 Task: Look for space in Vratsa, Bulgaria from 3rd August, 2023 to 17th August, 2023 for 3 adults, 1 child in price range Rs.3000 to Rs.15000. Place can be entire place with 3 bedrooms having 4 beds and 2 bathrooms. Property type can be house, flat, guest house. Booking option can be shelf check-in. Required host language is English.
Action: Mouse moved to (473, 83)
Screenshot: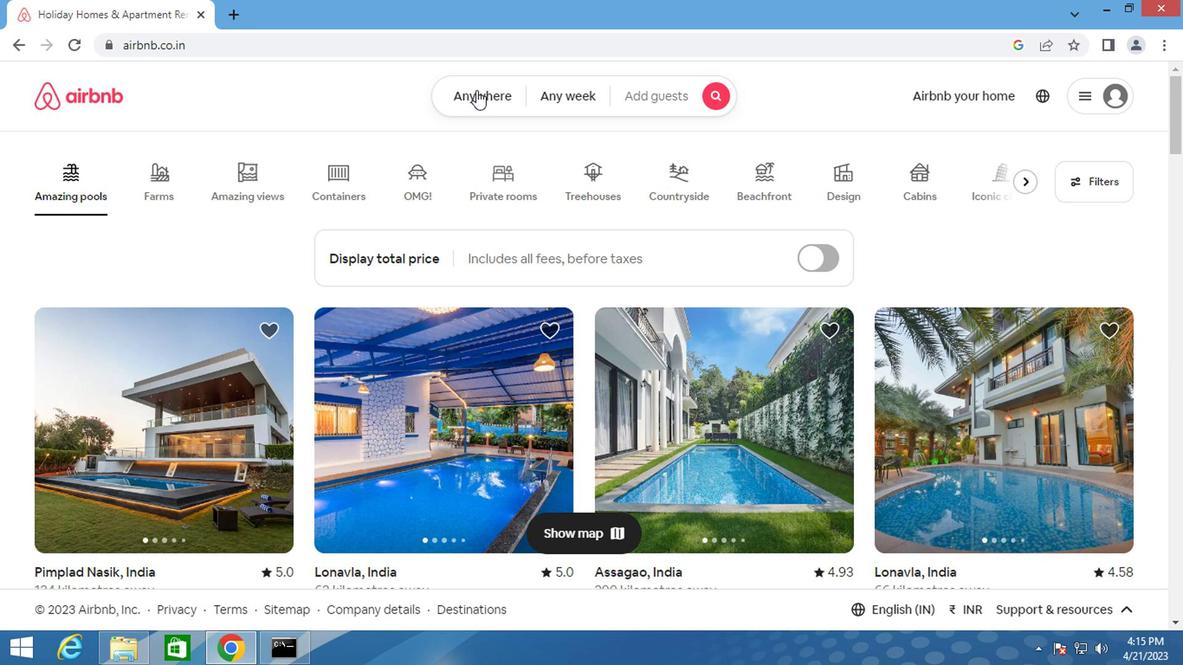 
Action: Mouse pressed left at (473, 83)
Screenshot: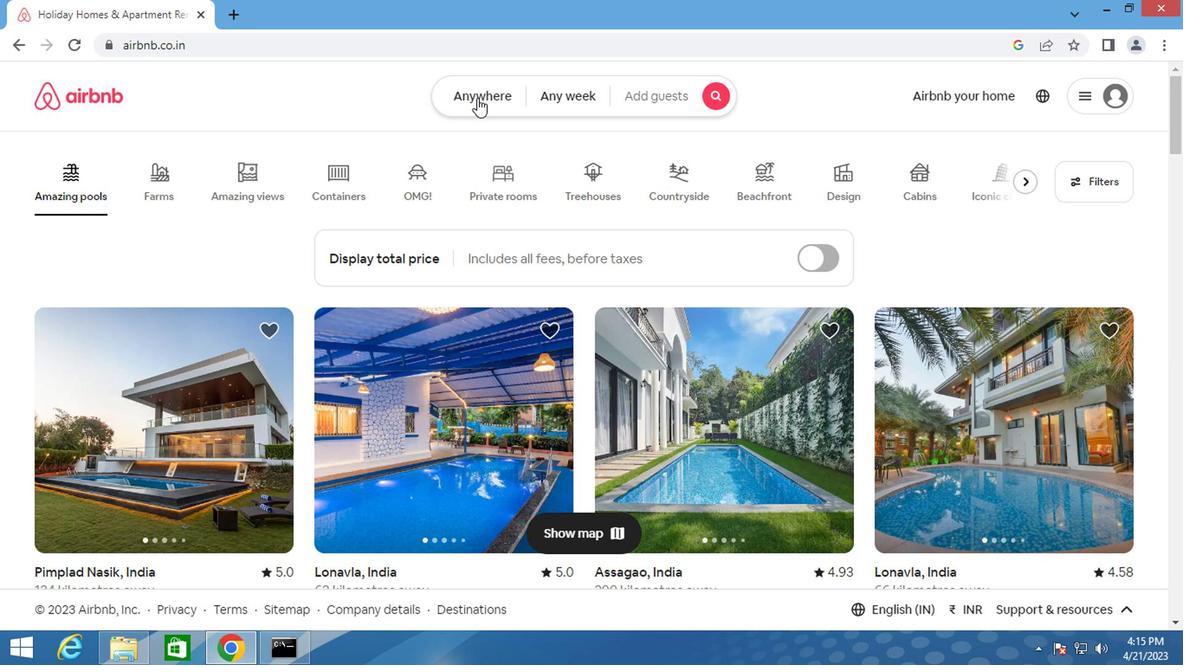 
Action: Key pressed <Key.shift>VRATSA
Screenshot: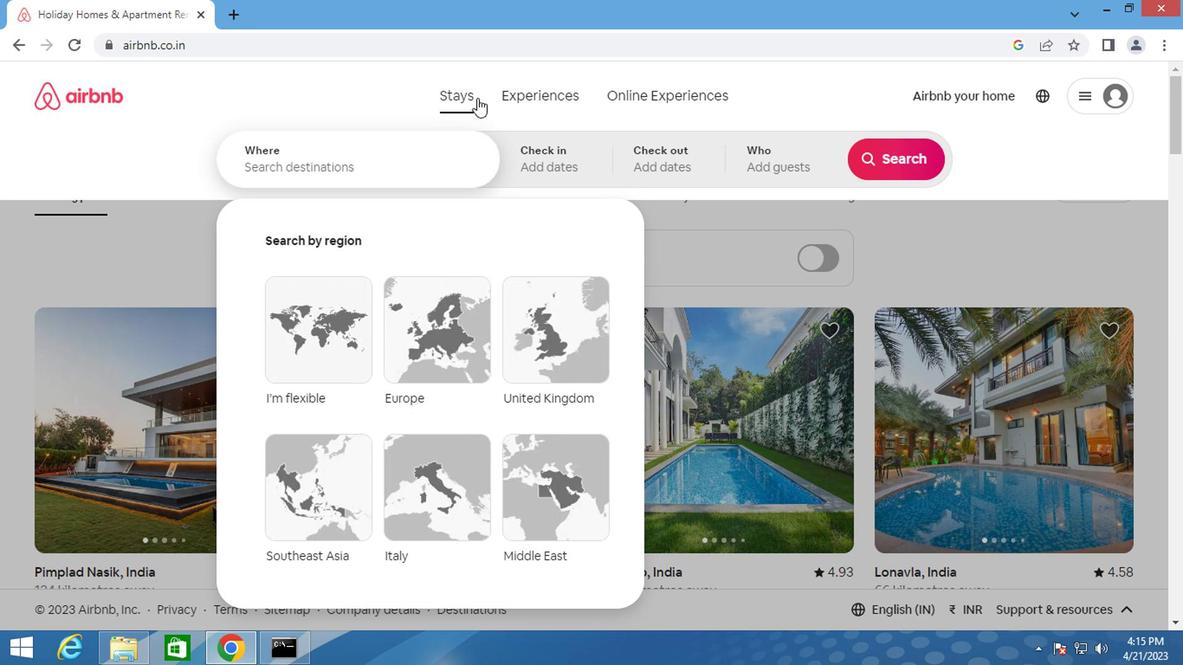 
Action: Mouse moved to (345, 160)
Screenshot: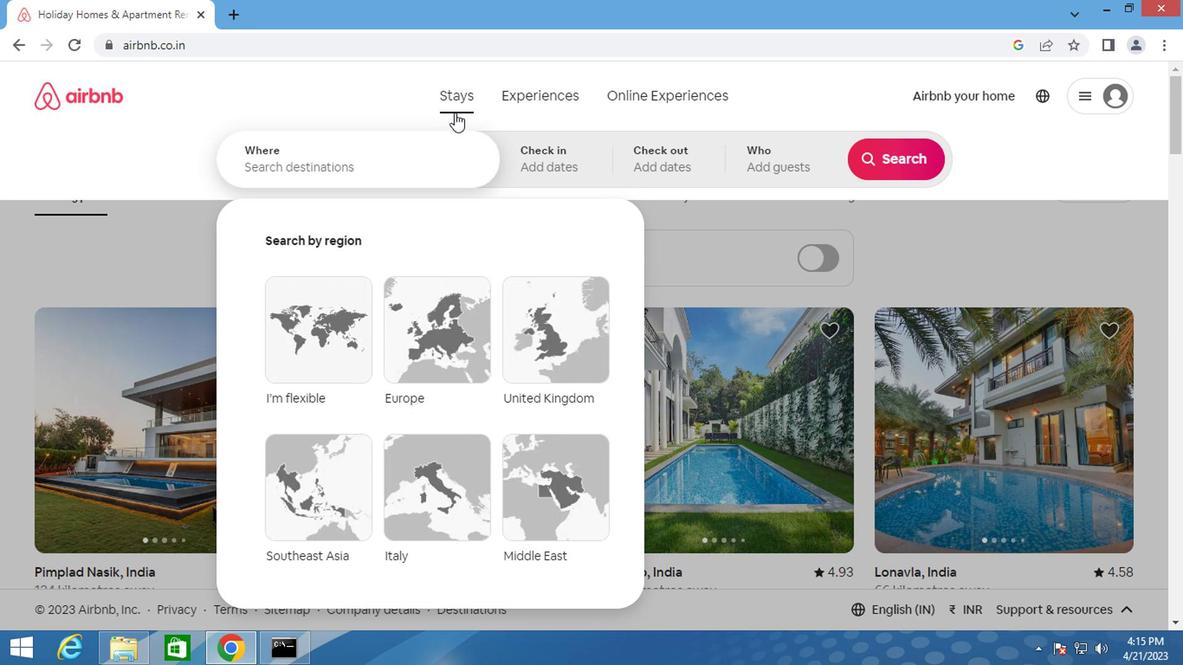 
Action: Mouse pressed left at (345, 160)
Screenshot: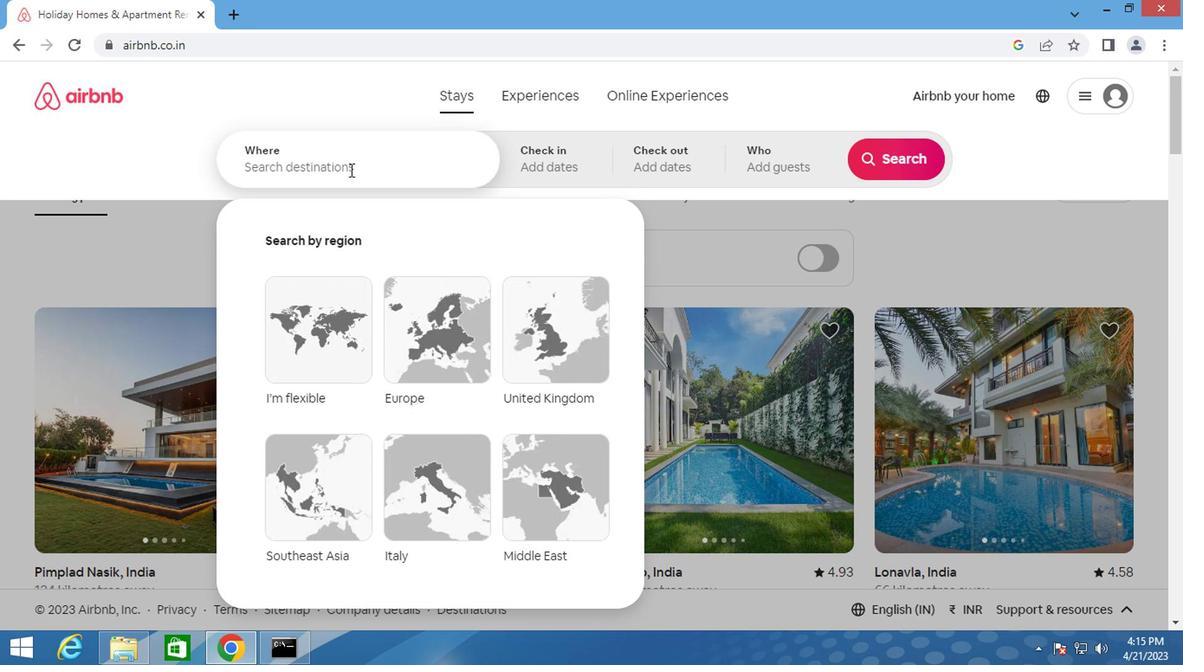 
Action: Key pressed <Key.shift>VRATSA
Screenshot: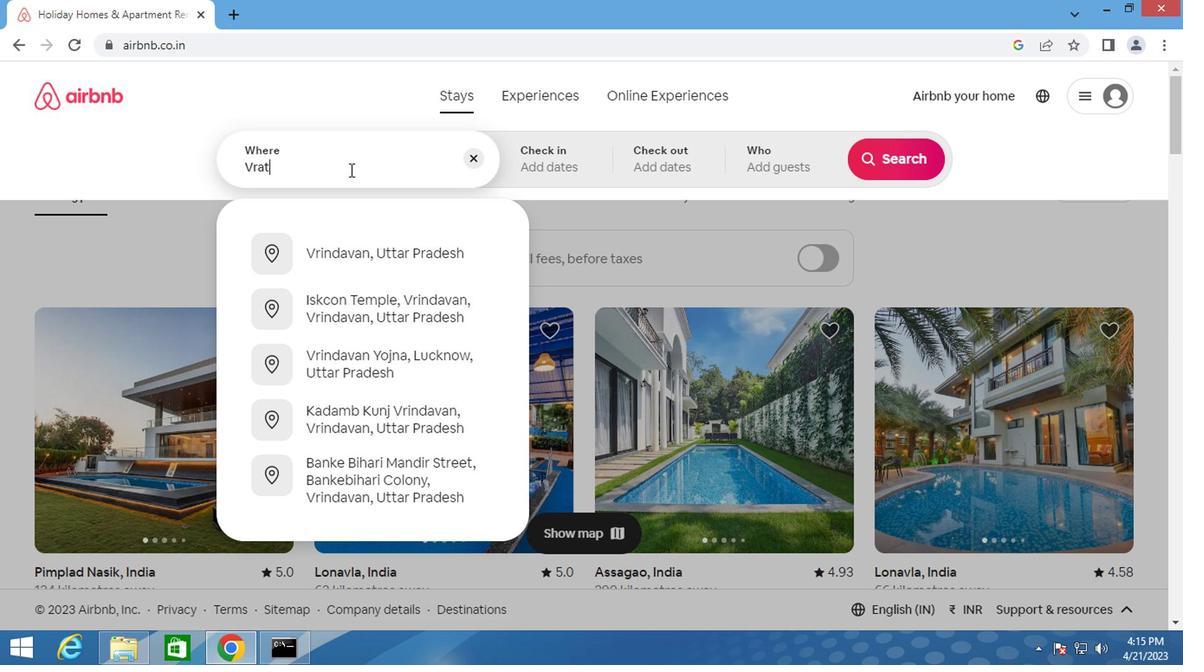 
Action: Mouse moved to (358, 246)
Screenshot: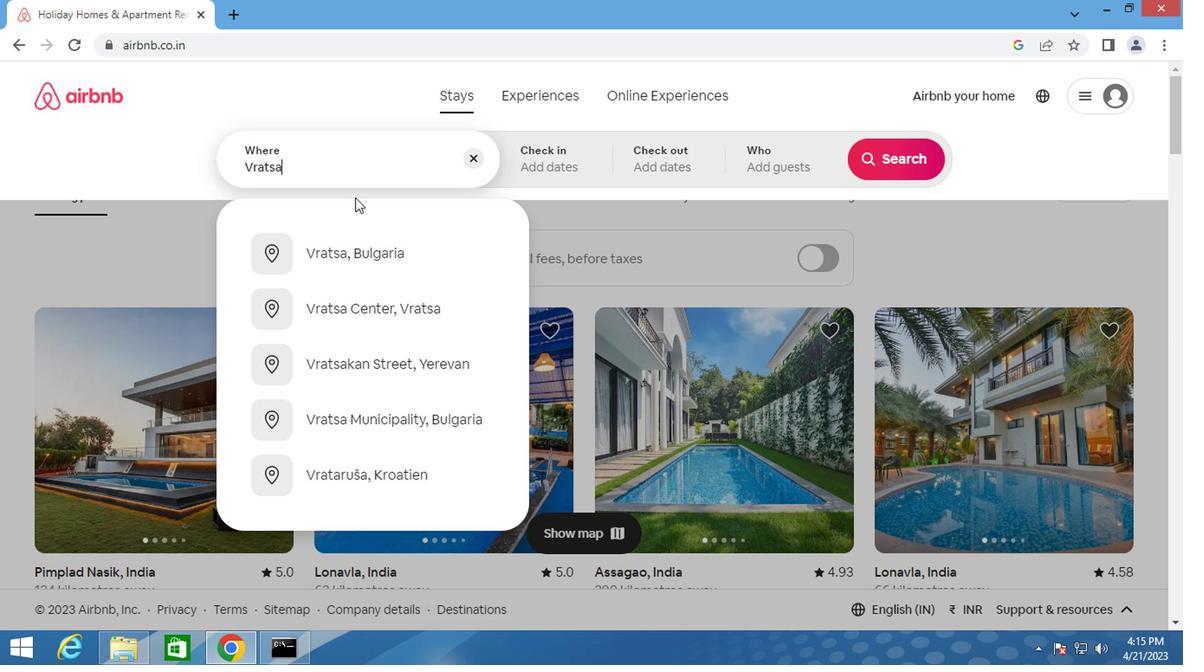 
Action: Mouse pressed left at (358, 246)
Screenshot: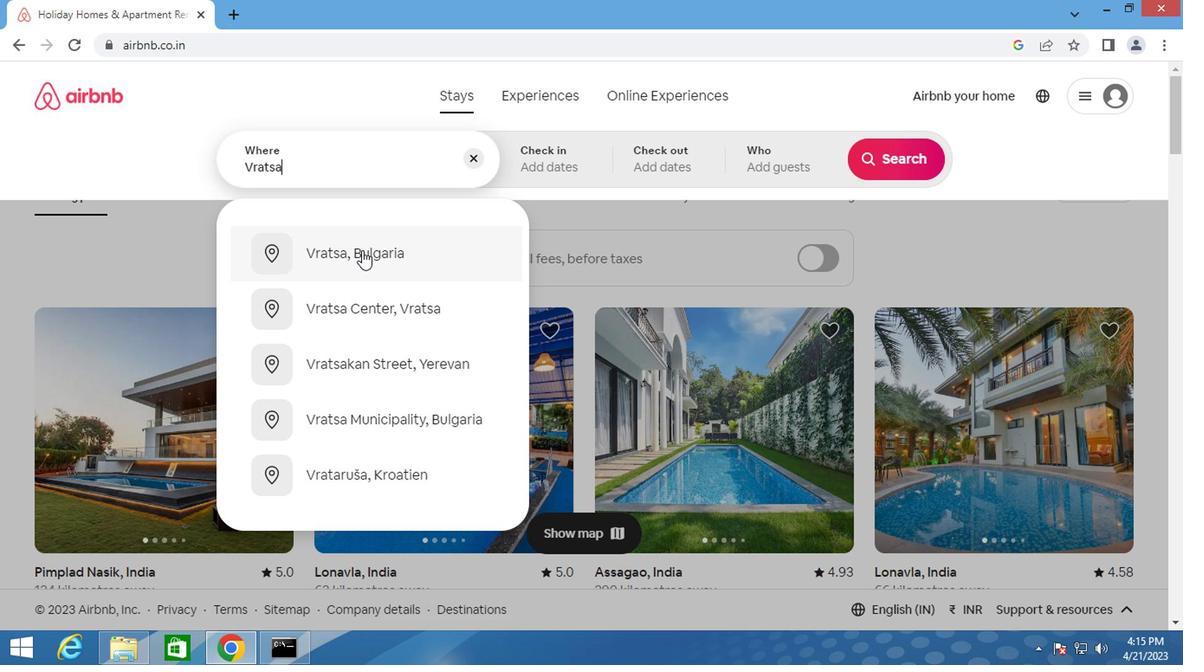 
Action: Mouse moved to (880, 300)
Screenshot: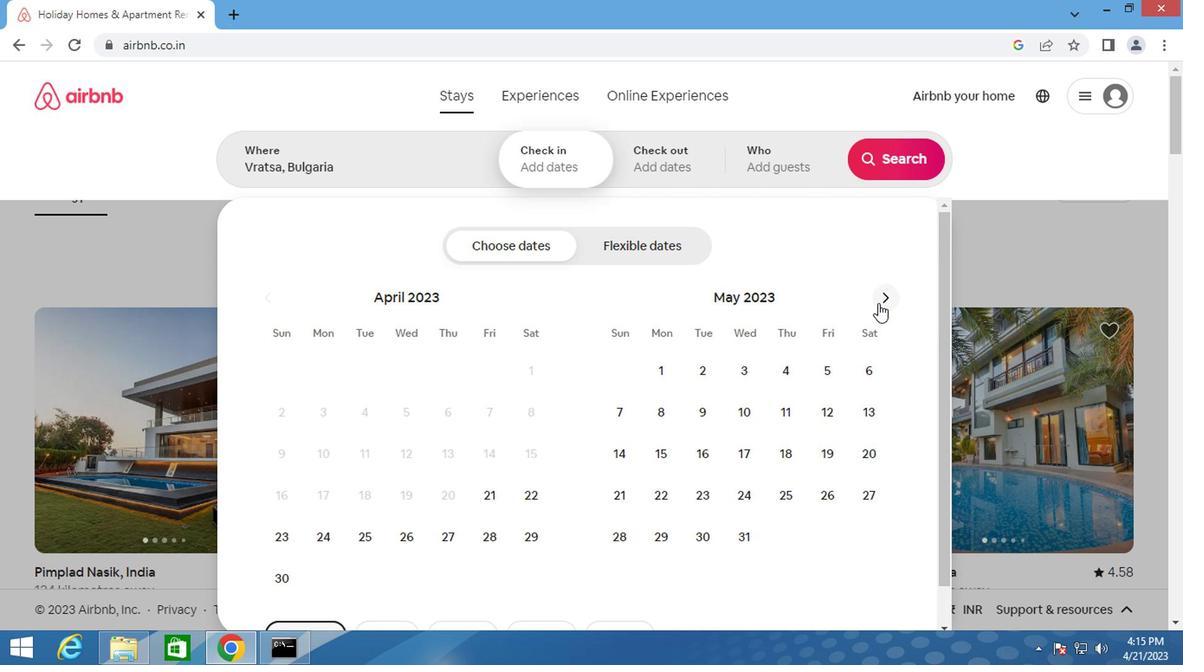 
Action: Mouse pressed left at (880, 300)
Screenshot: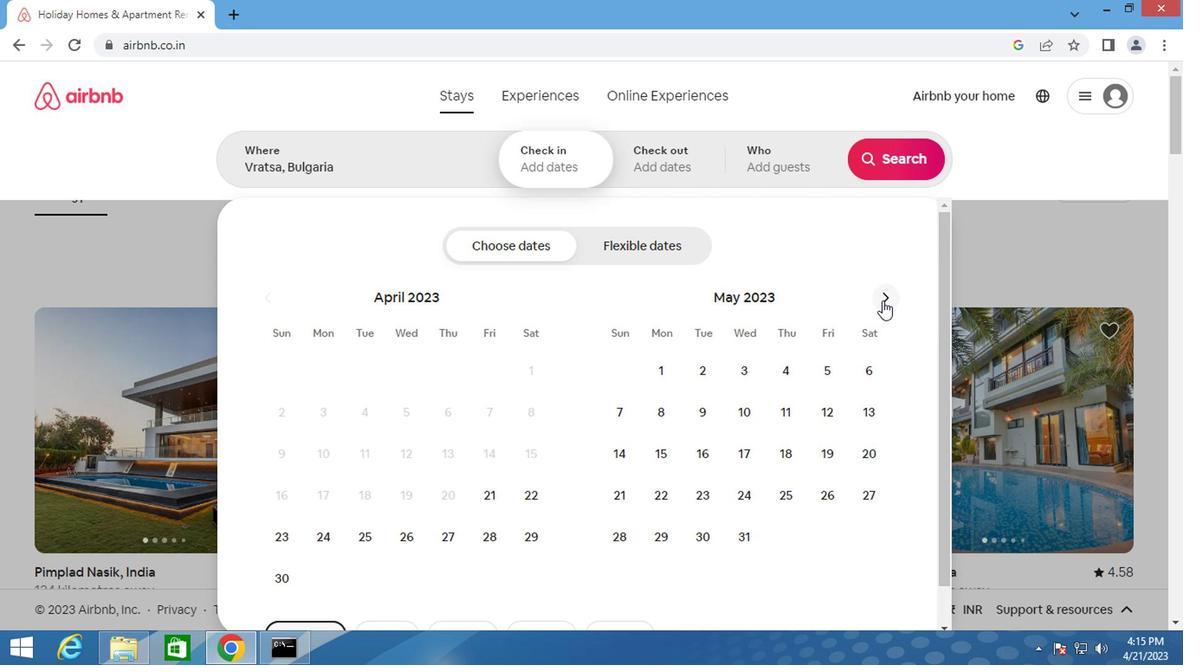 
Action: Mouse moved to (880, 298)
Screenshot: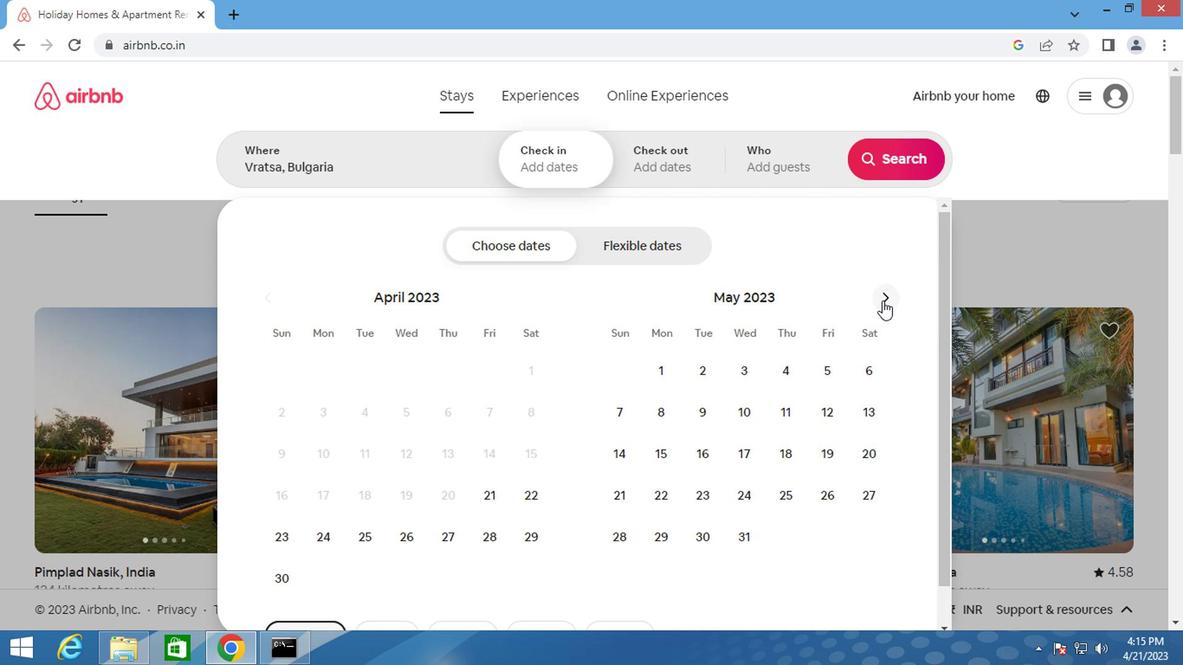 
Action: Mouse pressed left at (880, 298)
Screenshot: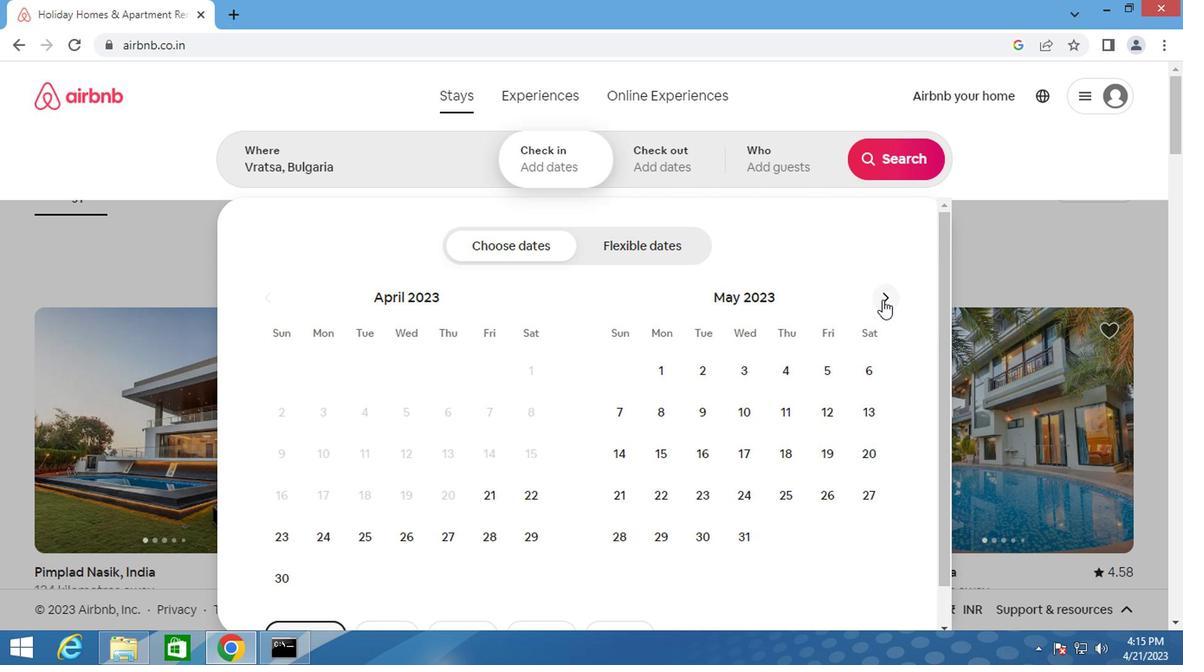 
Action: Mouse pressed left at (880, 298)
Screenshot: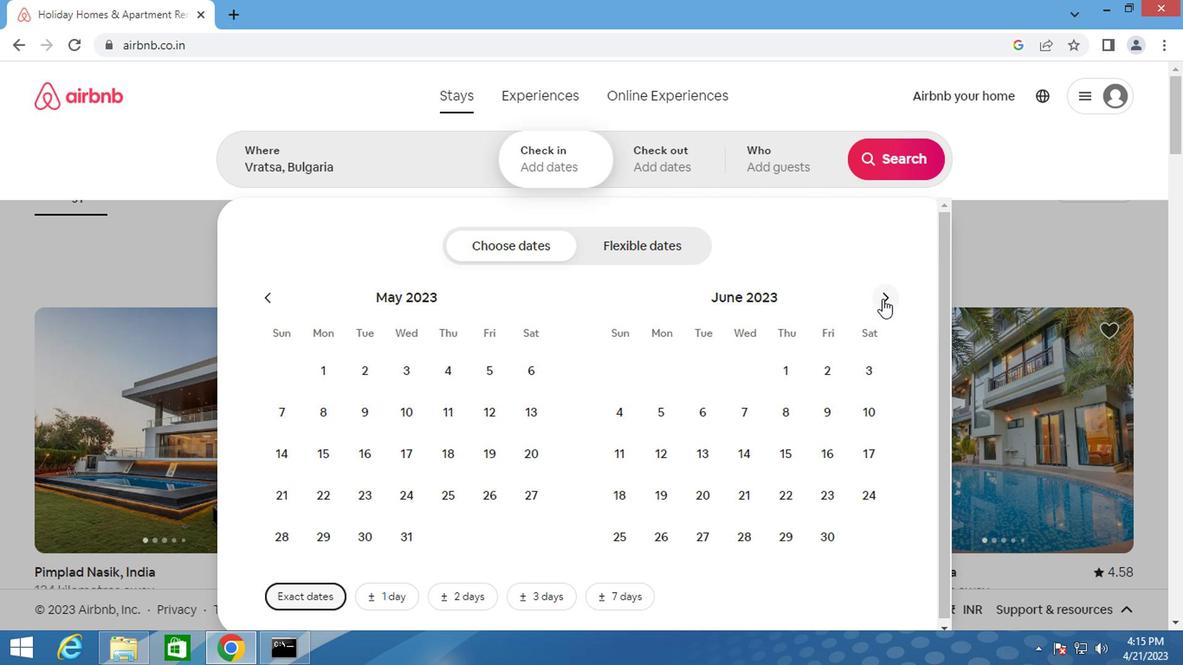 
Action: Mouse moved to (882, 298)
Screenshot: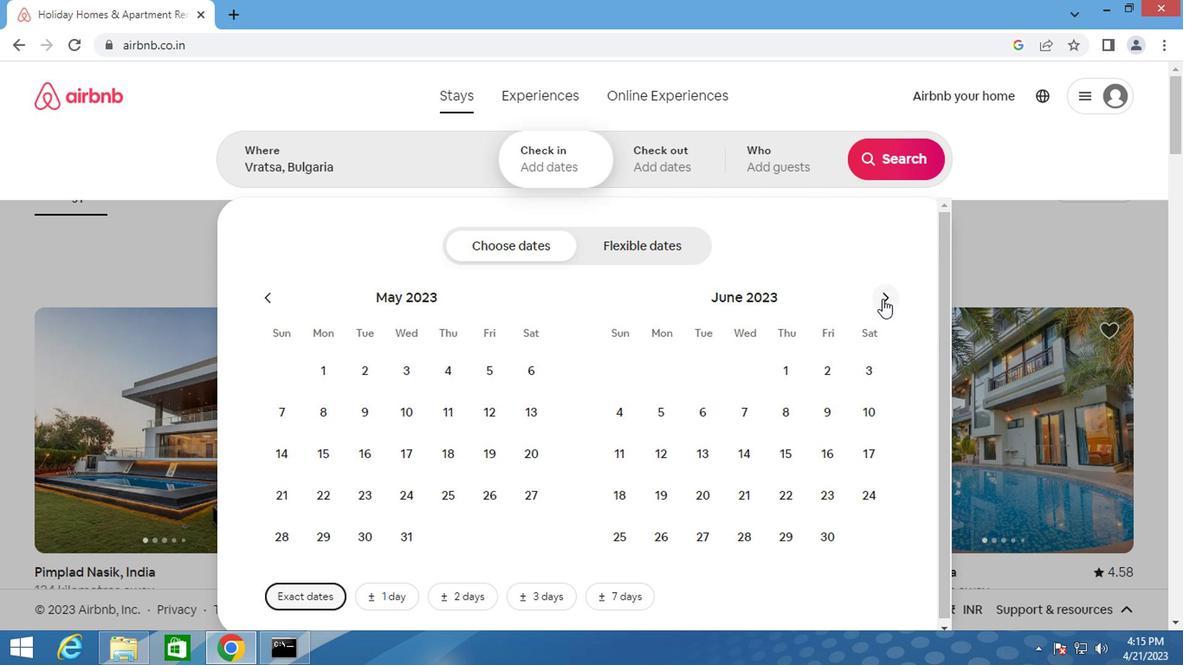 
Action: Mouse pressed left at (882, 298)
Screenshot: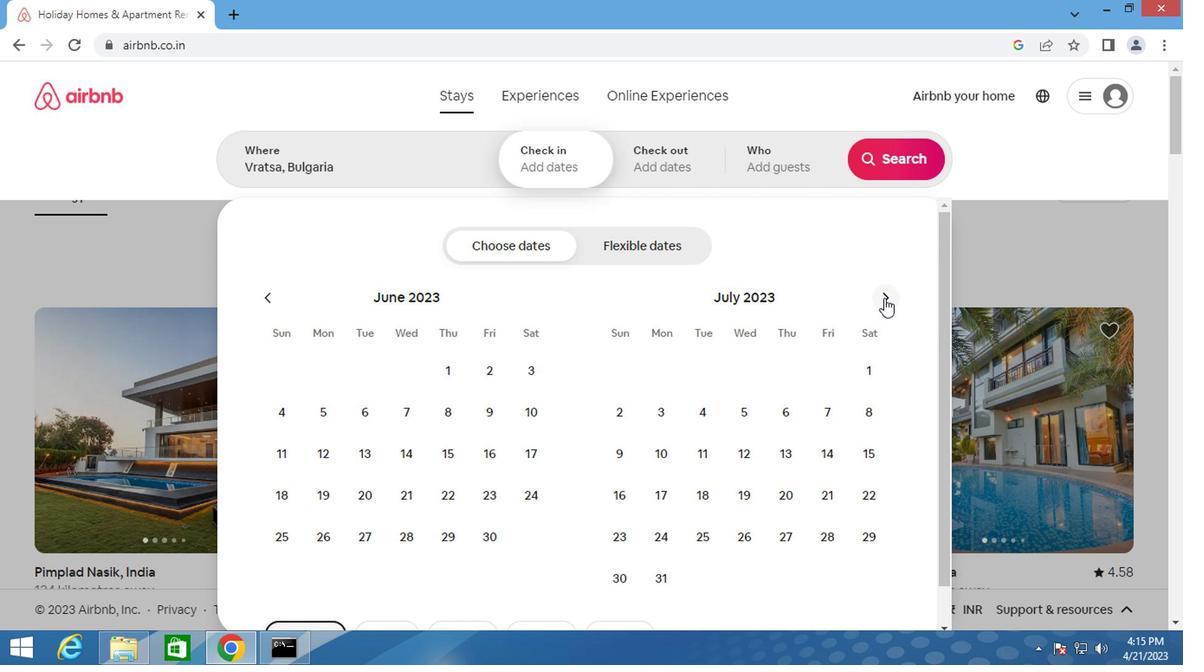 
Action: Mouse moved to (782, 375)
Screenshot: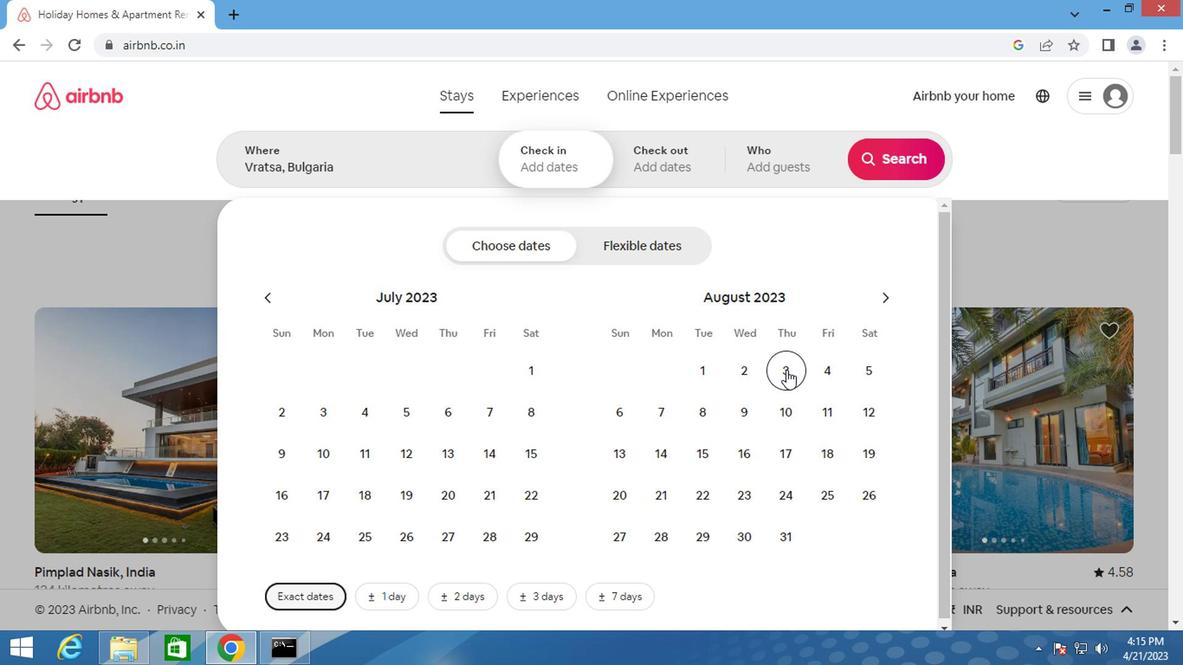 
Action: Mouse pressed left at (782, 375)
Screenshot: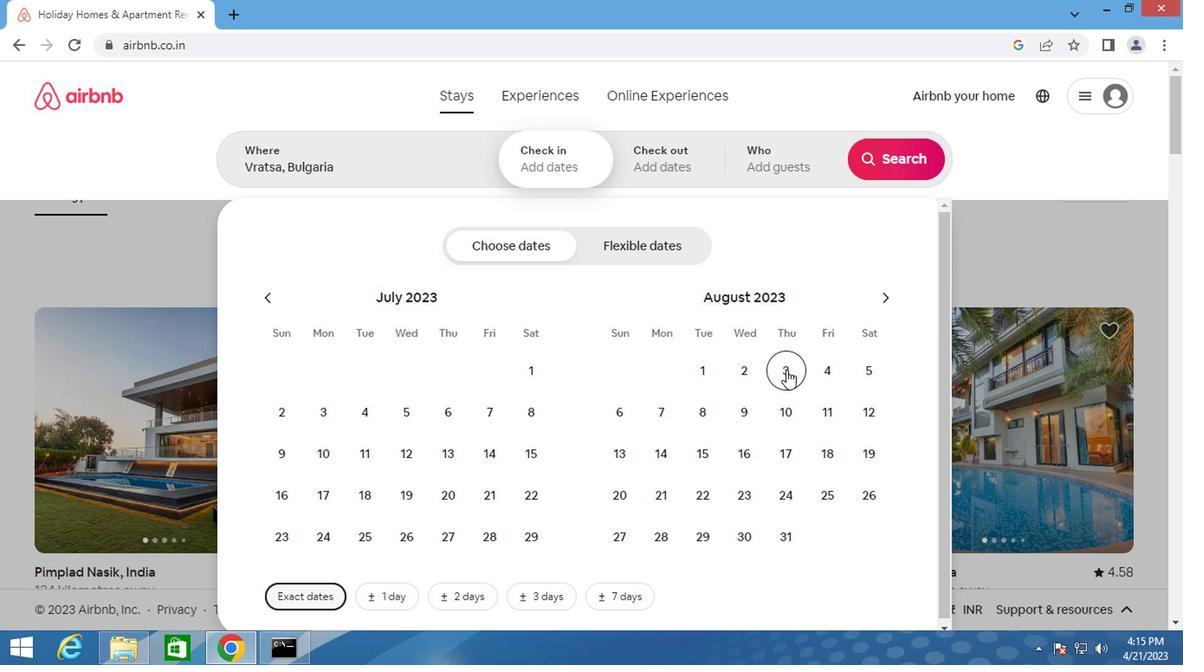 
Action: Mouse moved to (767, 465)
Screenshot: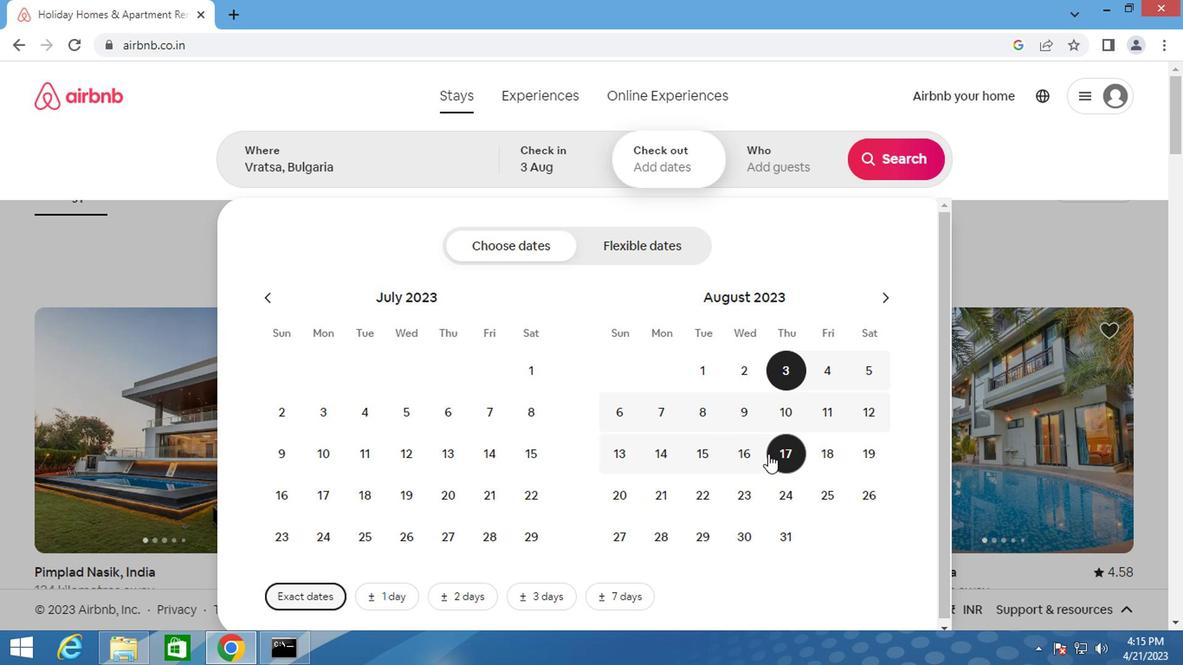 
Action: Mouse pressed left at (767, 465)
Screenshot: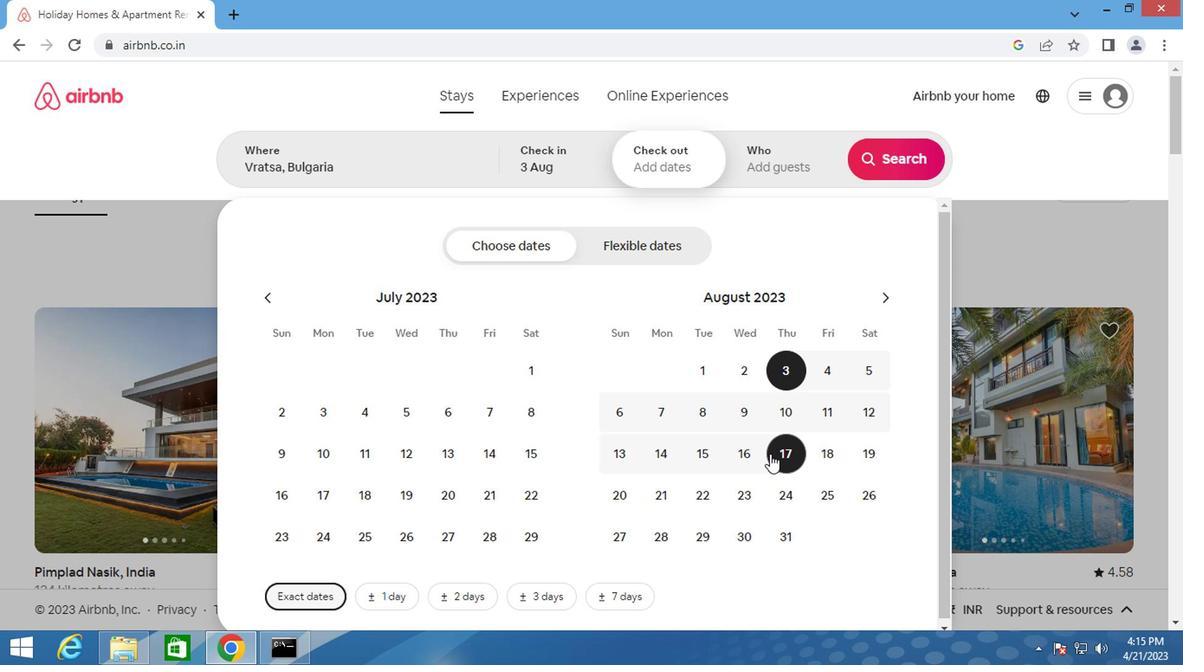 
Action: Mouse moved to (769, 151)
Screenshot: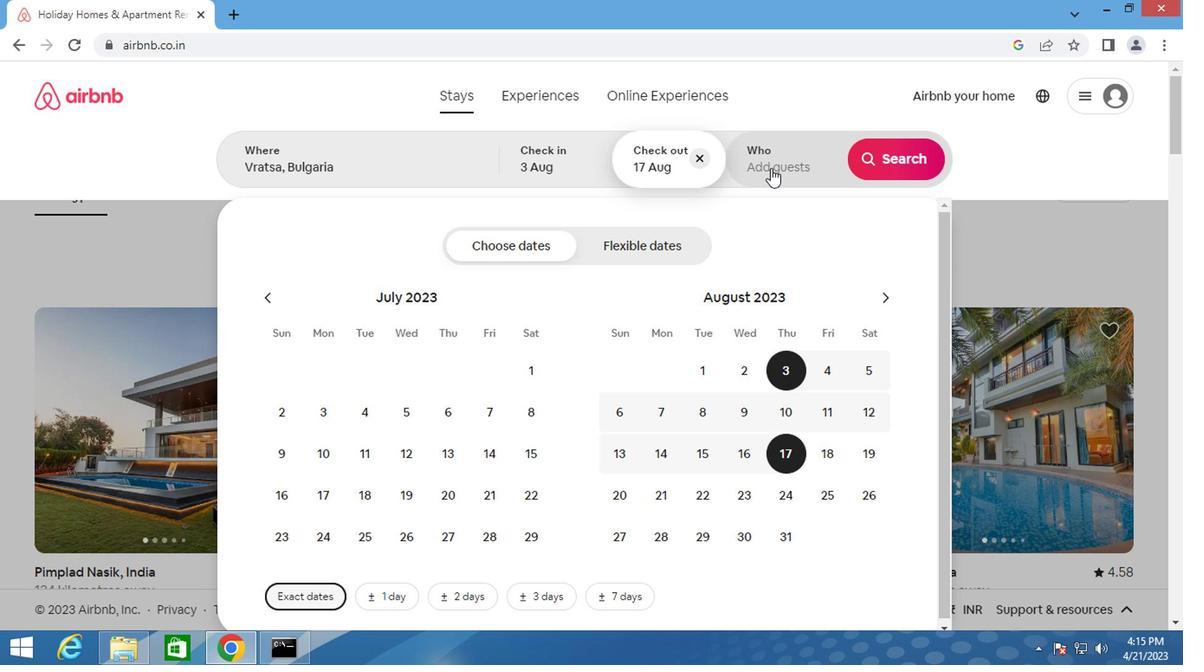 
Action: Mouse pressed left at (769, 151)
Screenshot: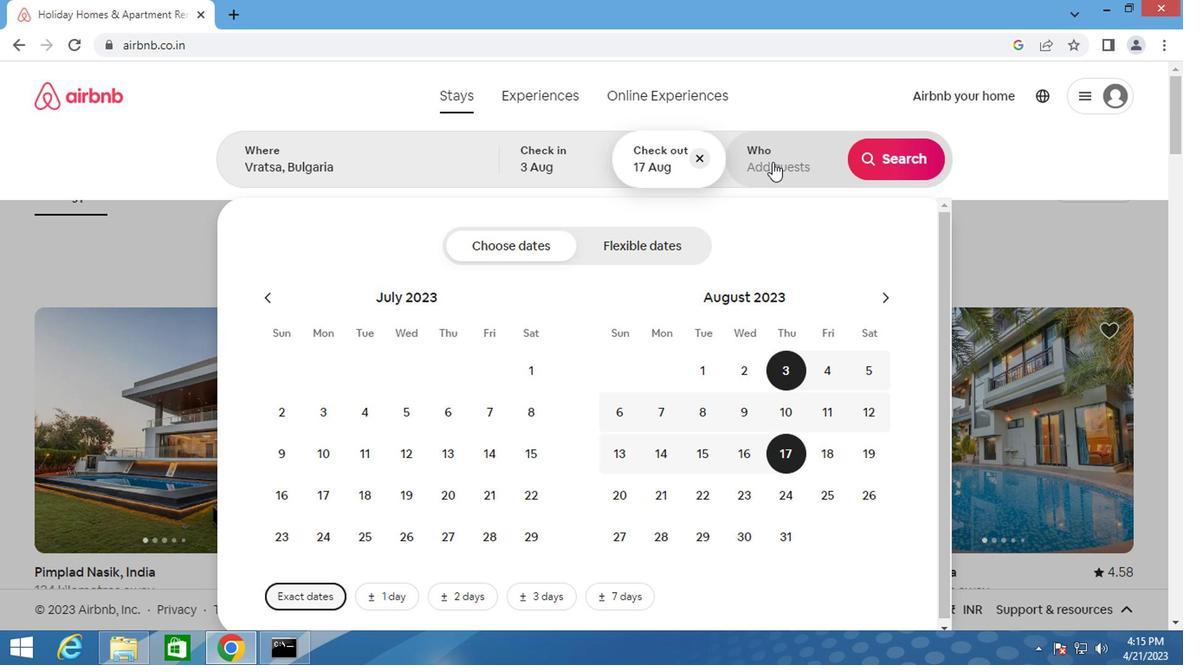 
Action: Mouse moved to (901, 240)
Screenshot: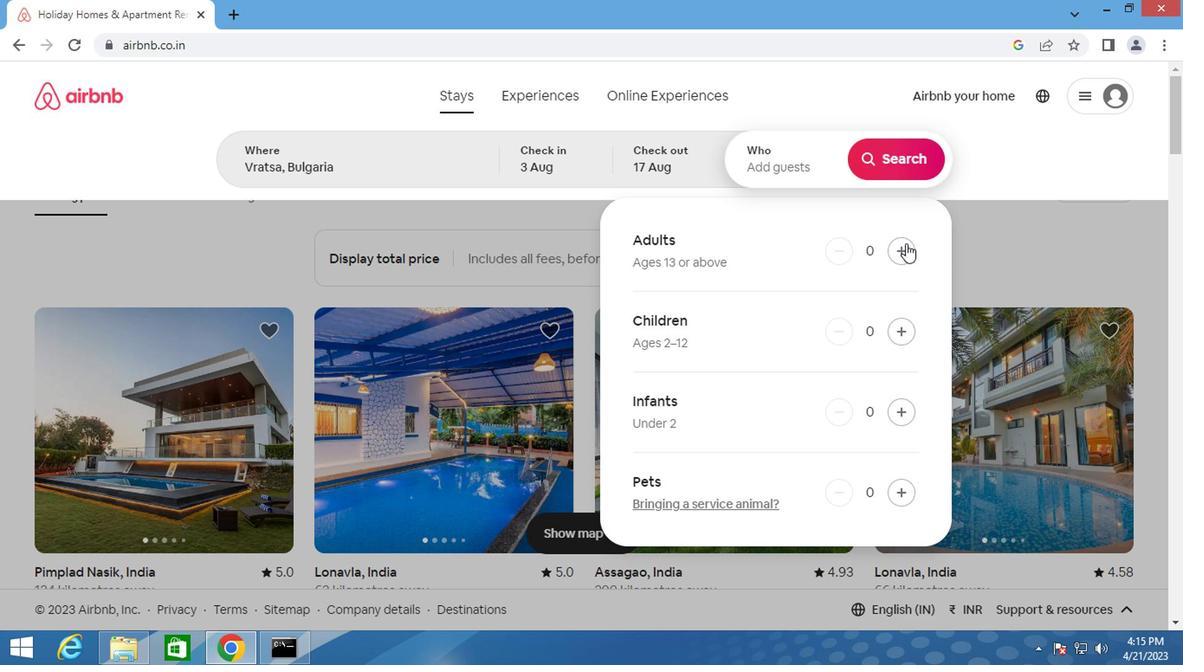 
Action: Mouse pressed left at (901, 240)
Screenshot: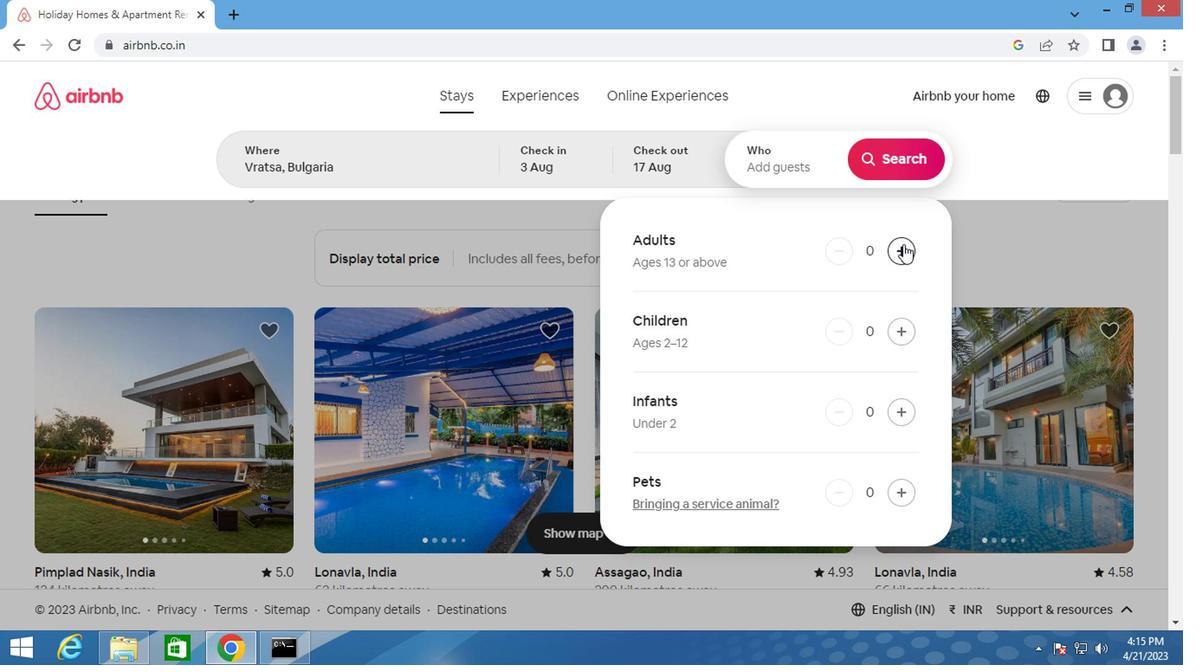 
Action: Mouse moved to (900, 241)
Screenshot: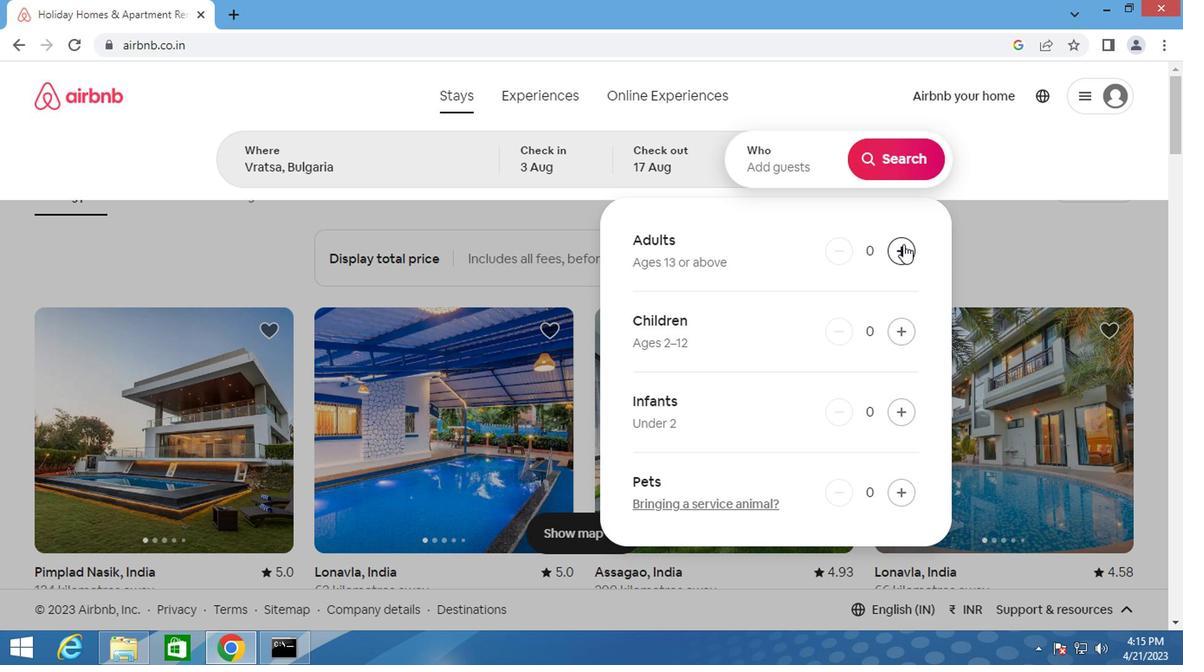 
Action: Mouse pressed left at (900, 241)
Screenshot: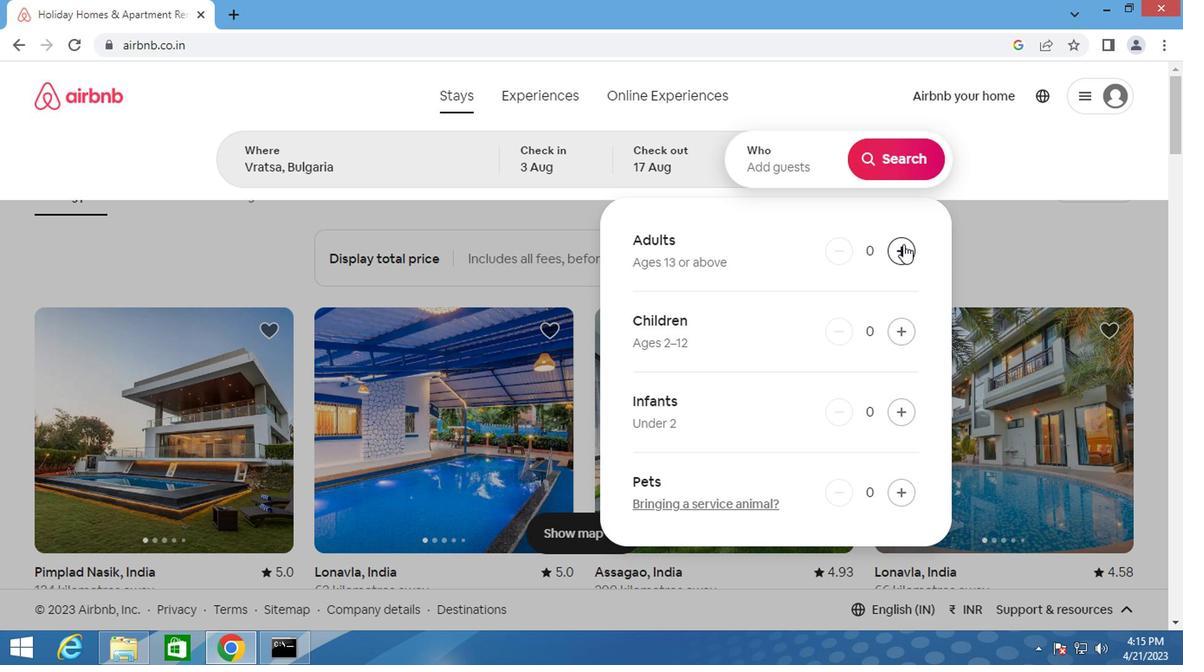 
Action: Mouse pressed left at (900, 241)
Screenshot: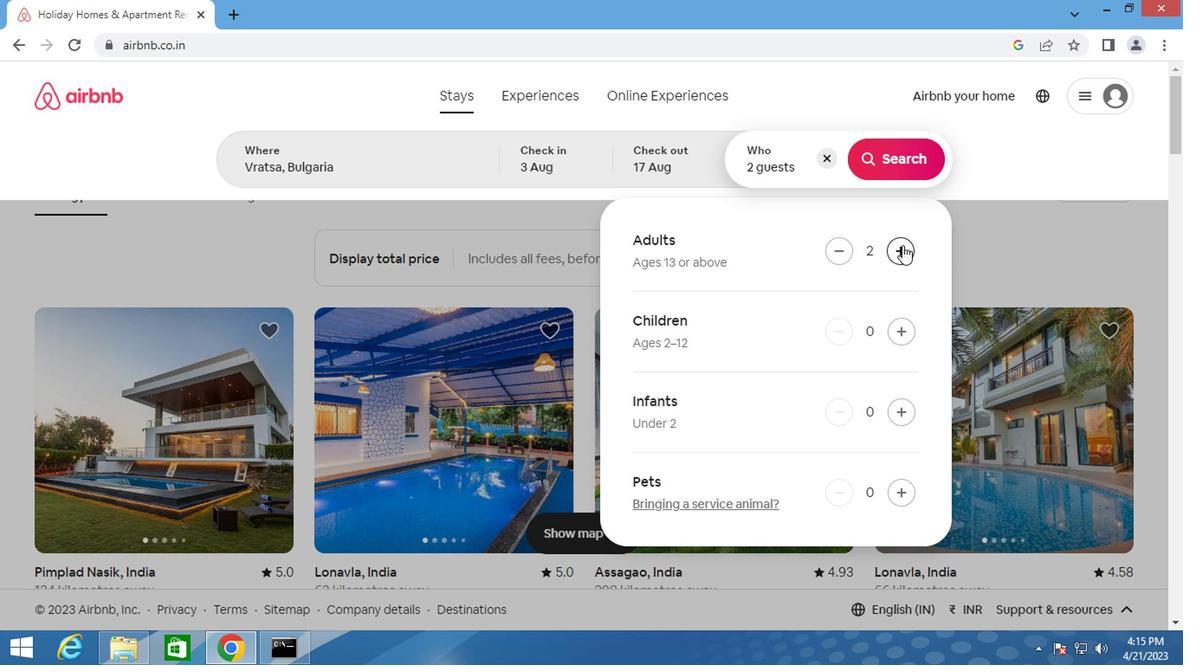 
Action: Mouse moved to (901, 326)
Screenshot: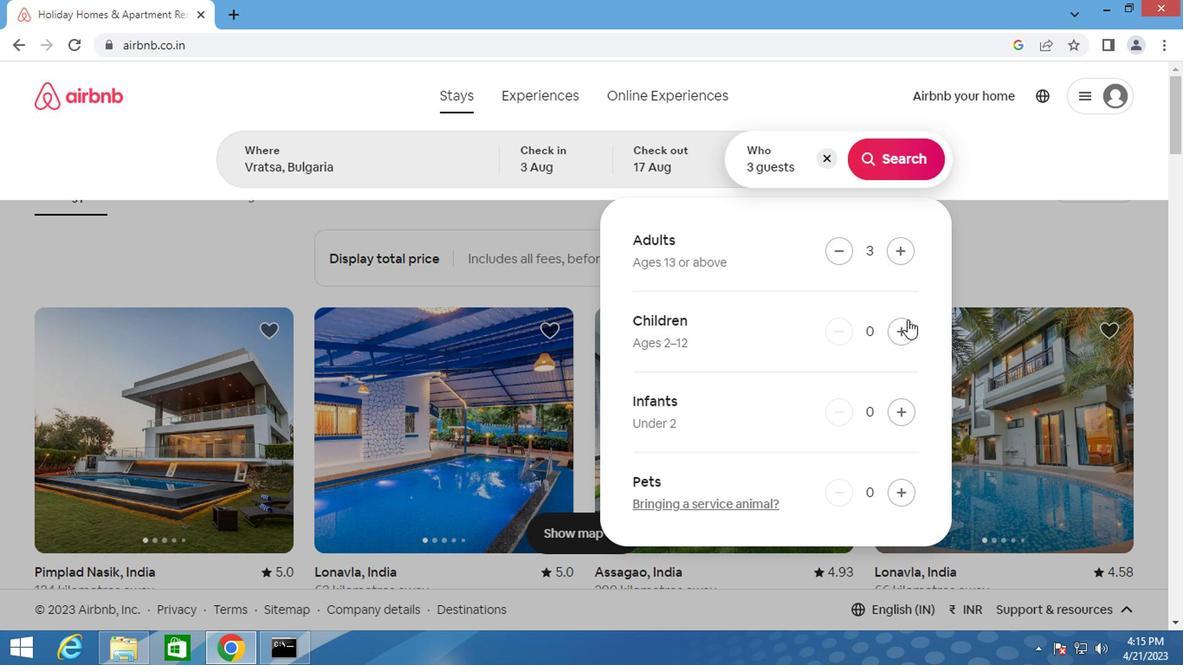 
Action: Mouse pressed left at (901, 326)
Screenshot: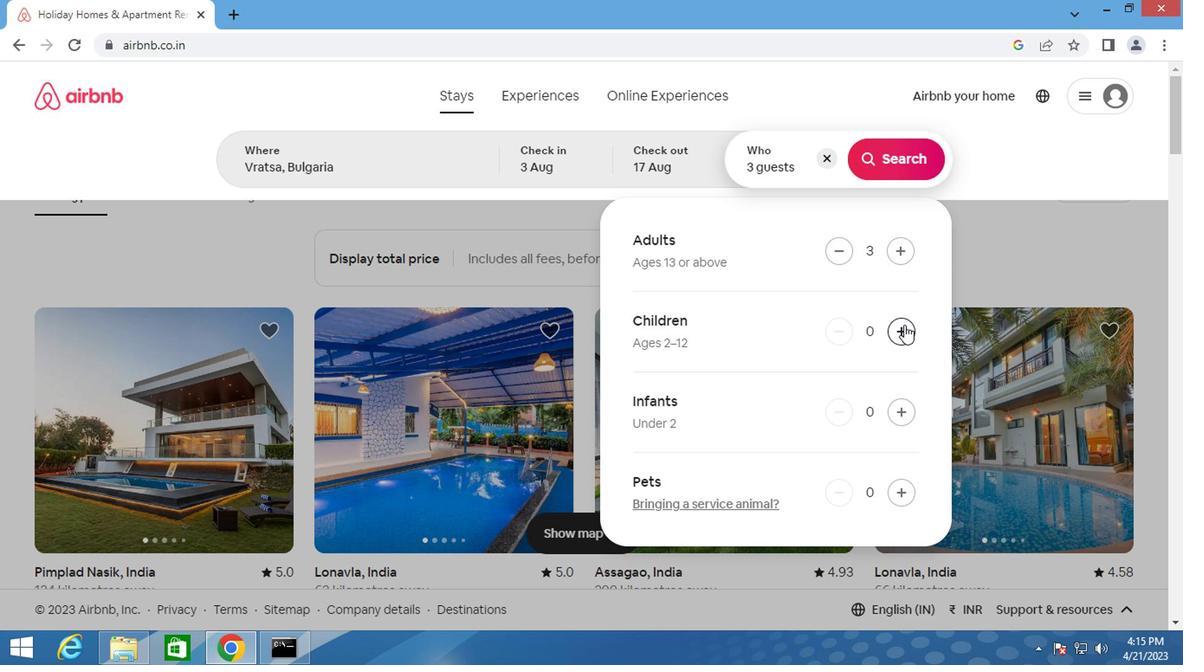 
Action: Mouse moved to (896, 144)
Screenshot: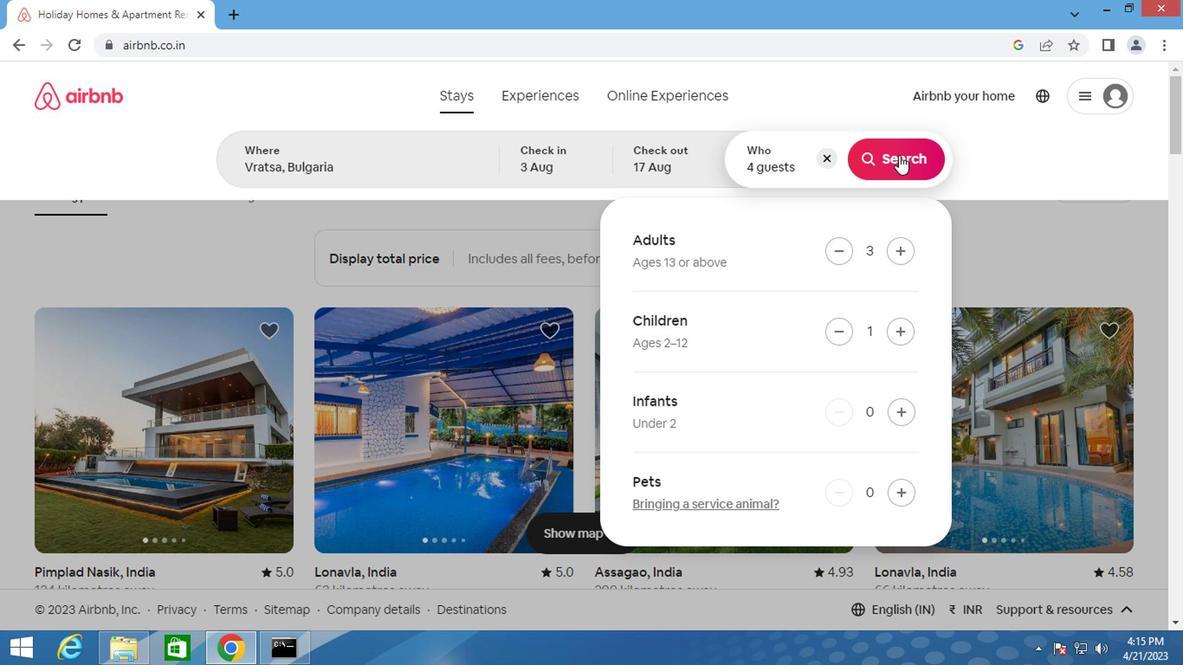 
Action: Mouse pressed left at (896, 144)
Screenshot: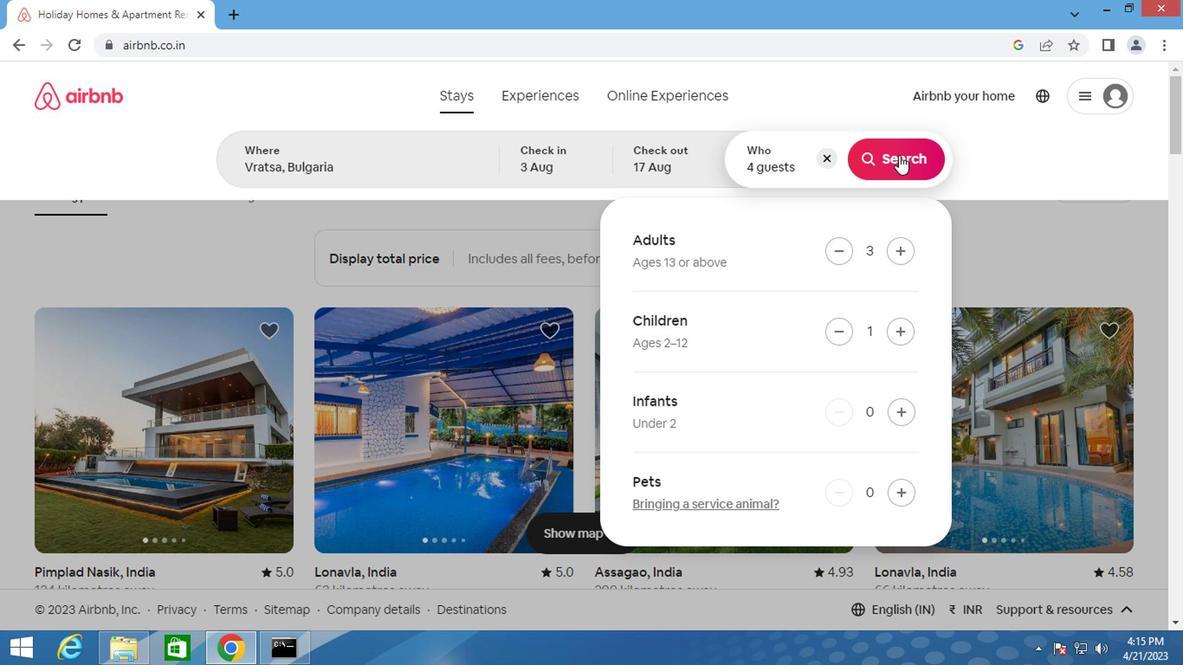 
Action: Mouse moved to (1091, 147)
Screenshot: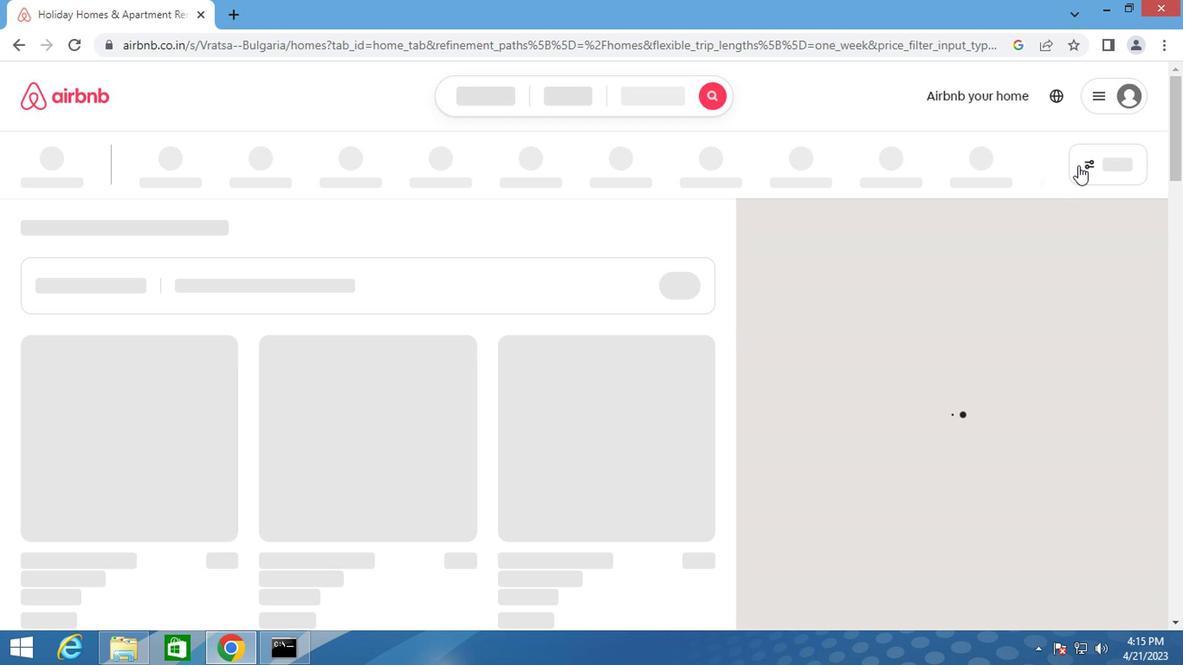 
Action: Mouse pressed left at (1091, 147)
Screenshot: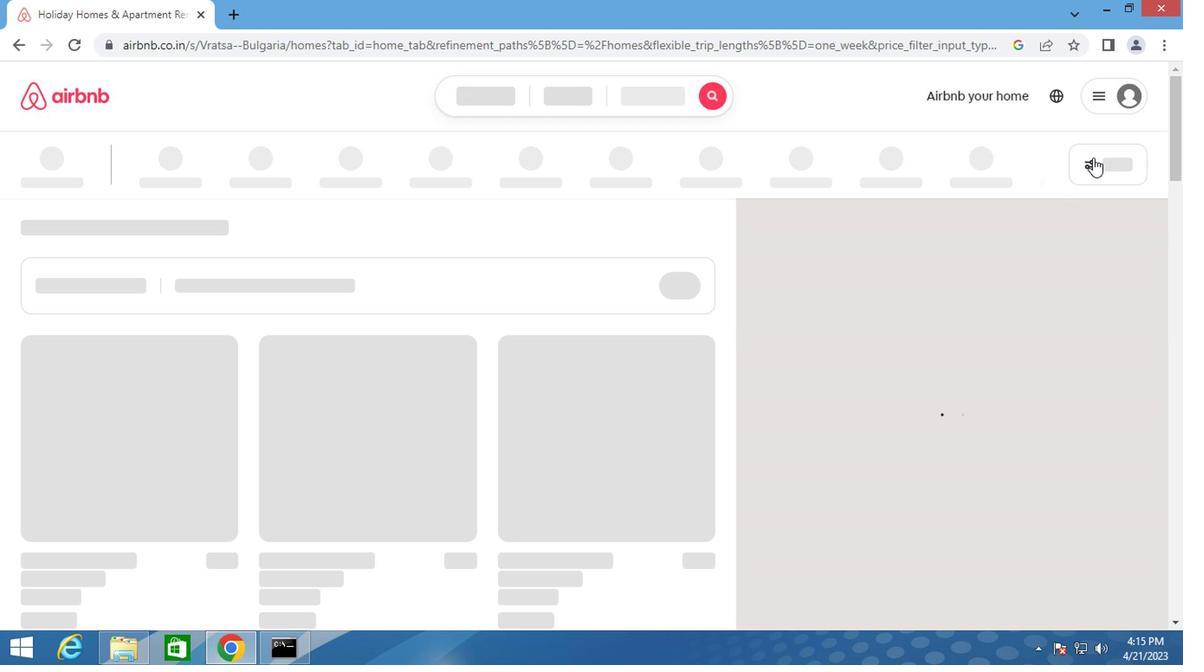 
Action: Mouse moved to (327, 387)
Screenshot: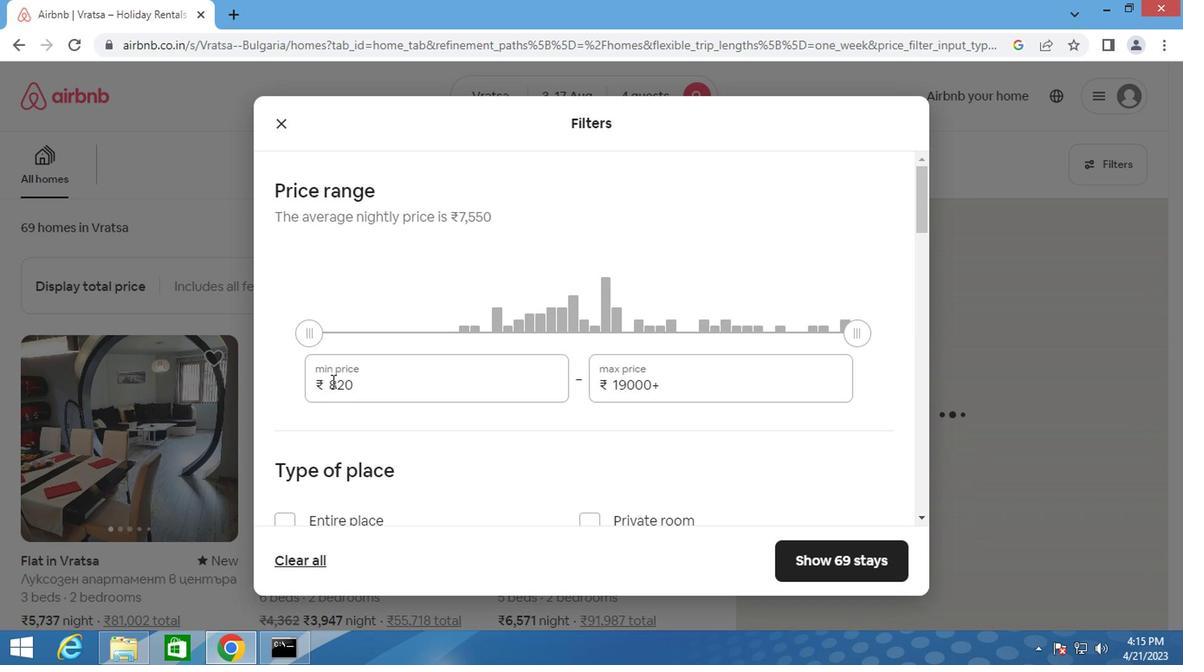 
Action: Mouse pressed left at (327, 387)
Screenshot: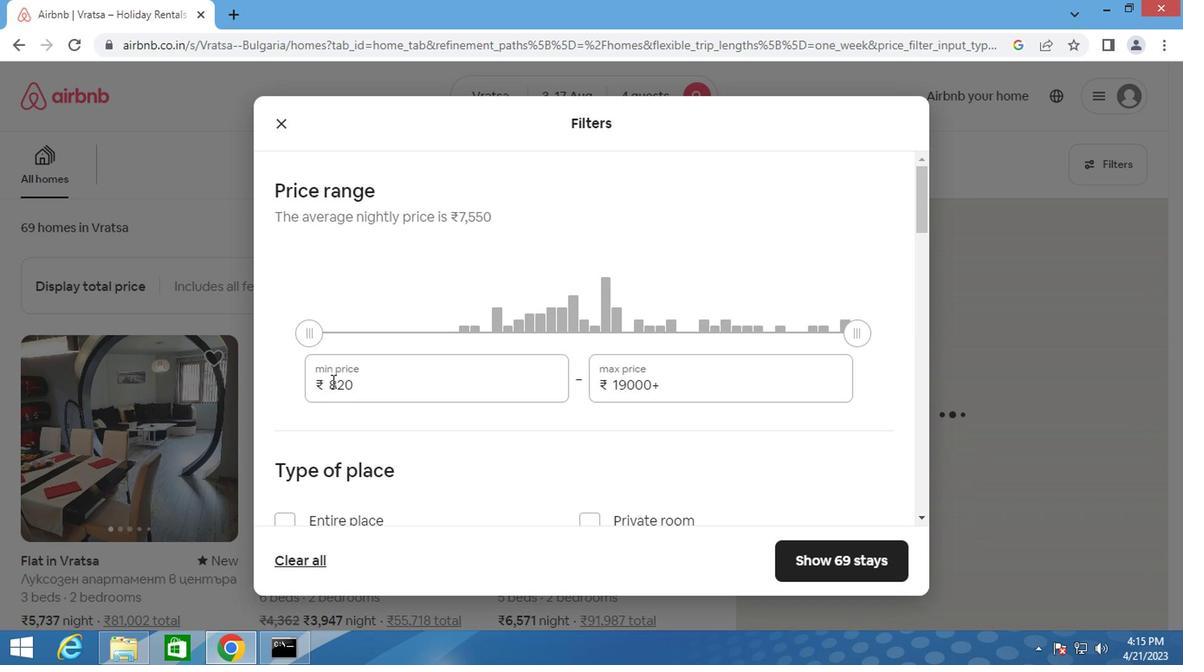 
Action: Mouse pressed left at (327, 387)
Screenshot: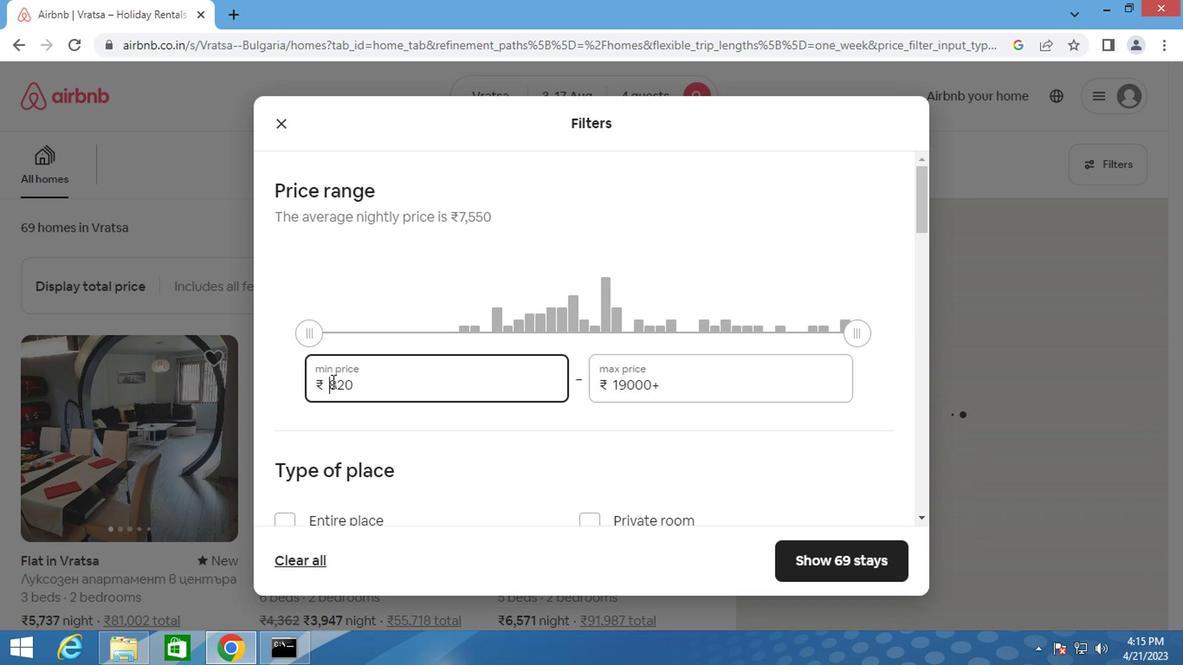 
Action: Mouse moved to (327, 385)
Screenshot: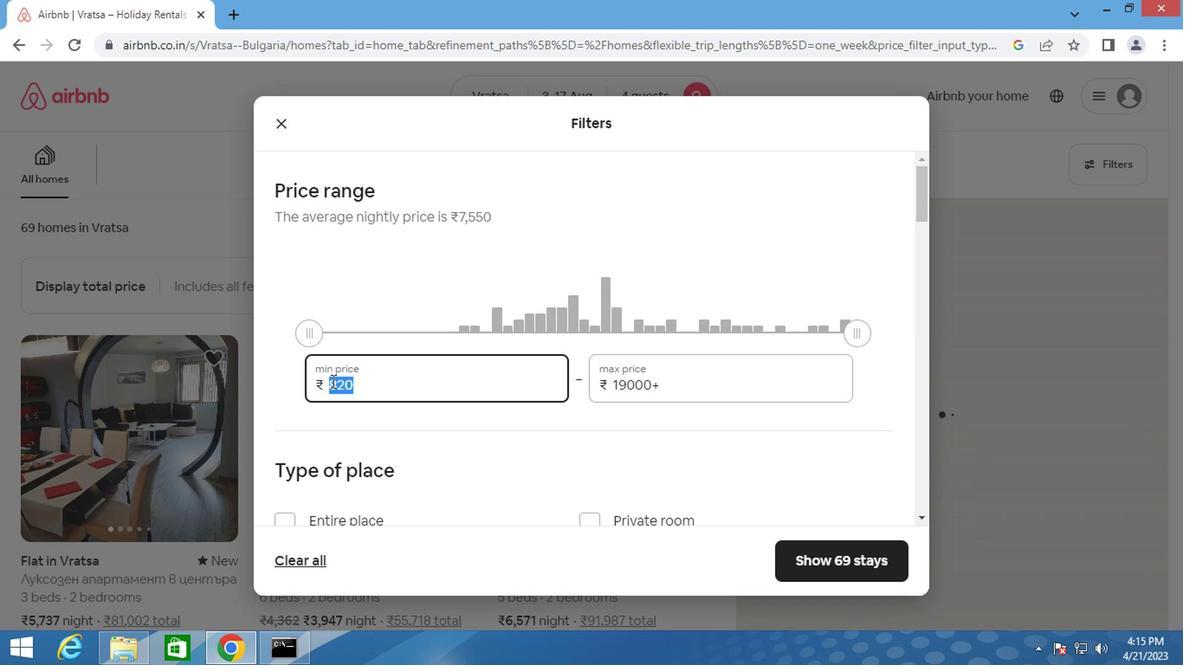 
Action: Key pressed <Key.backspace>3000
Screenshot: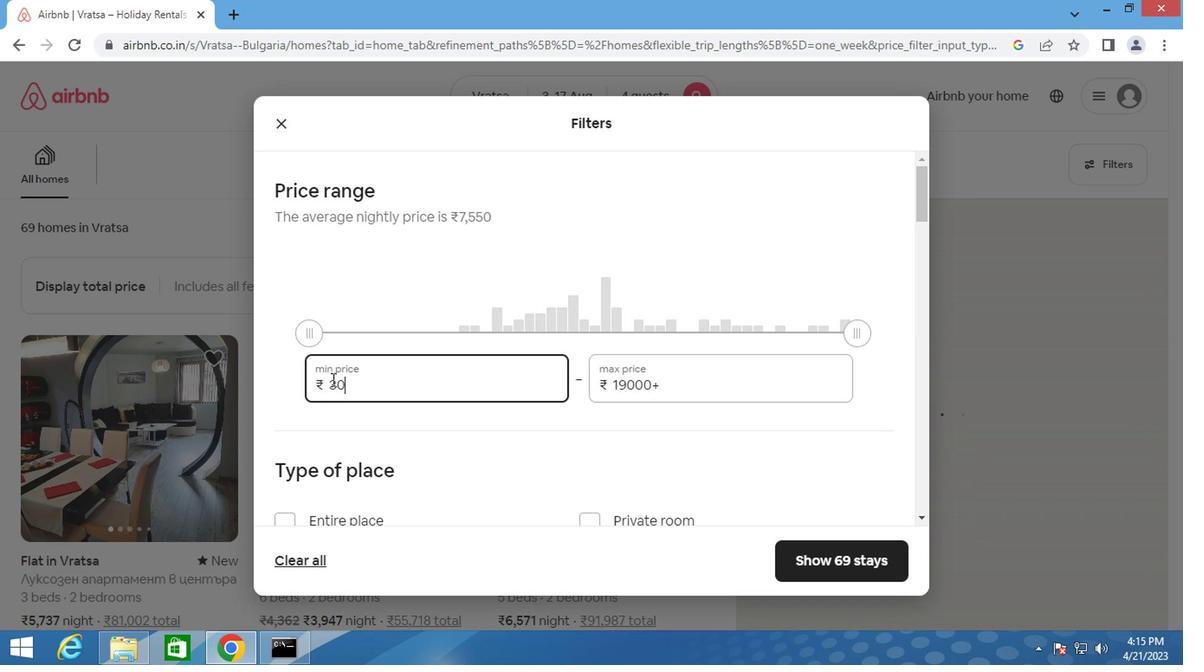 
Action: Mouse moved to (618, 385)
Screenshot: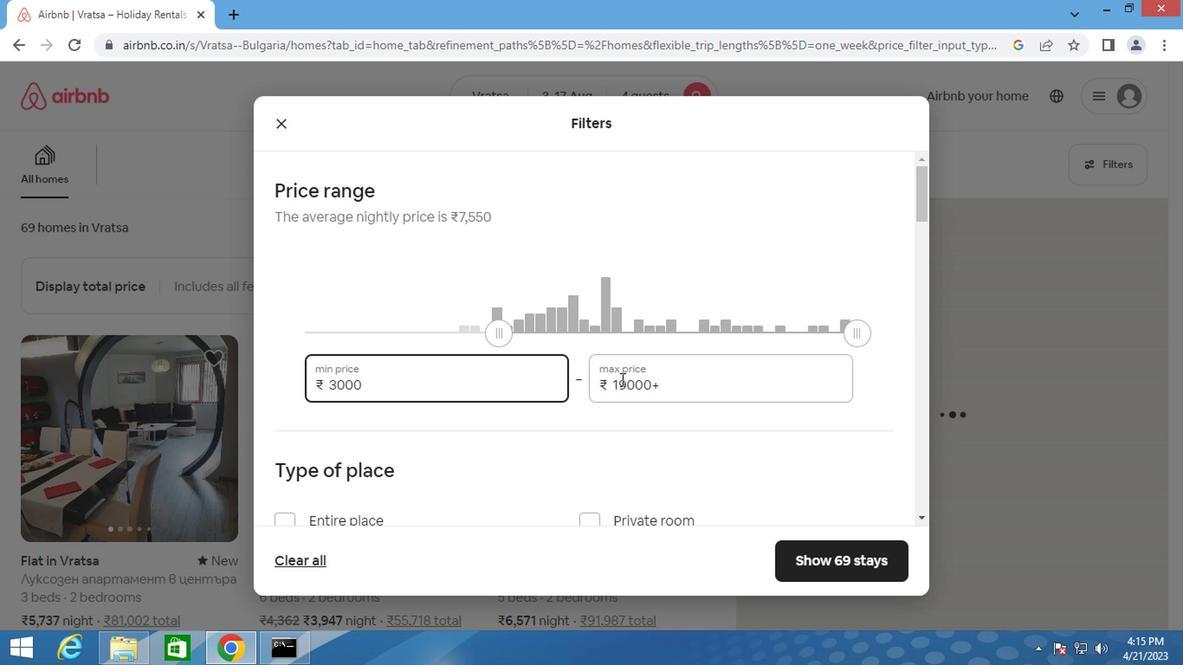 
Action: Mouse pressed left at (618, 385)
Screenshot: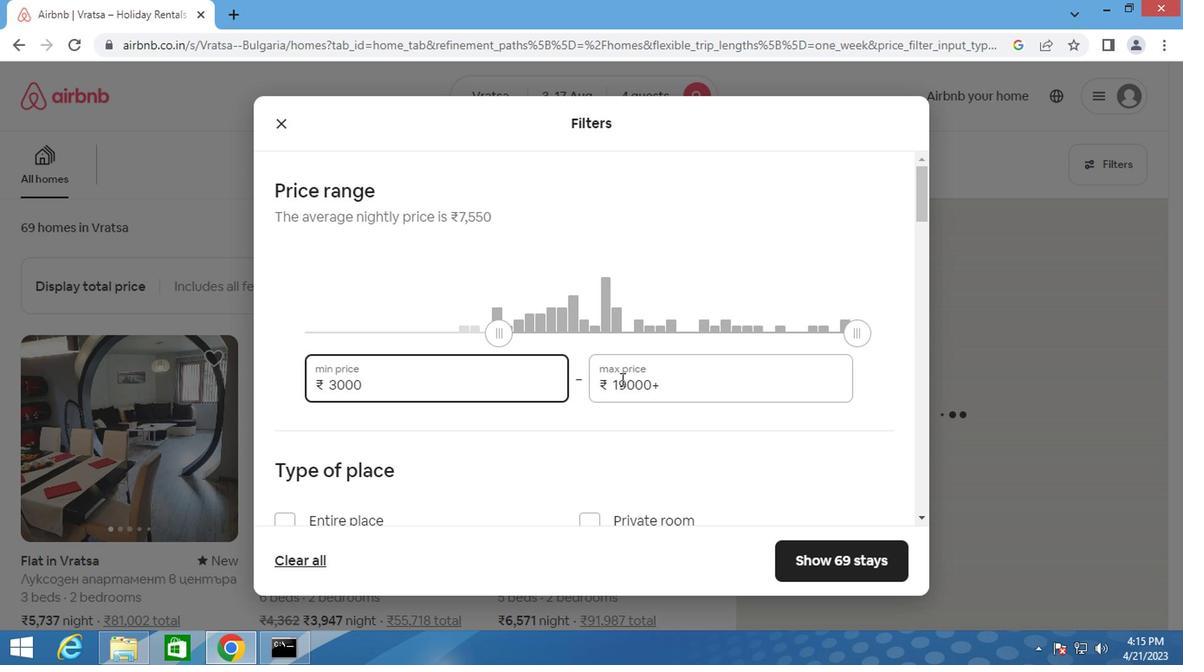 
Action: Mouse pressed left at (618, 385)
Screenshot: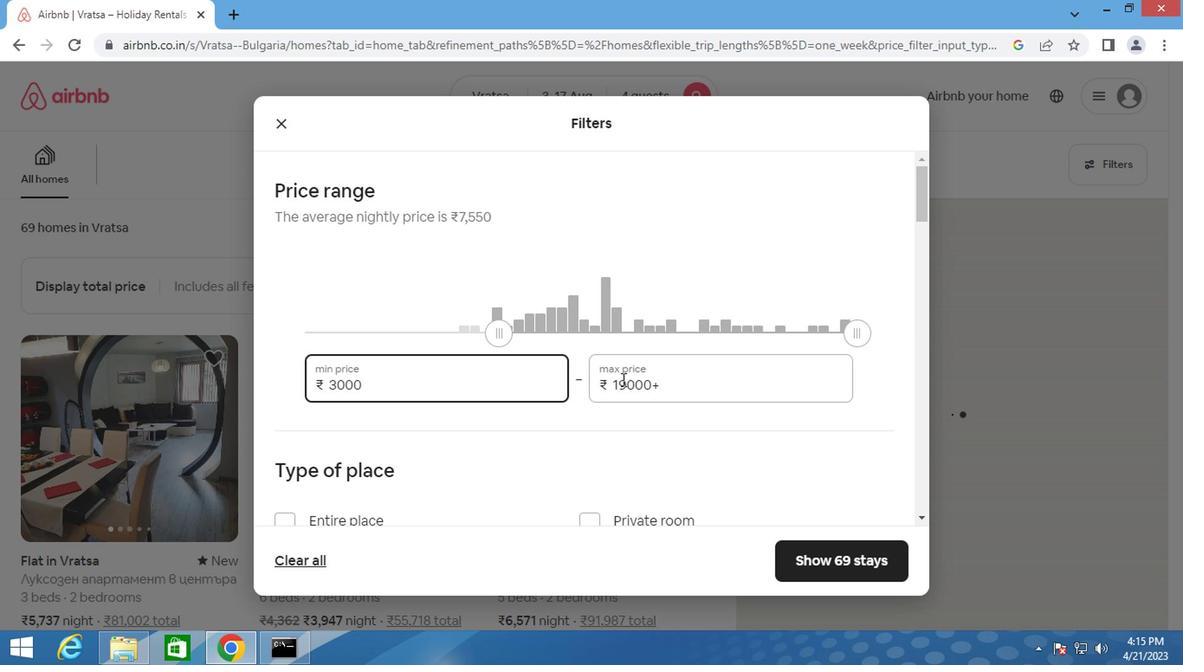 
Action: Mouse pressed left at (618, 385)
Screenshot: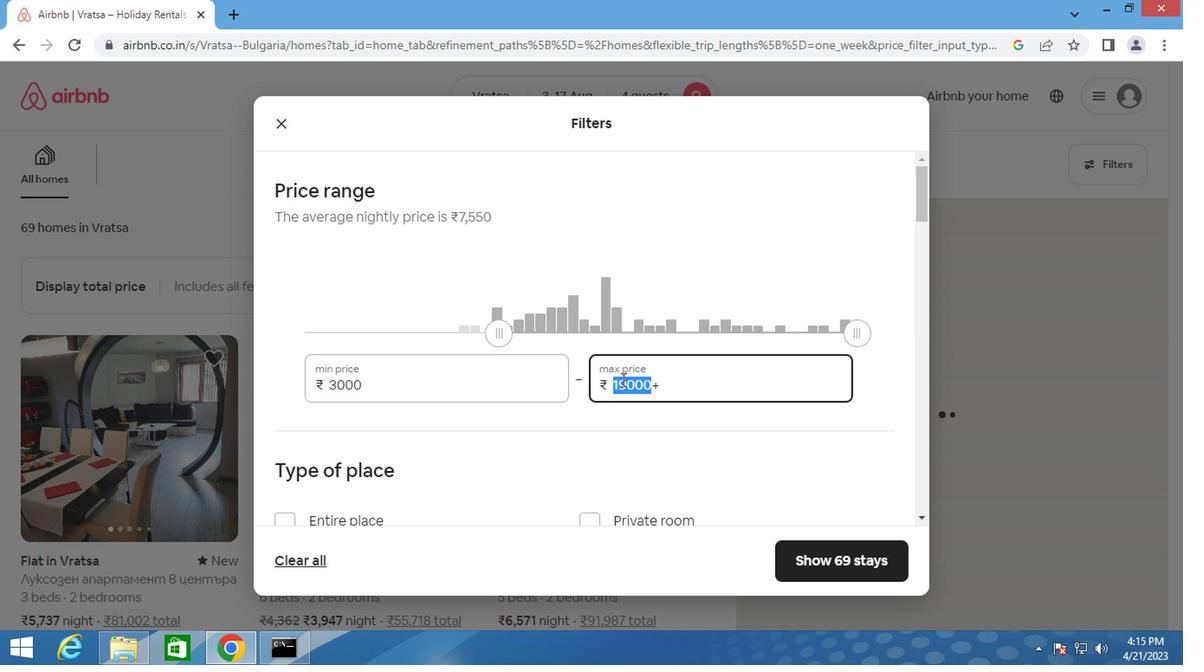 
Action: Key pressed <Key.backspace>15000
Screenshot: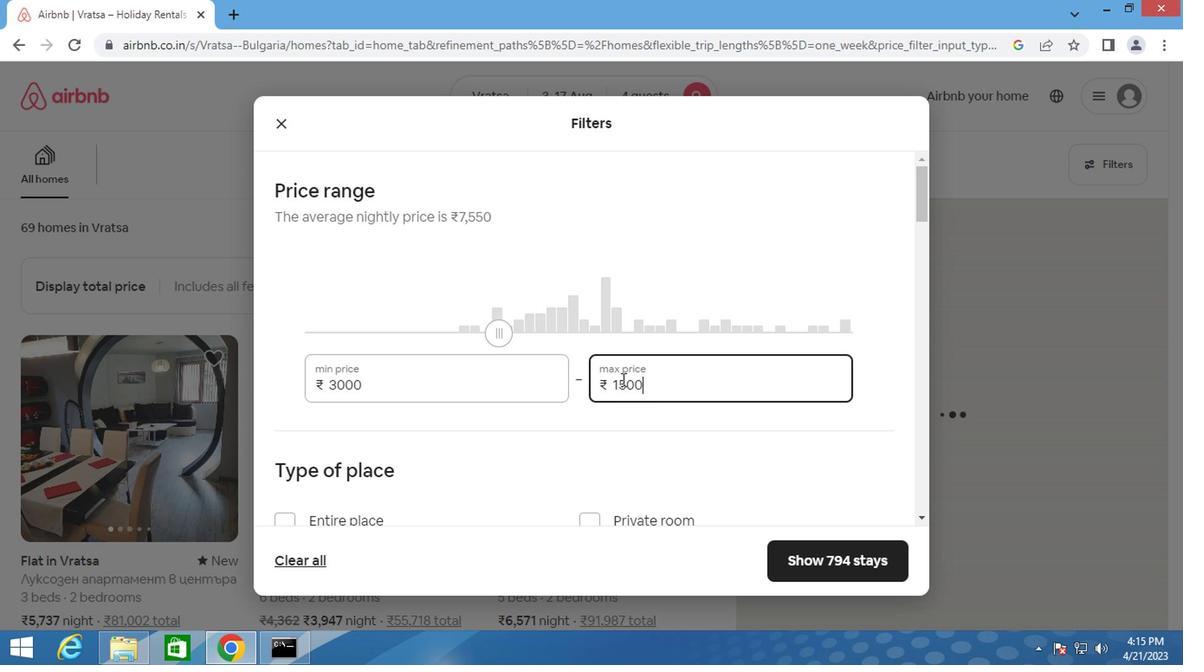 
Action: Mouse moved to (649, 385)
Screenshot: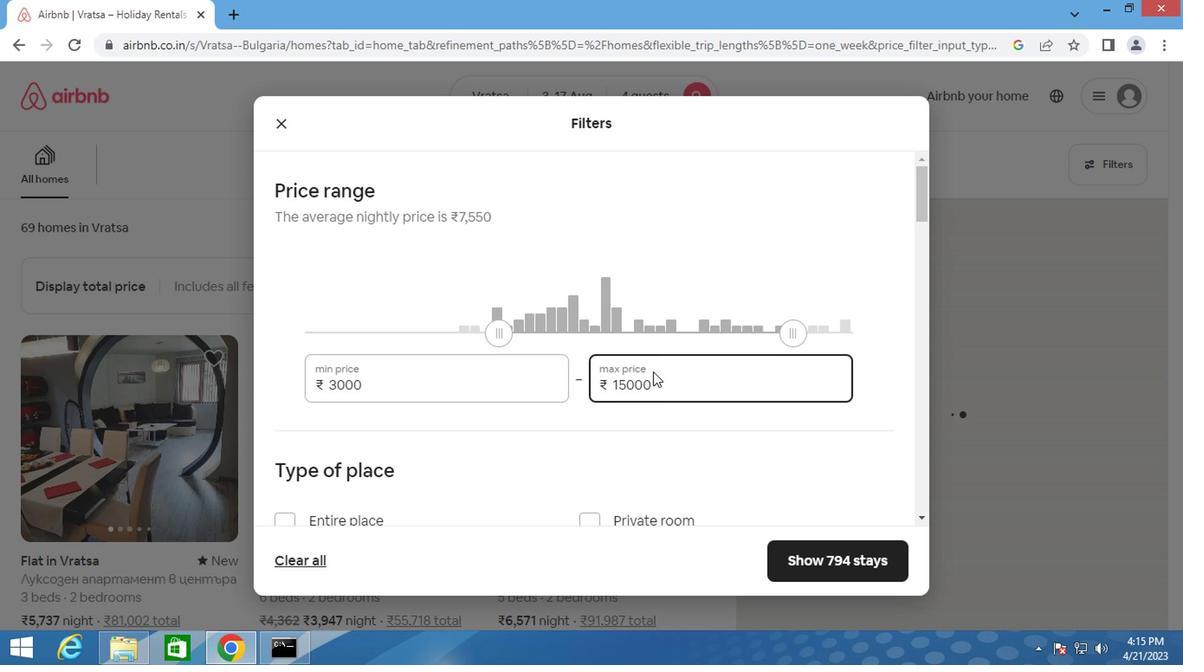 
Action: Mouse scrolled (649, 384) with delta (0, -1)
Screenshot: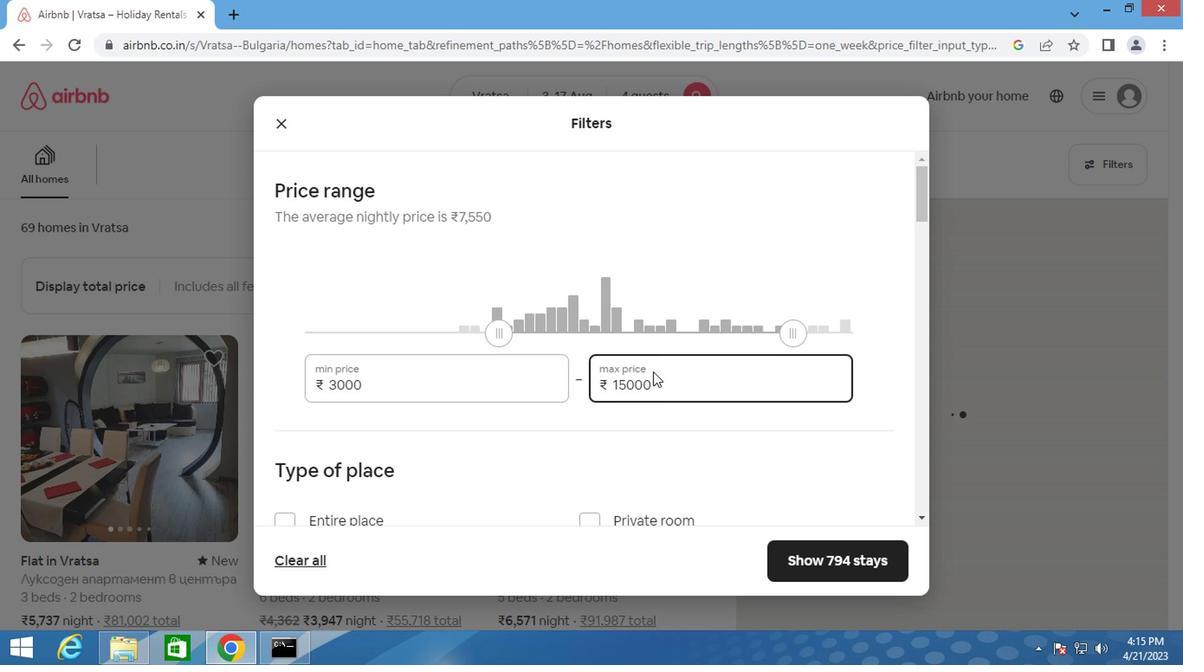 
Action: Mouse moved to (647, 387)
Screenshot: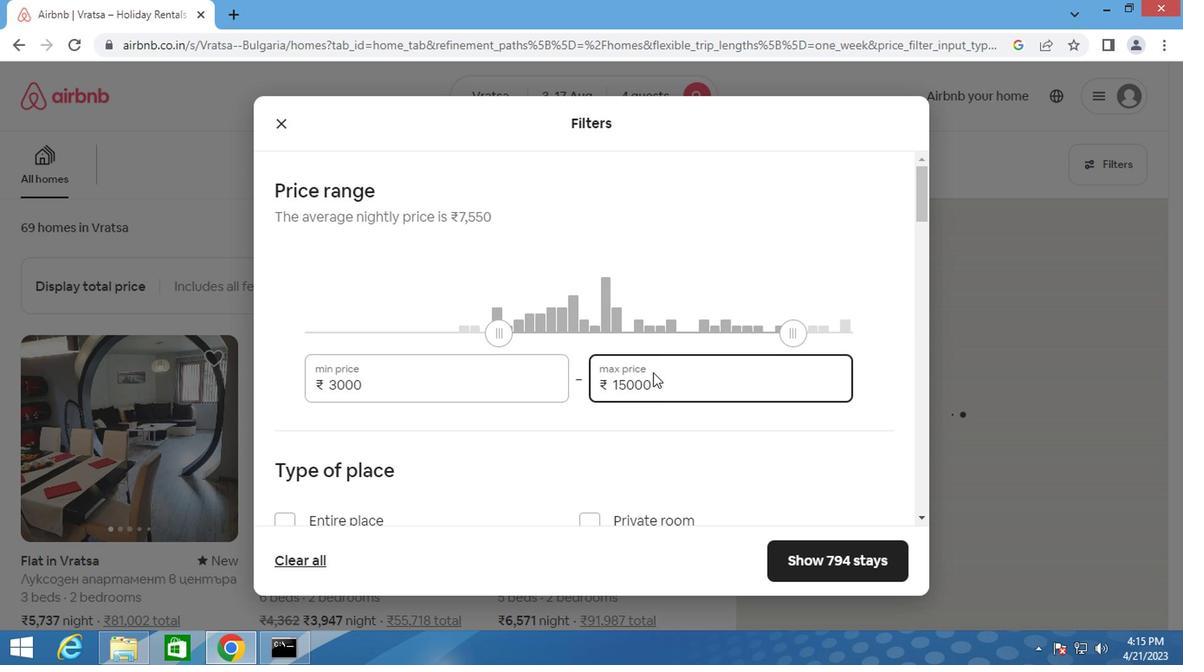 
Action: Mouse scrolled (647, 386) with delta (0, -1)
Screenshot: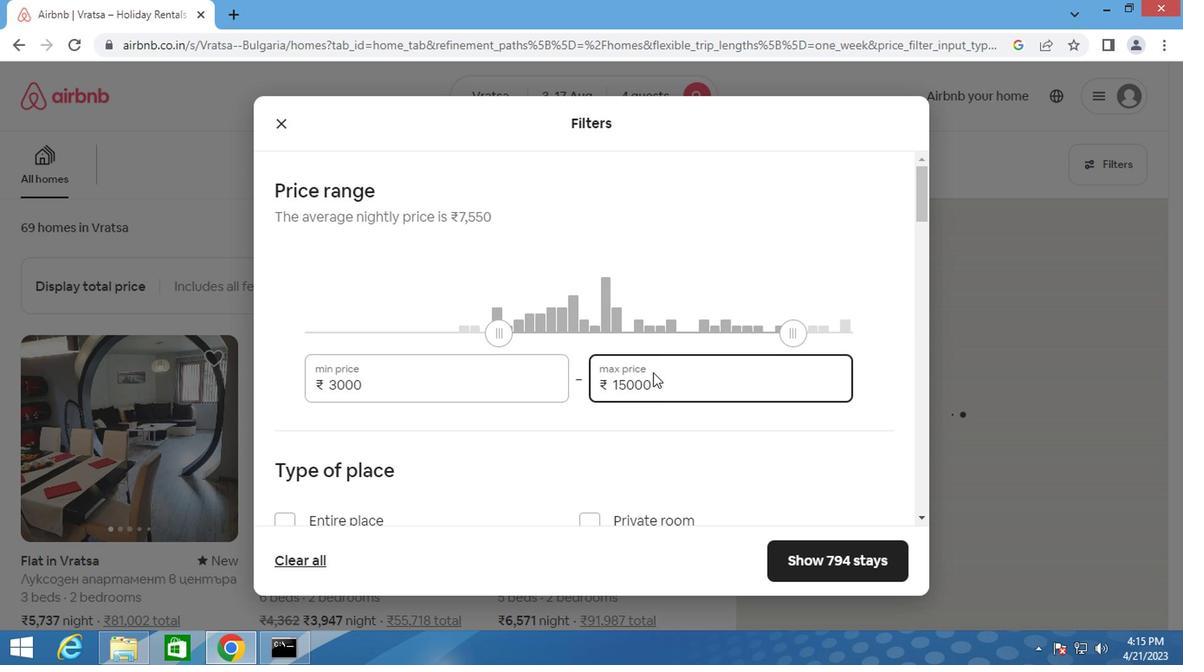 
Action: Mouse moved to (279, 355)
Screenshot: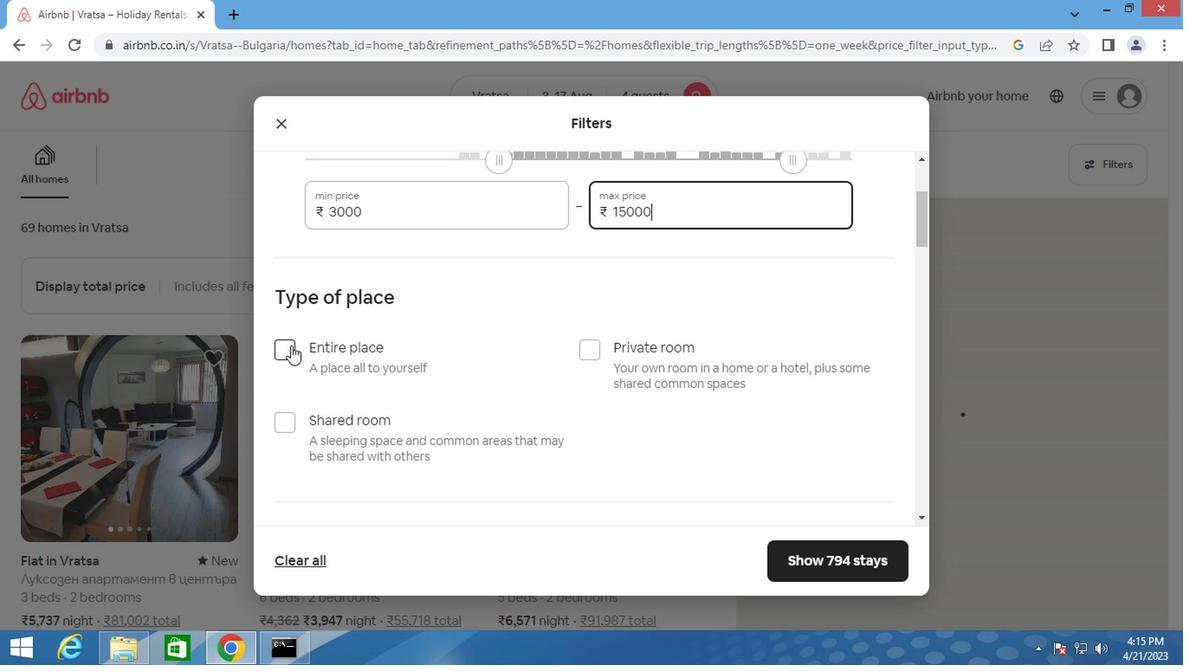 
Action: Mouse pressed left at (279, 355)
Screenshot: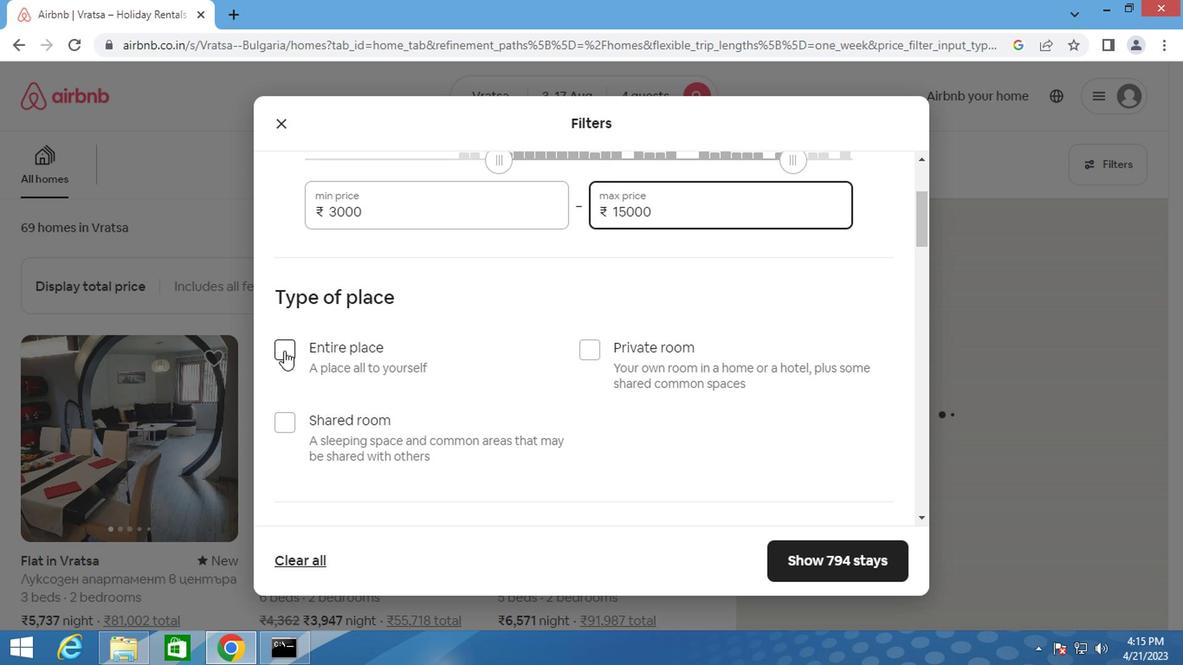
Action: Mouse moved to (377, 351)
Screenshot: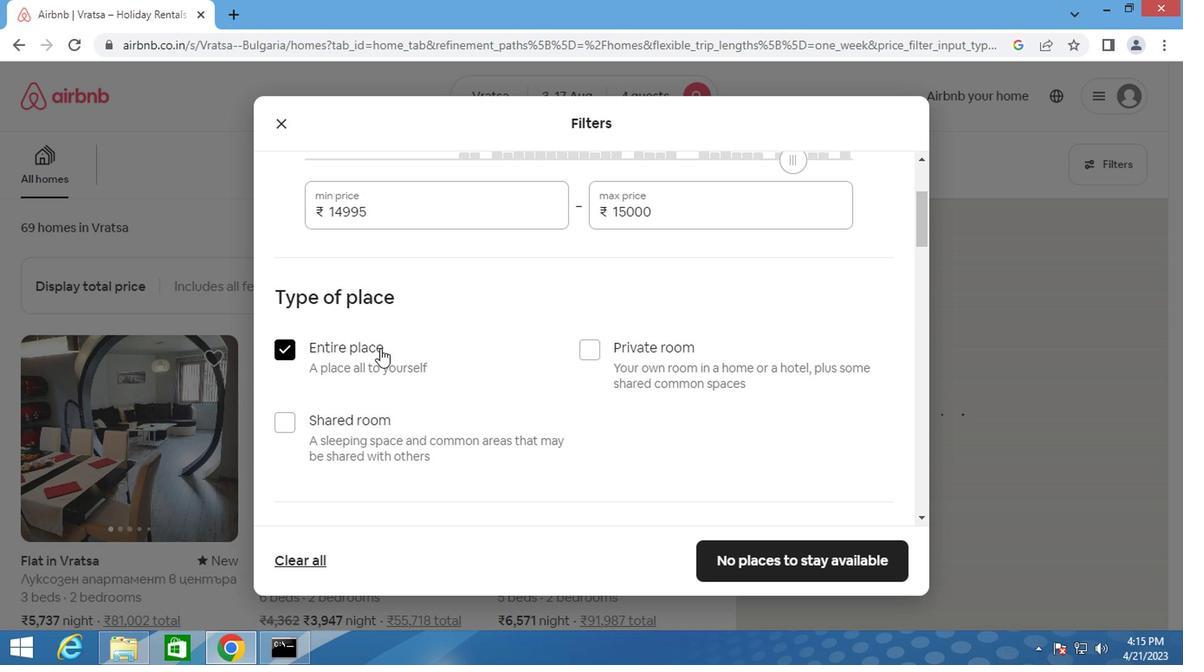 
Action: Mouse scrolled (377, 350) with delta (0, -1)
Screenshot: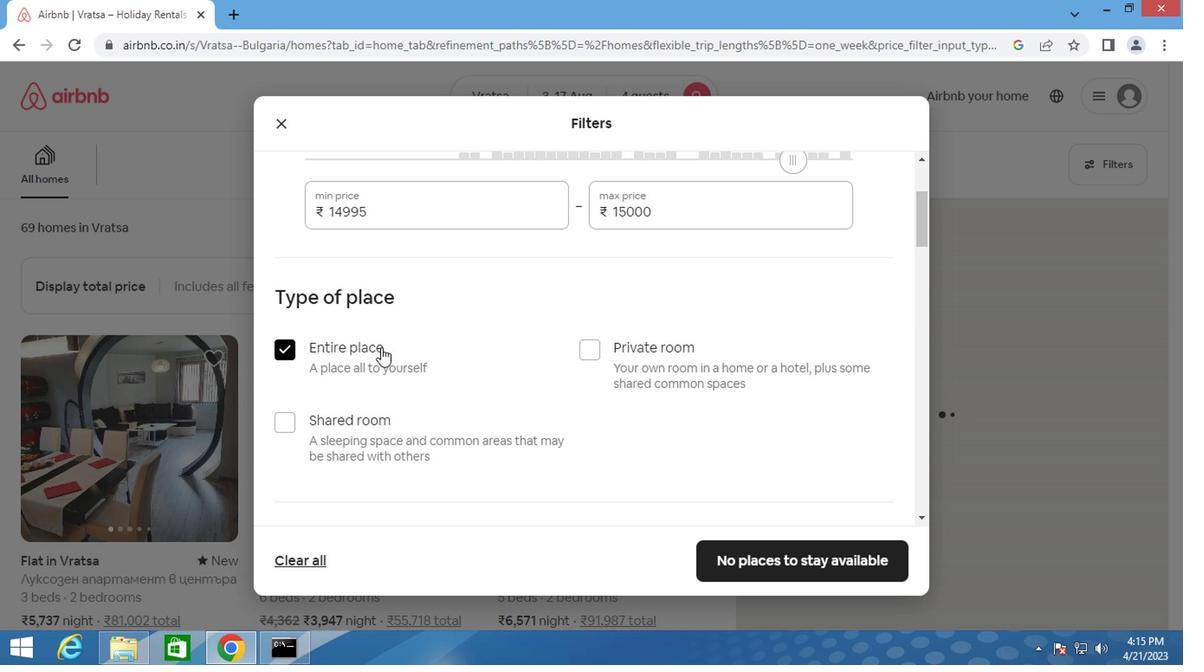 
Action: Mouse scrolled (377, 350) with delta (0, -1)
Screenshot: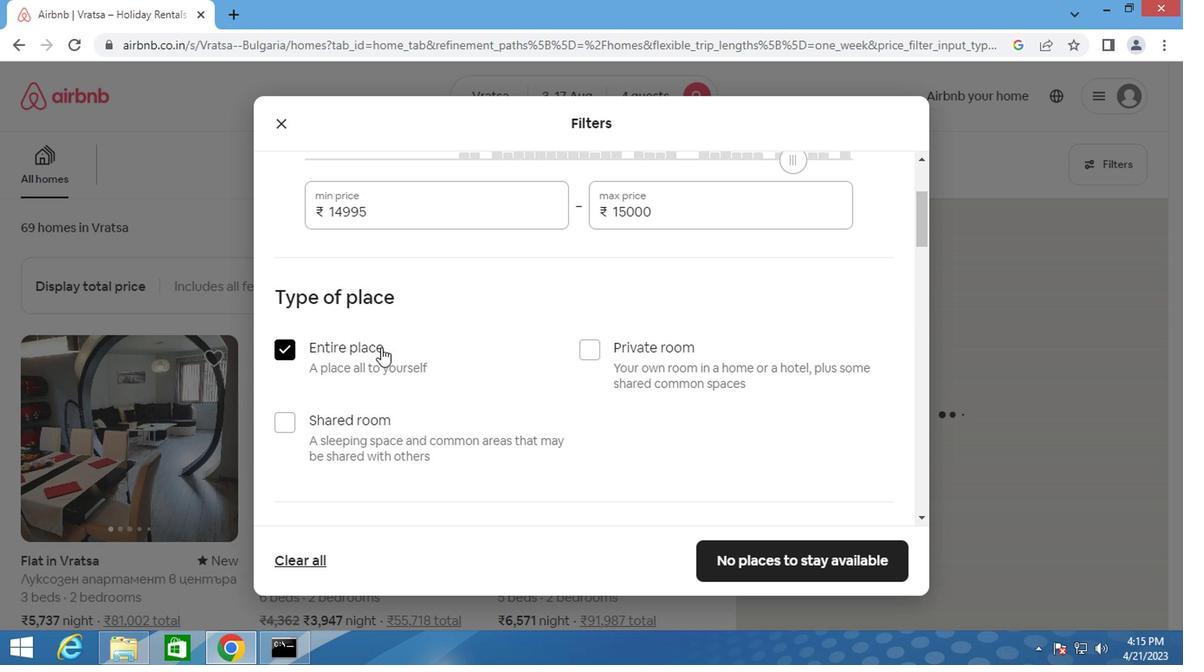 
Action: Mouse scrolled (377, 350) with delta (0, -1)
Screenshot: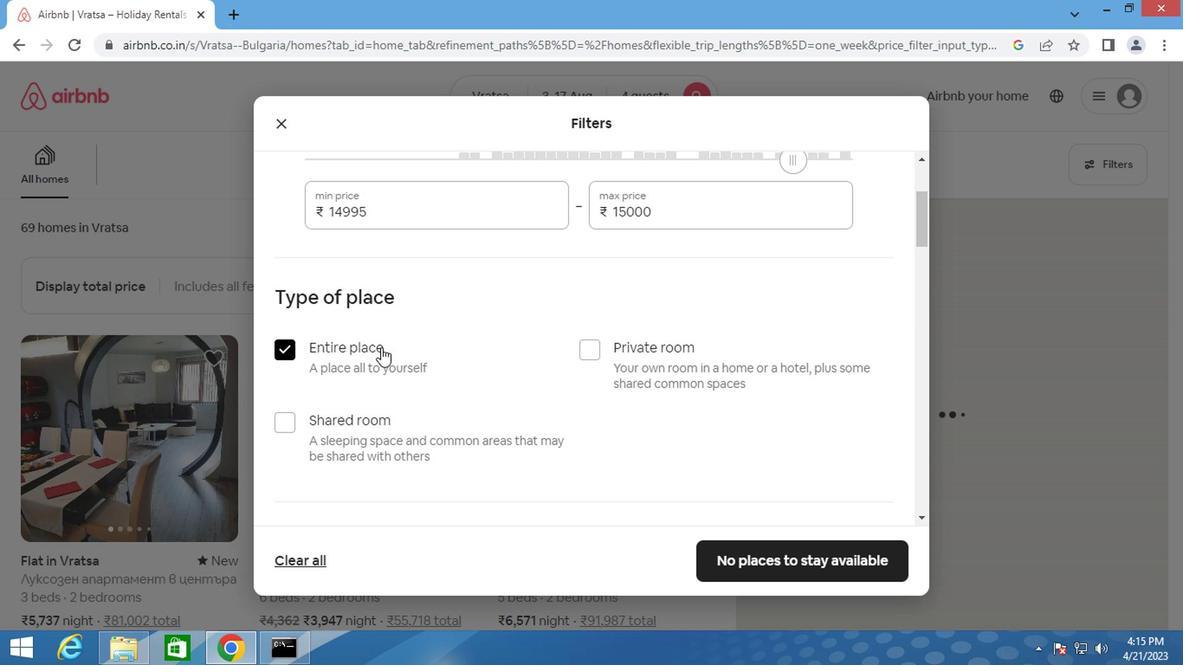 
Action: Mouse moved to (377, 351)
Screenshot: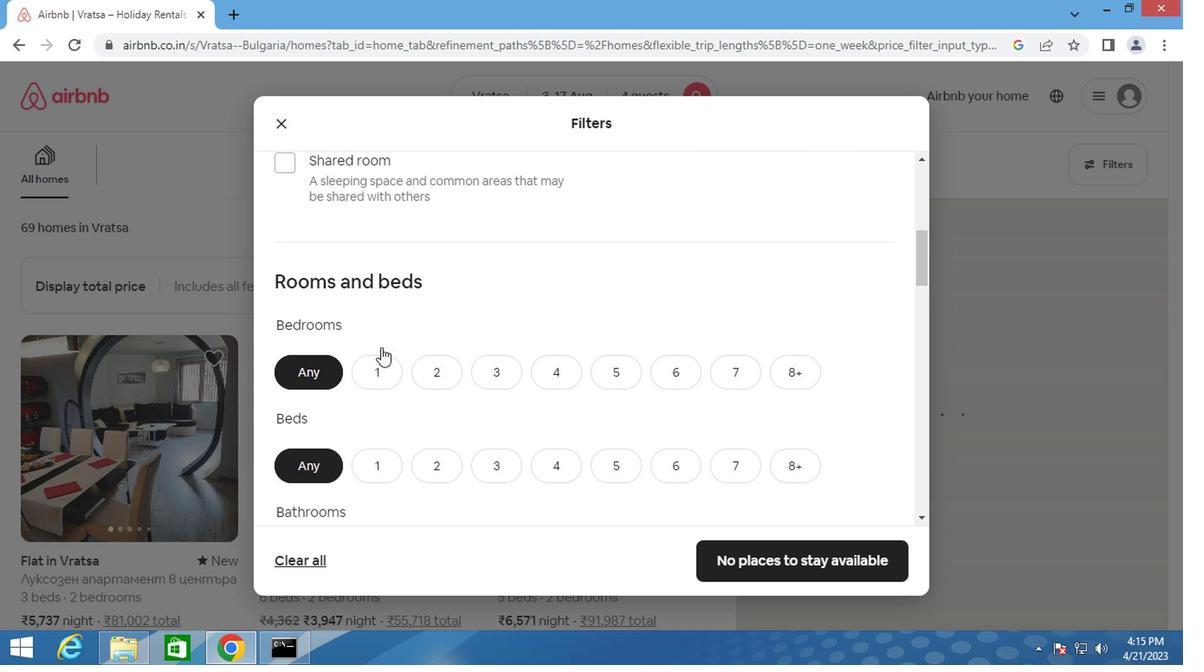 
Action: Mouse scrolled (377, 350) with delta (0, -1)
Screenshot: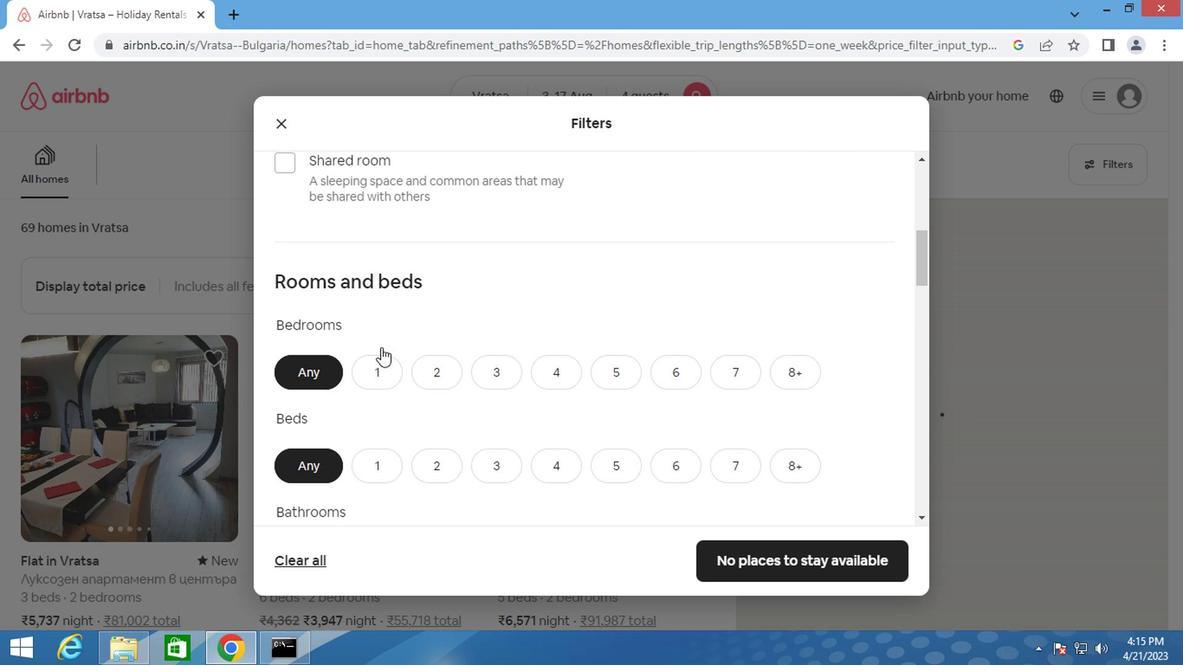 
Action: Mouse scrolled (377, 350) with delta (0, -1)
Screenshot: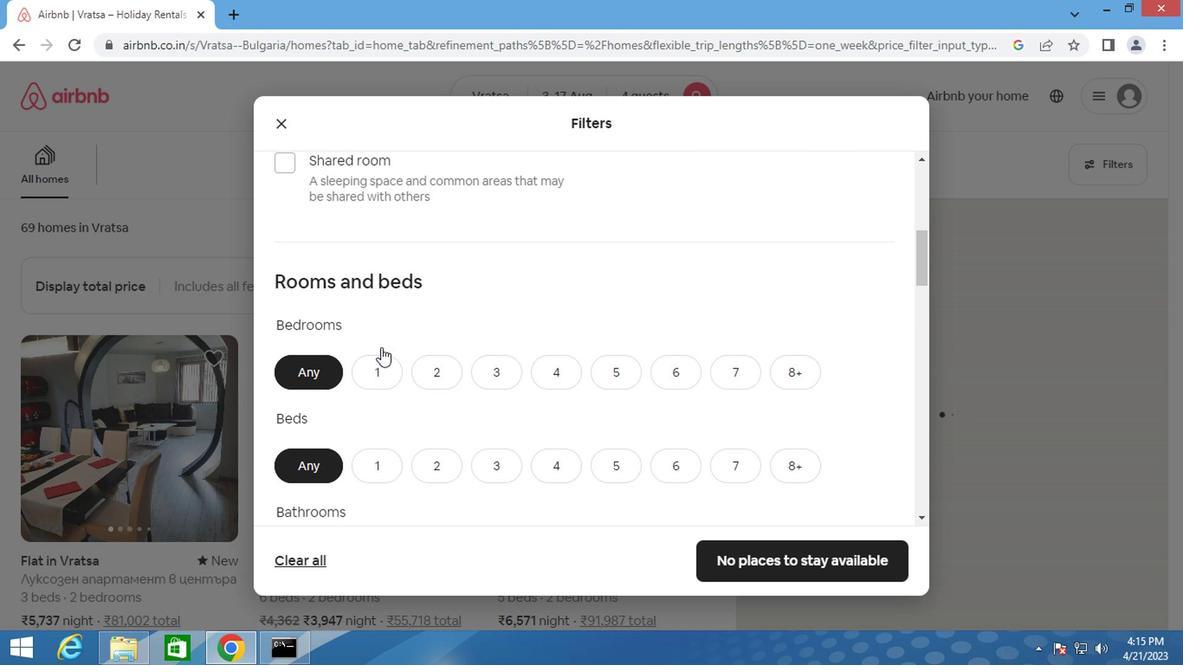 
Action: Mouse moved to (487, 196)
Screenshot: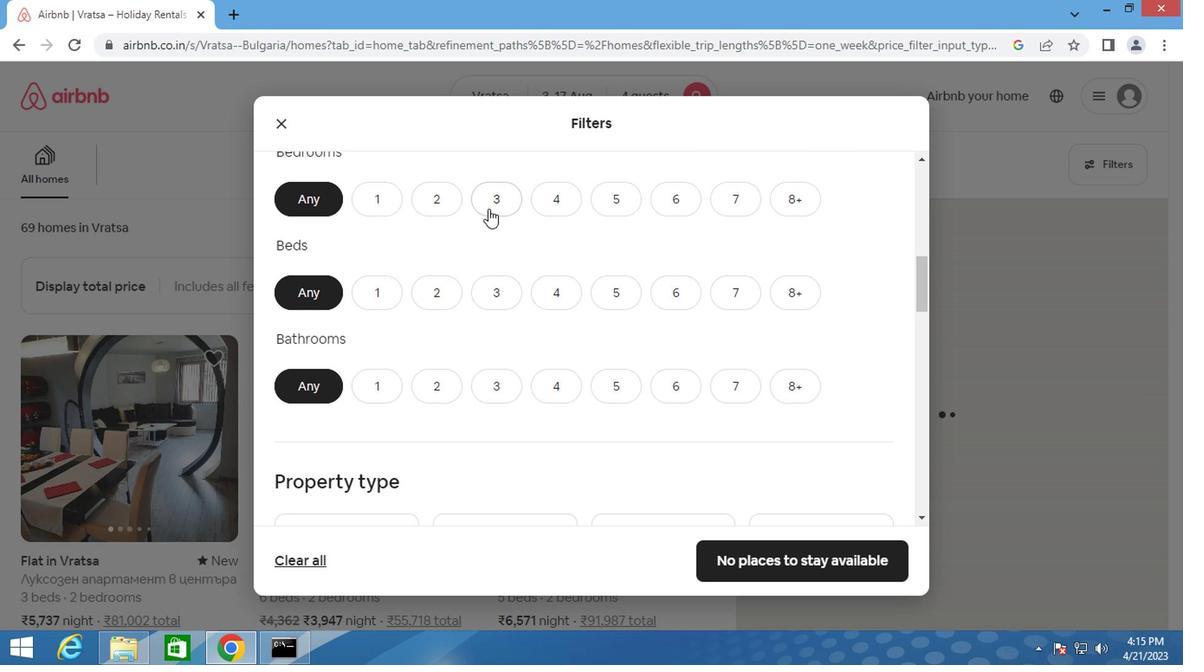 
Action: Mouse pressed left at (487, 196)
Screenshot: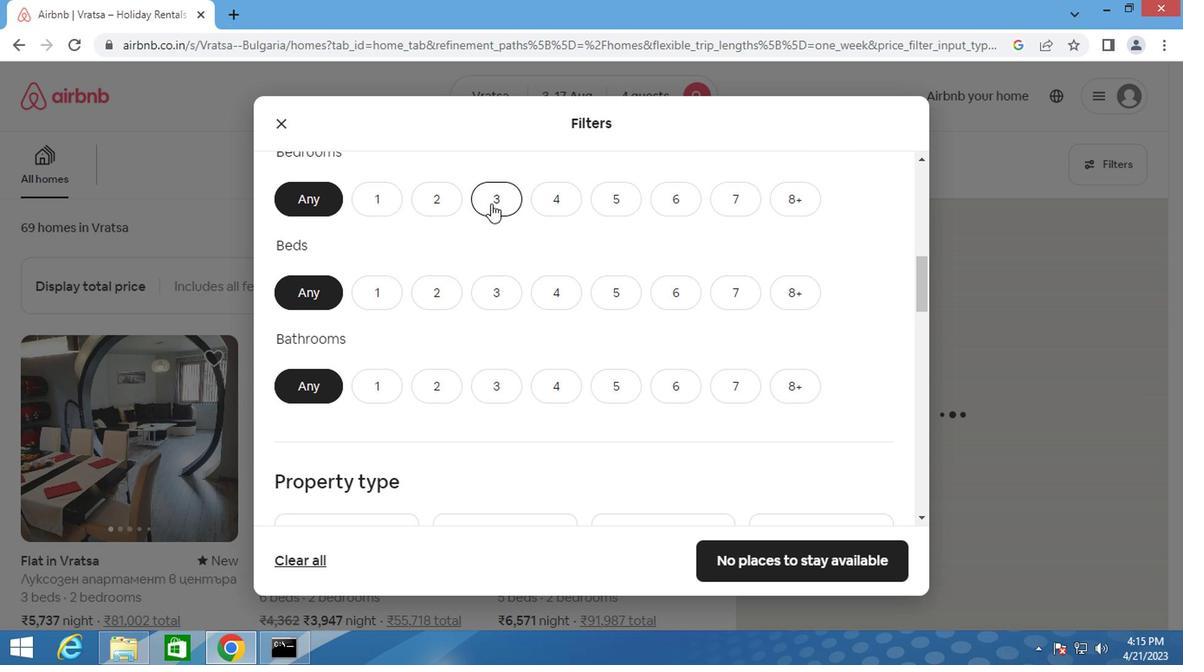 
Action: Mouse moved to (557, 302)
Screenshot: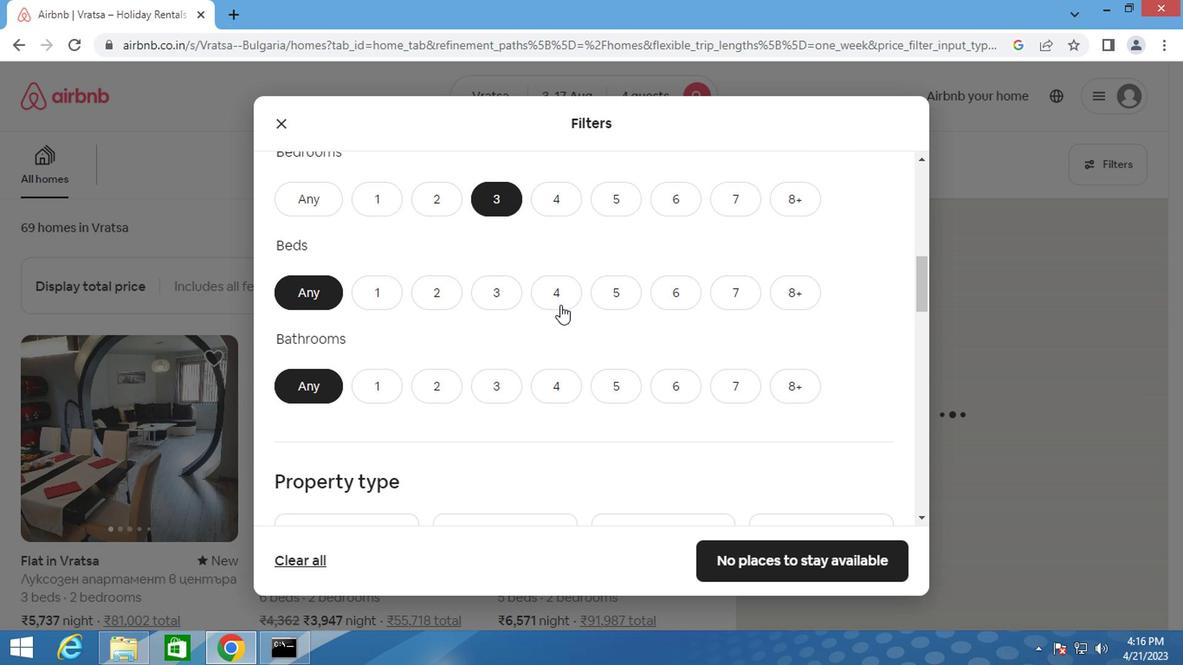 
Action: Mouse pressed left at (557, 302)
Screenshot: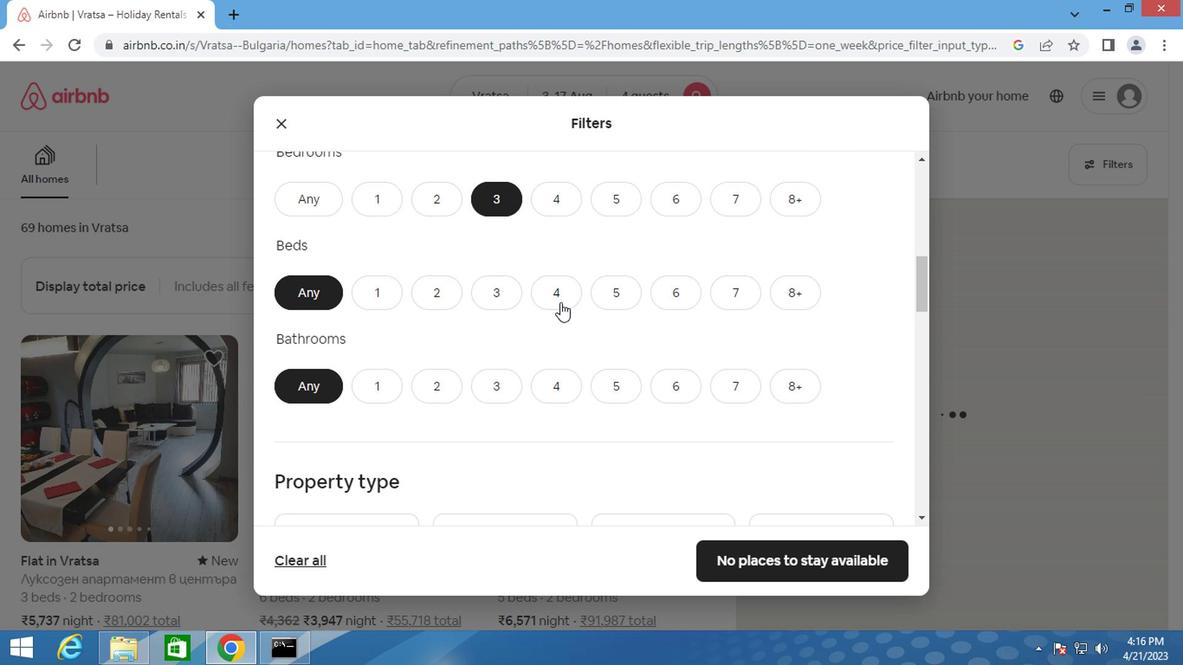 
Action: Mouse moved to (425, 397)
Screenshot: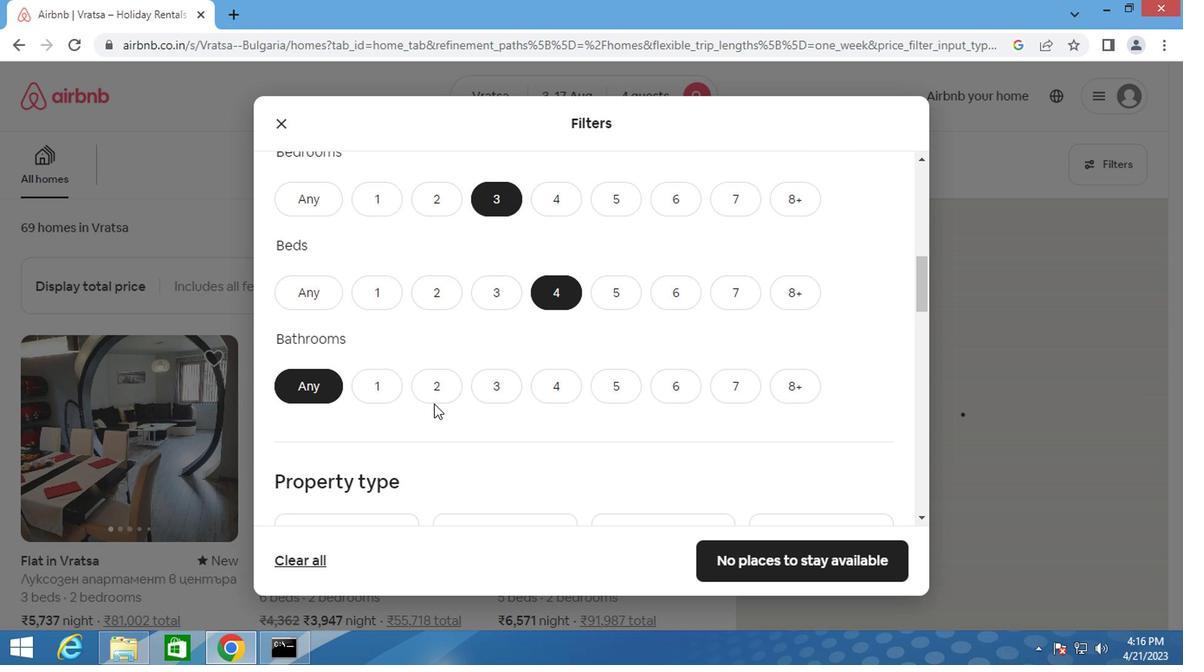 
Action: Mouse pressed left at (425, 397)
Screenshot: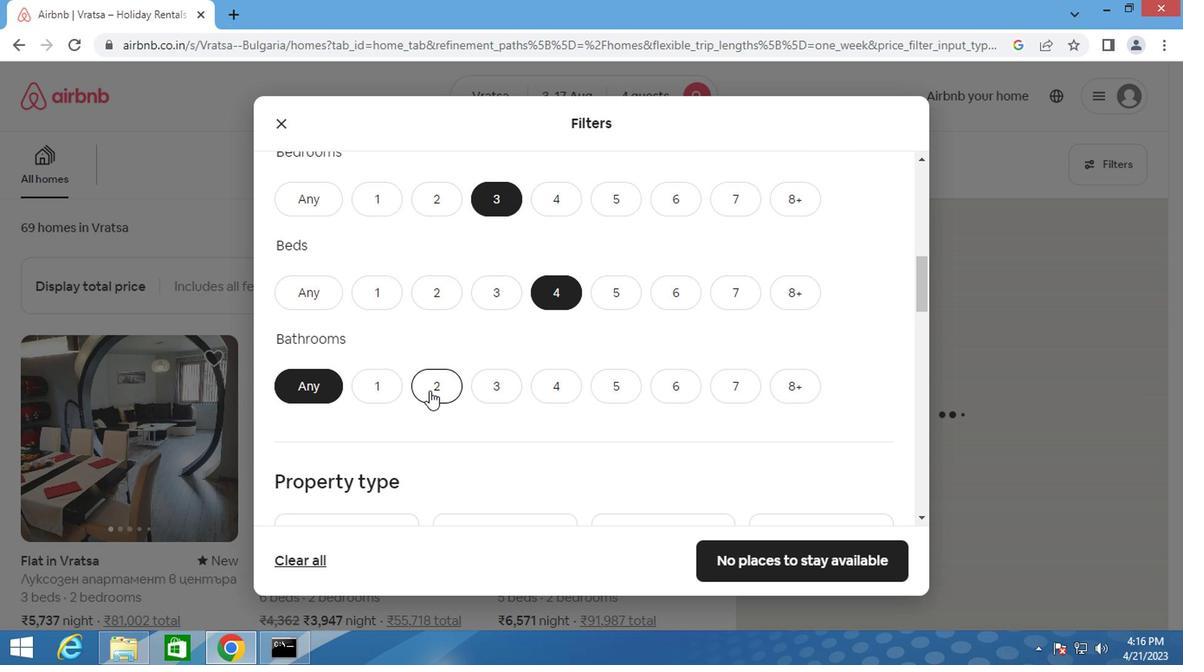 
Action: Mouse moved to (425, 395)
Screenshot: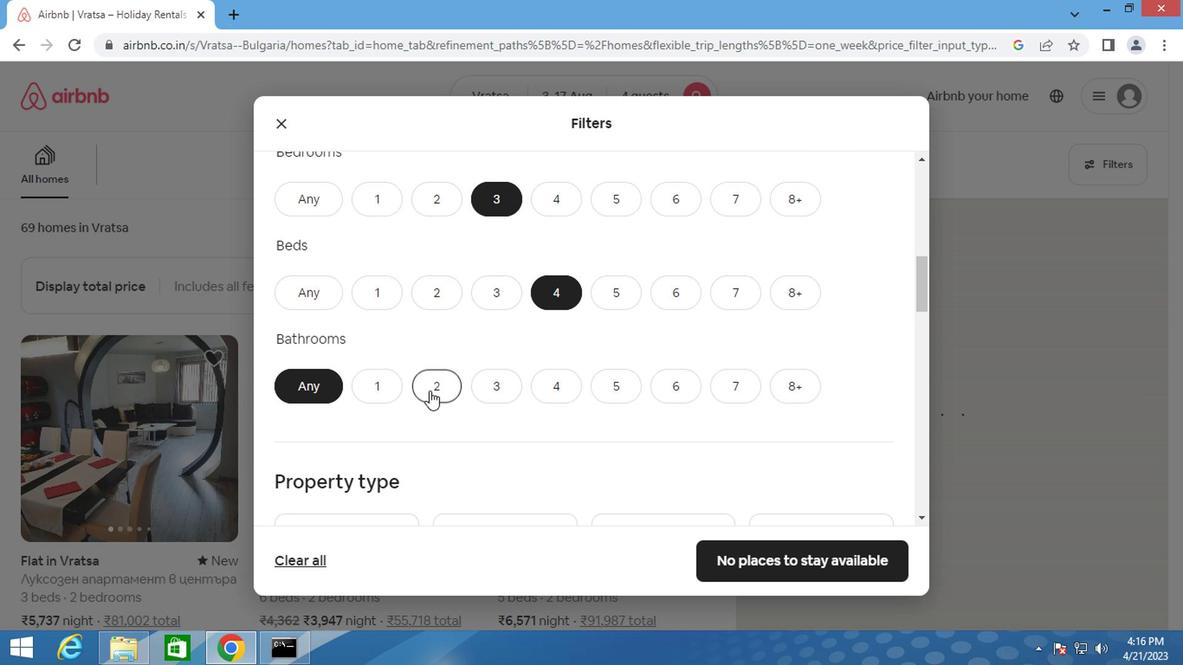 
Action: Mouse scrolled (425, 393) with delta (0, -1)
Screenshot: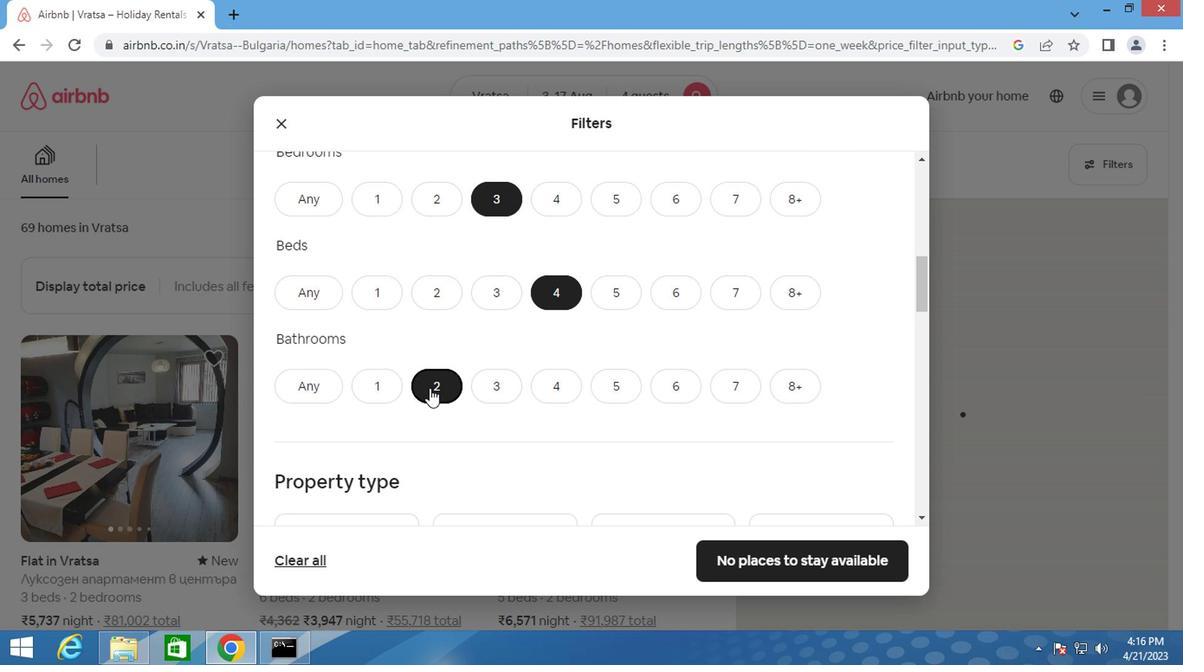 
Action: Mouse scrolled (425, 393) with delta (0, -1)
Screenshot: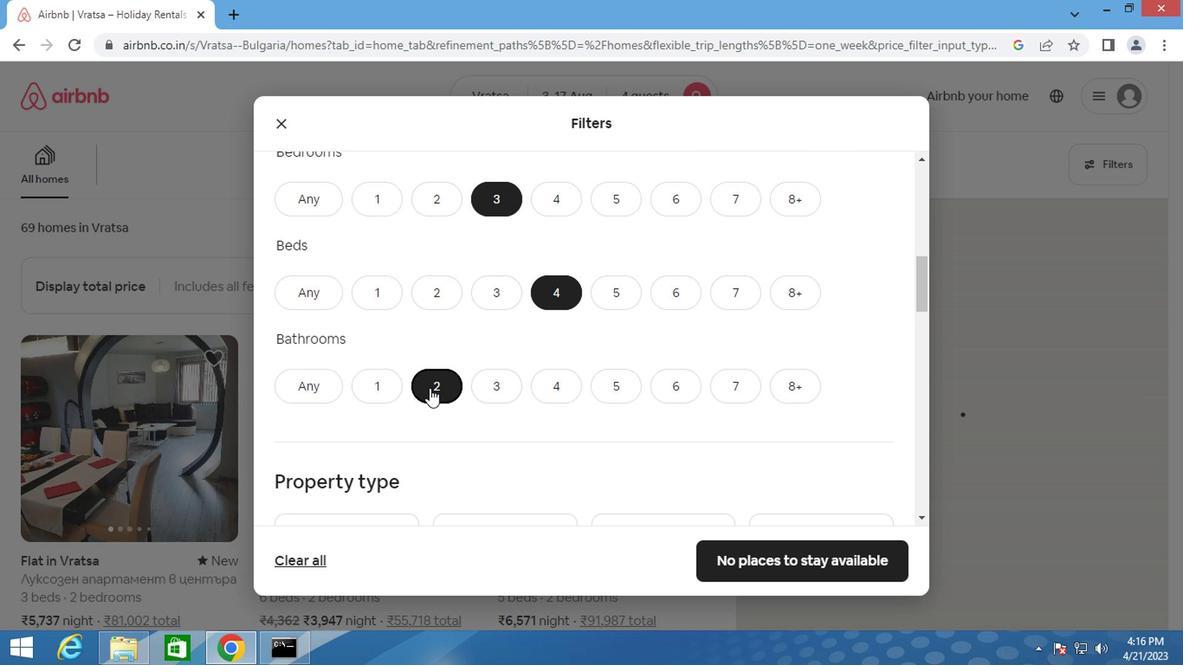 
Action: Mouse scrolled (425, 393) with delta (0, -1)
Screenshot: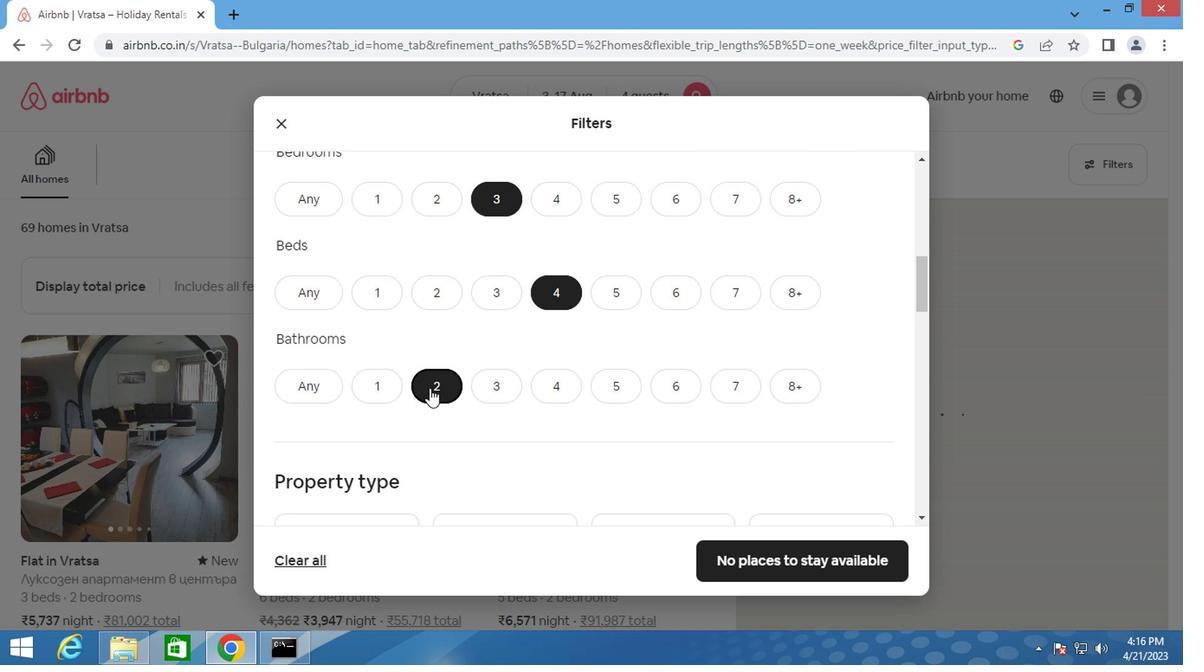 
Action: Mouse moved to (376, 300)
Screenshot: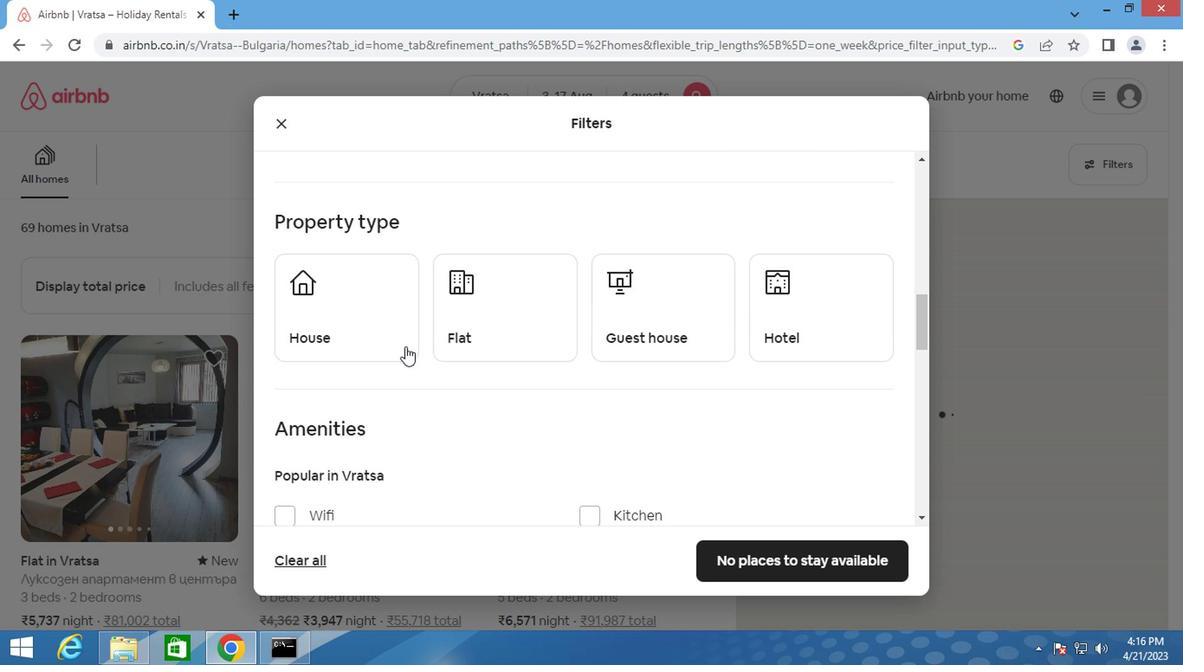 
Action: Mouse pressed left at (376, 300)
Screenshot: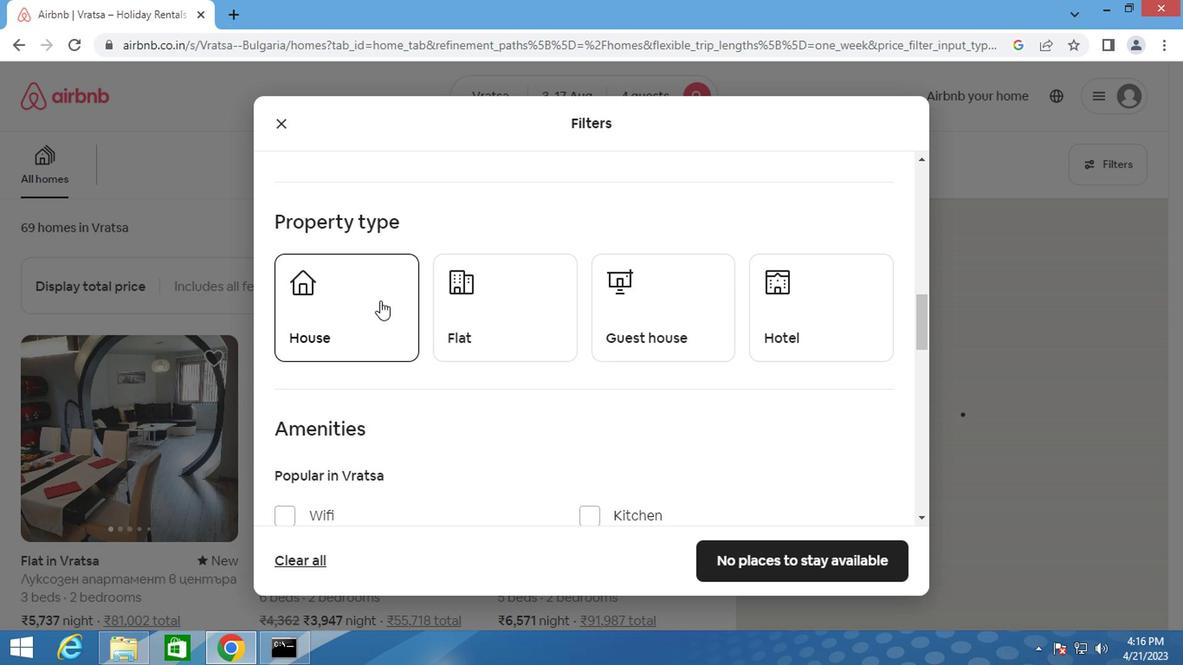 
Action: Mouse moved to (551, 322)
Screenshot: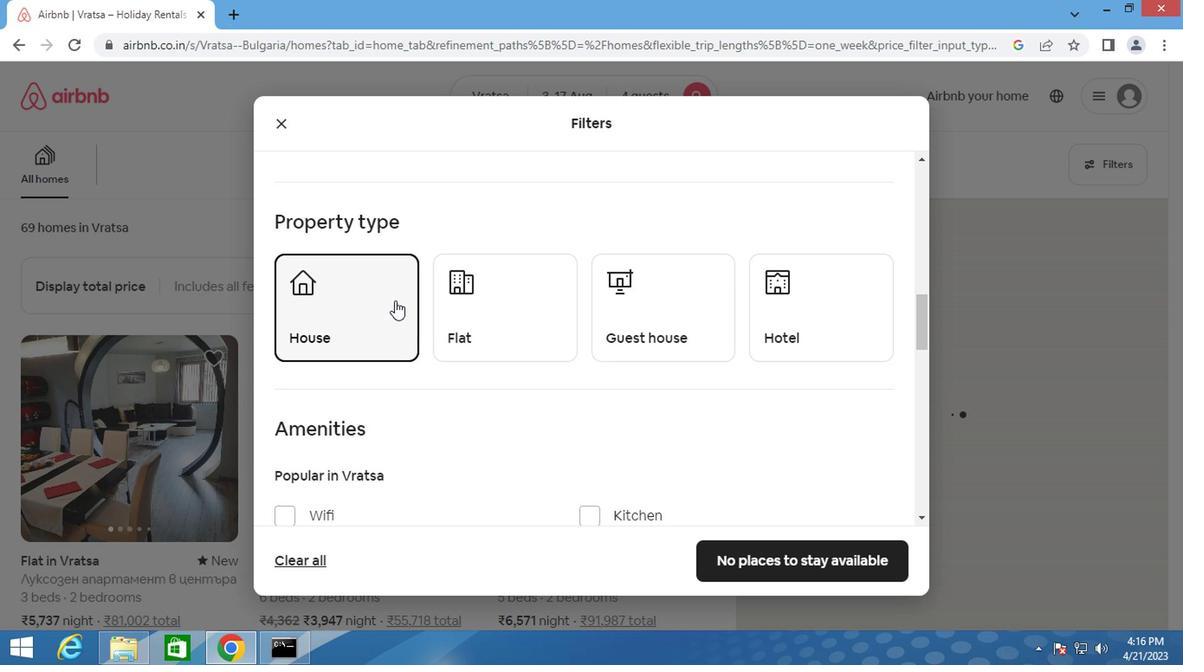 
Action: Mouse pressed left at (551, 322)
Screenshot: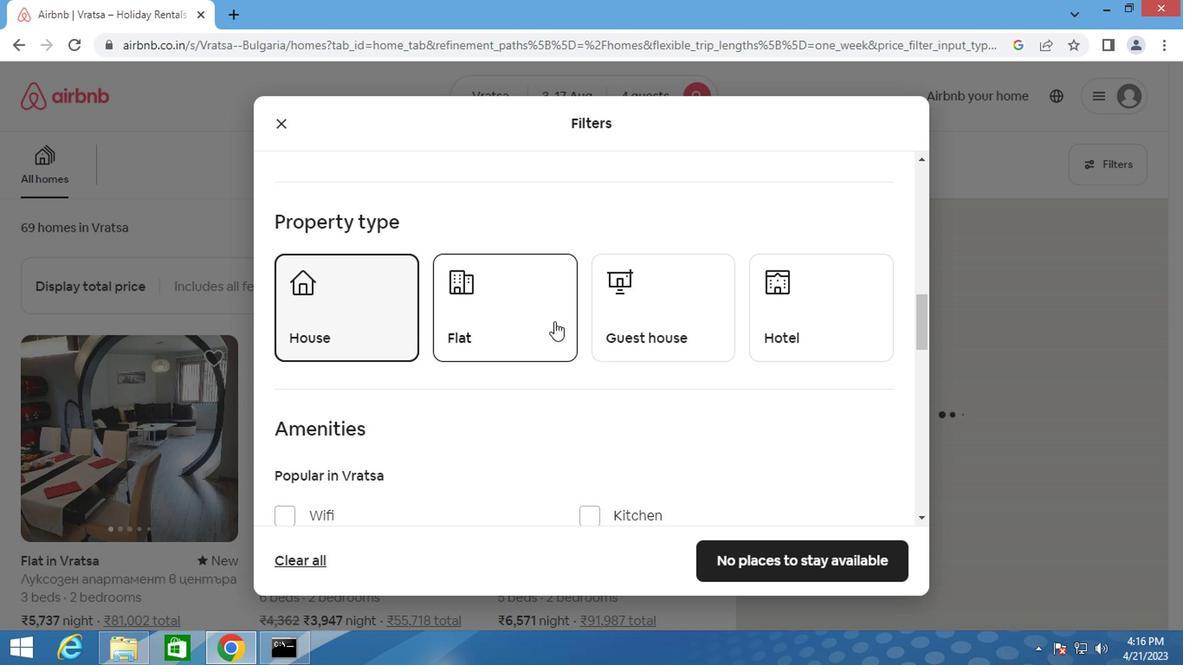 
Action: Mouse moved to (625, 322)
Screenshot: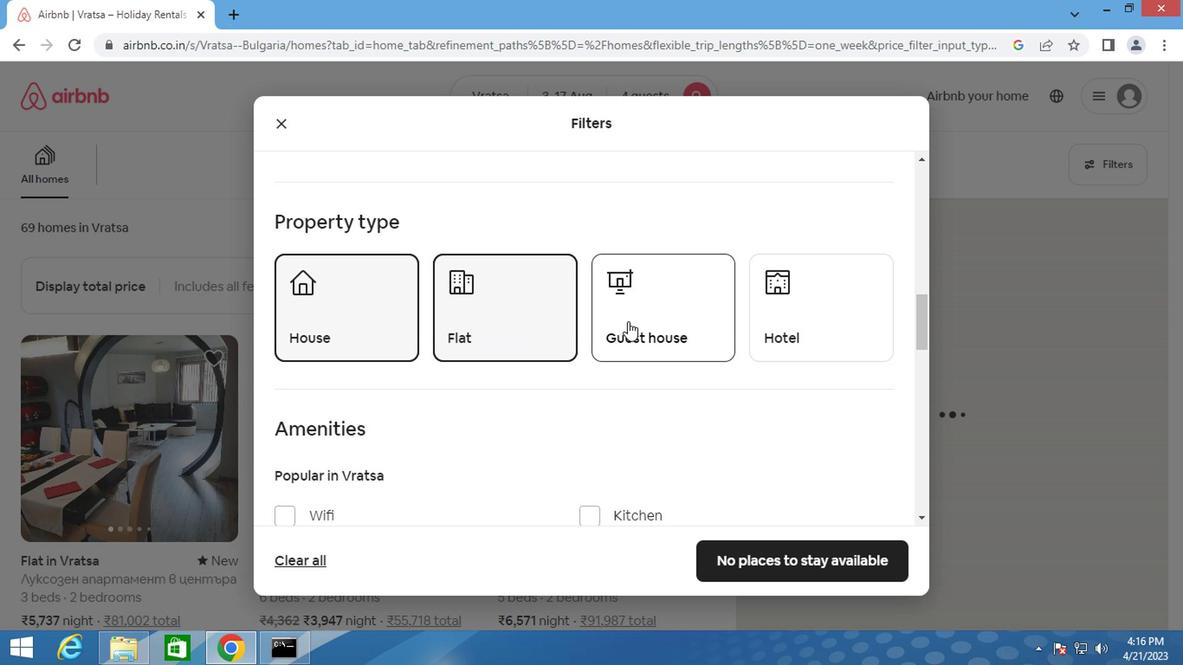 
Action: Mouse pressed left at (625, 322)
Screenshot: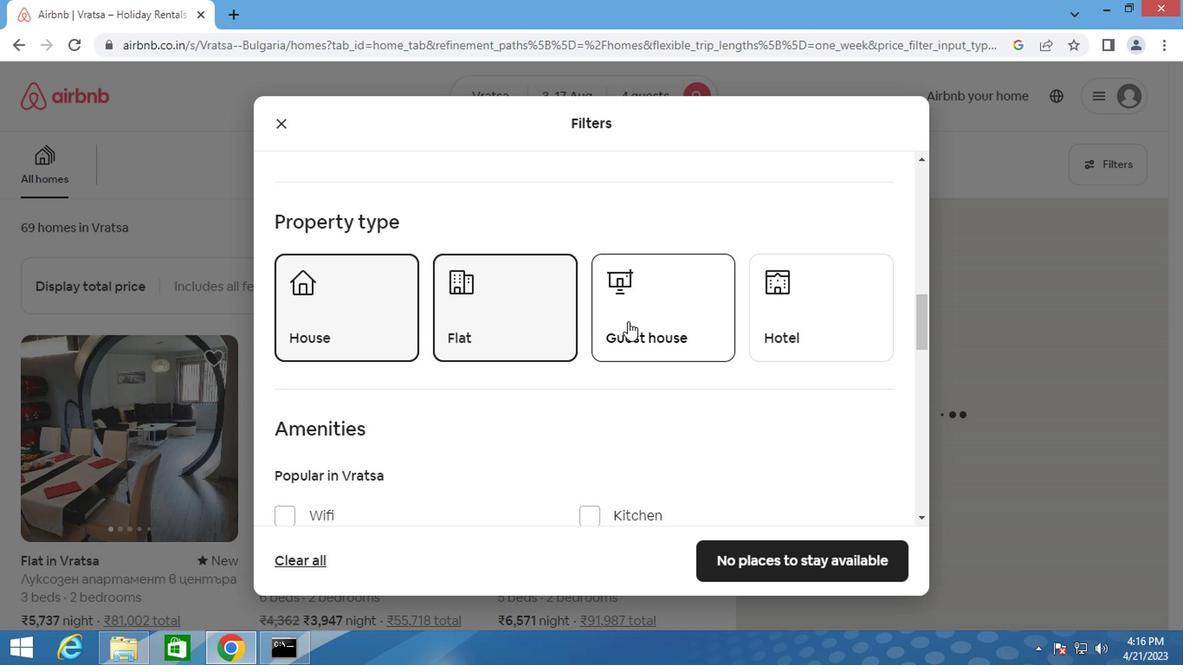 
Action: Mouse scrolled (625, 322) with delta (0, 0)
Screenshot: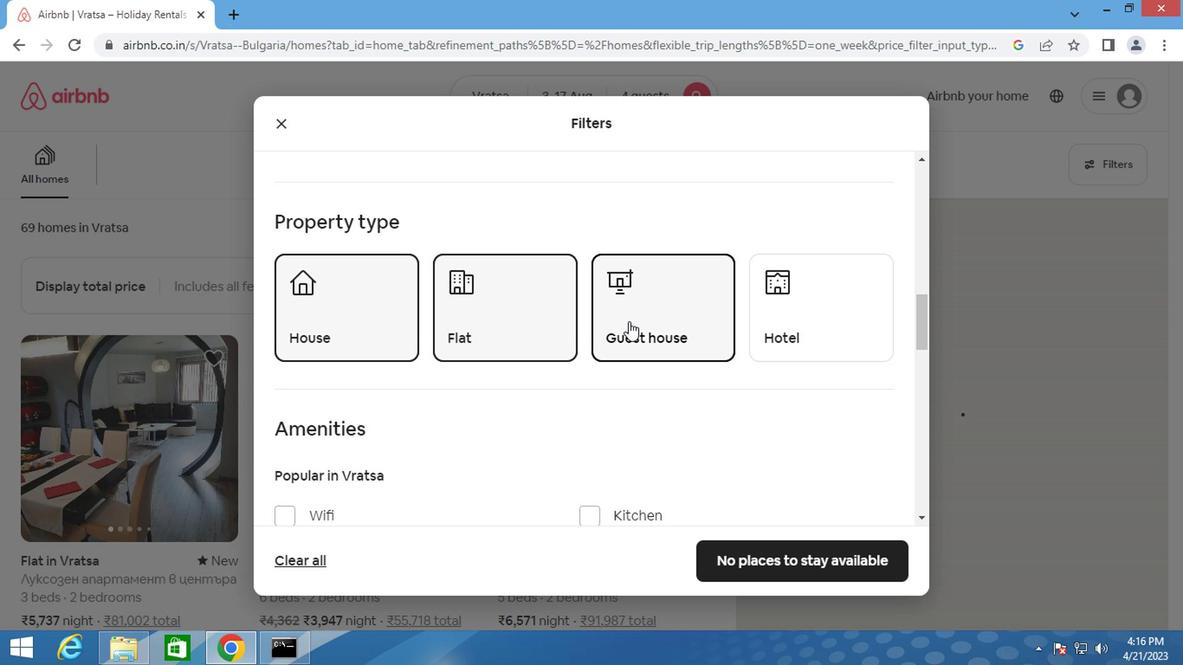 
Action: Mouse scrolled (625, 322) with delta (0, 0)
Screenshot: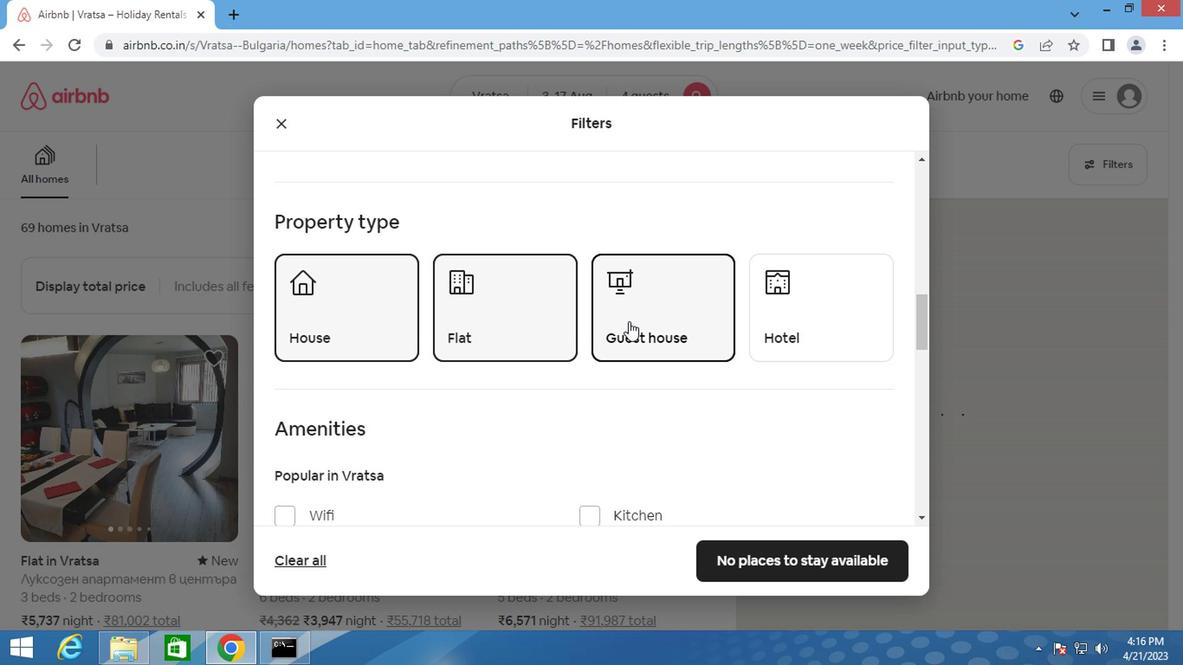 
Action: Mouse scrolled (625, 322) with delta (0, 0)
Screenshot: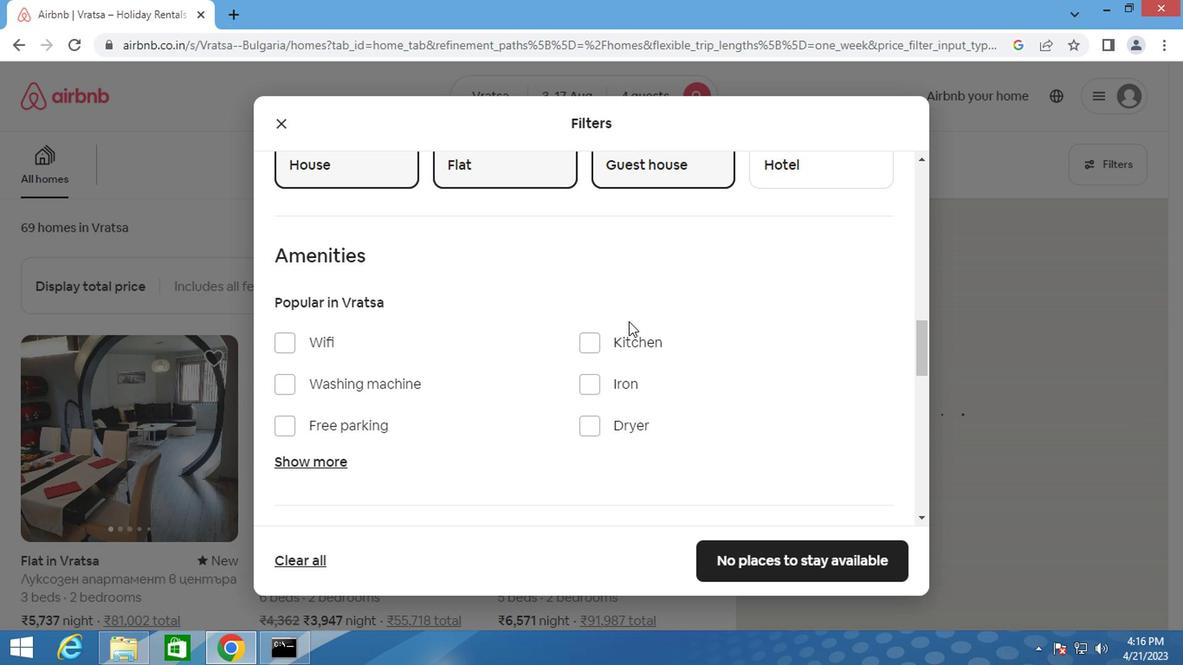 
Action: Mouse scrolled (625, 322) with delta (0, 0)
Screenshot: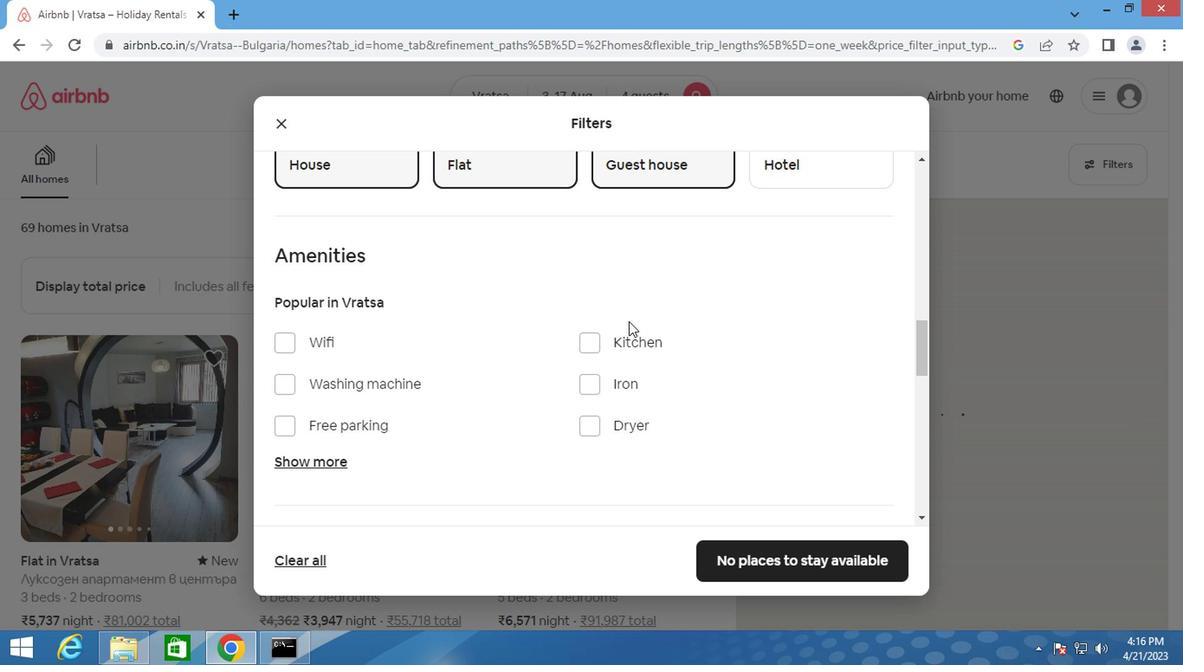 
Action: Mouse scrolled (625, 322) with delta (0, 0)
Screenshot: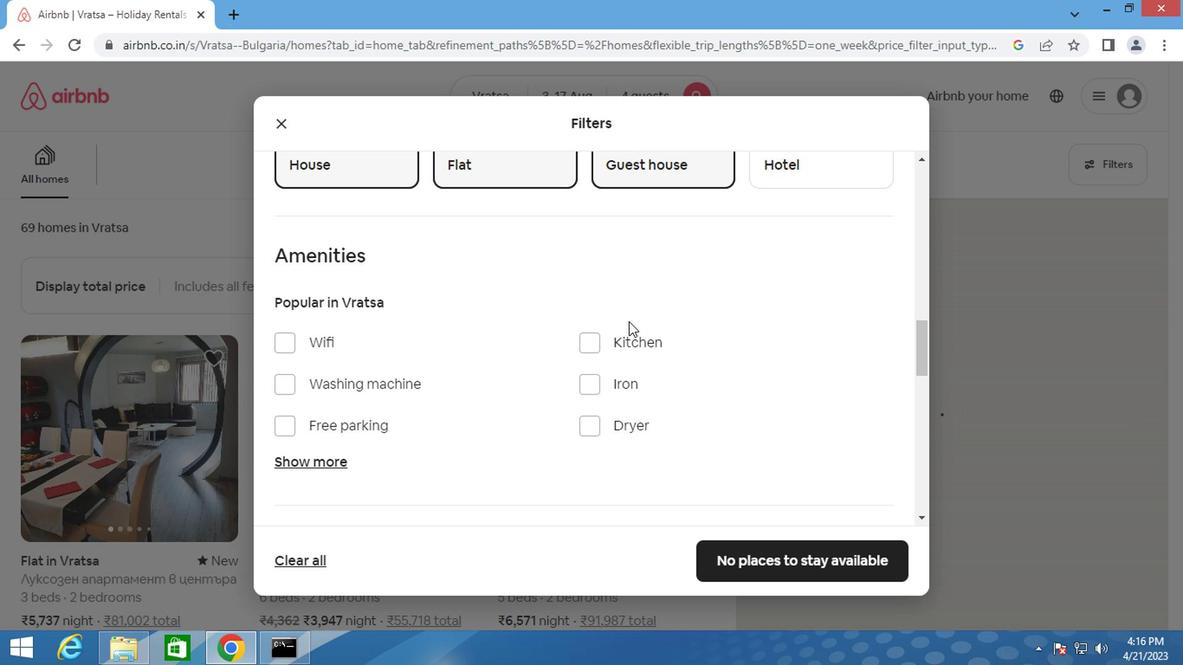 
Action: Mouse scrolled (625, 322) with delta (0, 0)
Screenshot: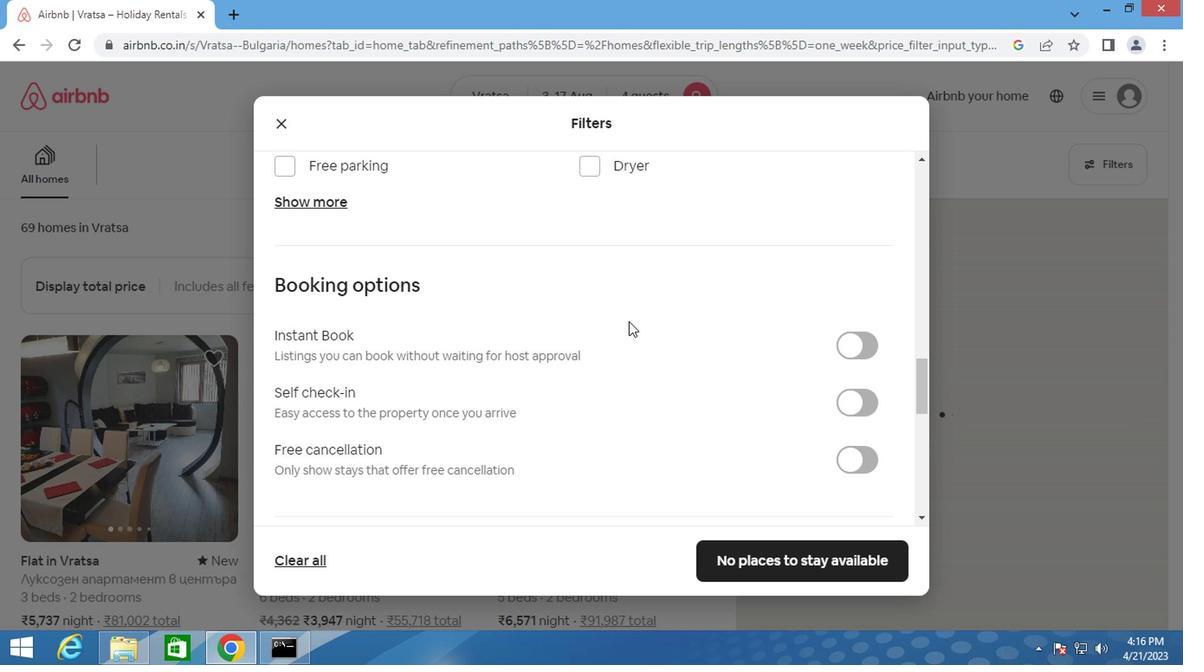 
Action: Mouse scrolled (625, 322) with delta (0, 0)
Screenshot: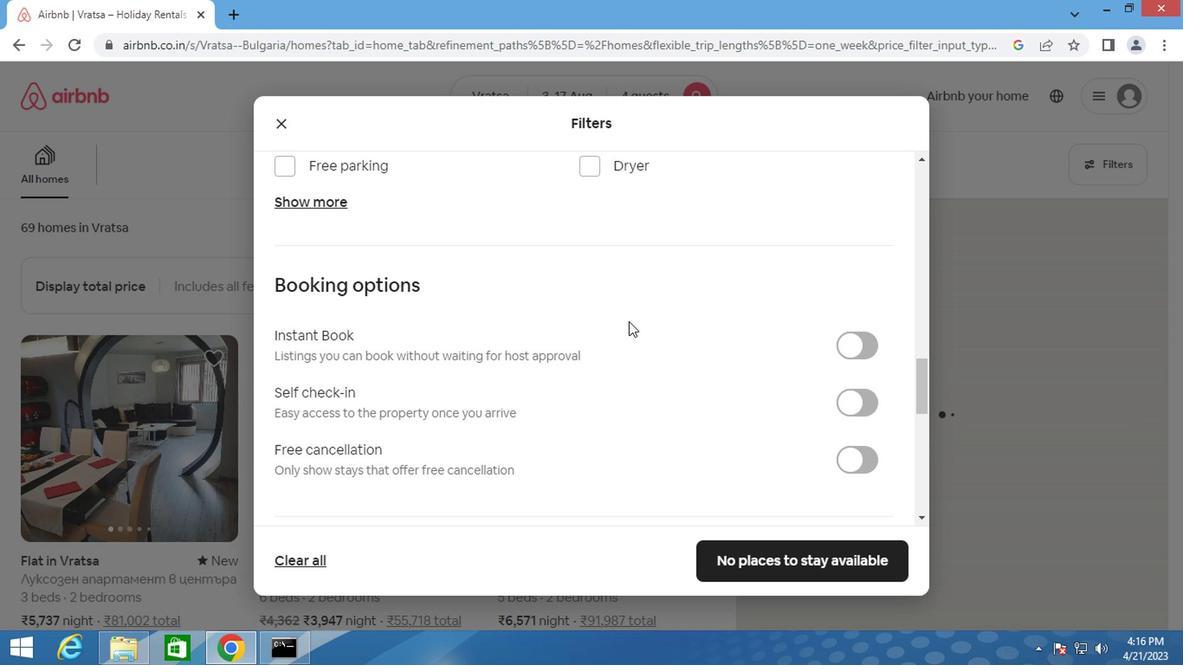 
Action: Mouse scrolled (625, 322) with delta (0, 0)
Screenshot: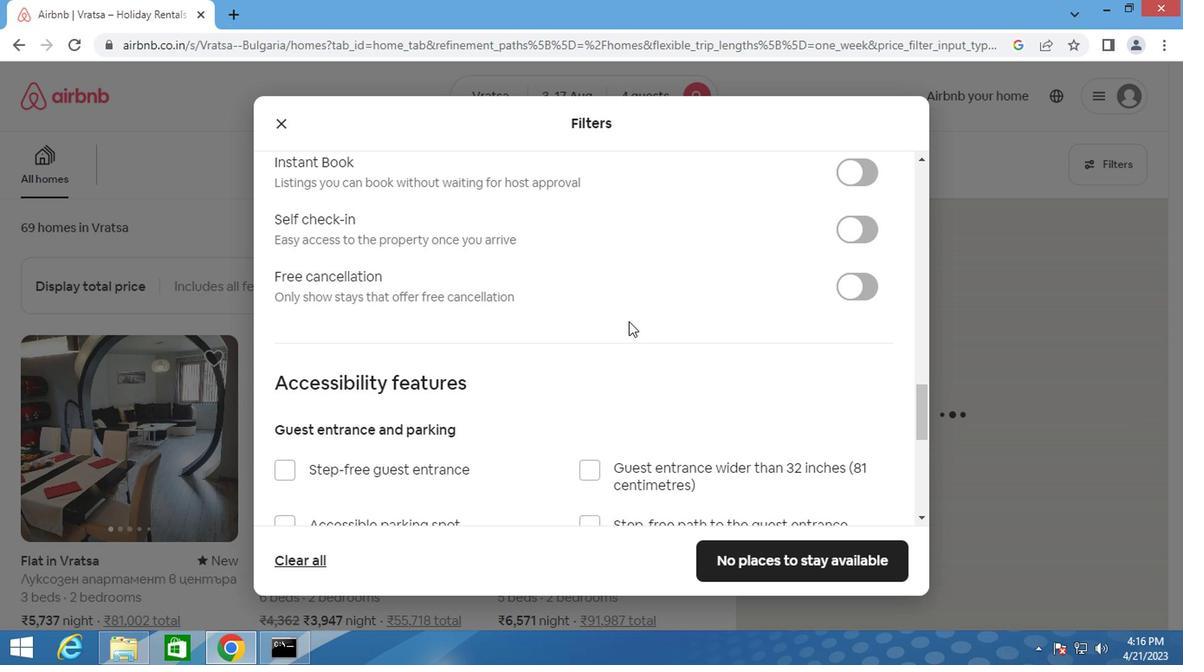 
Action: Mouse scrolled (625, 322) with delta (0, 0)
Screenshot: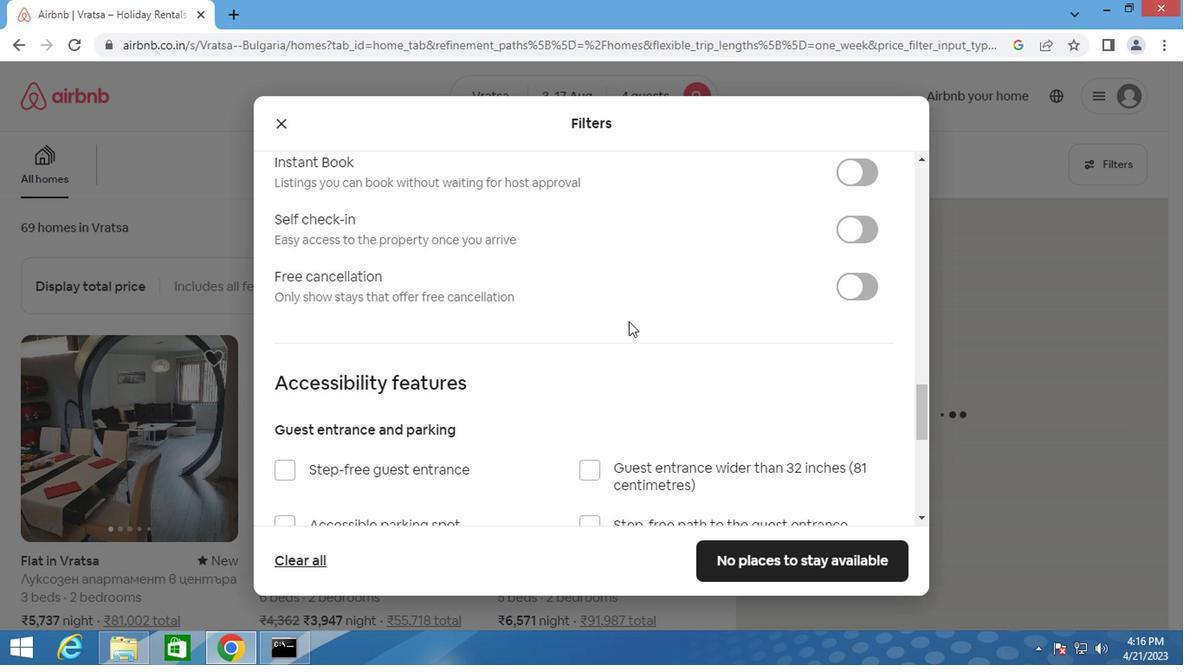 
Action: Mouse scrolled (625, 324) with delta (0, 1)
Screenshot: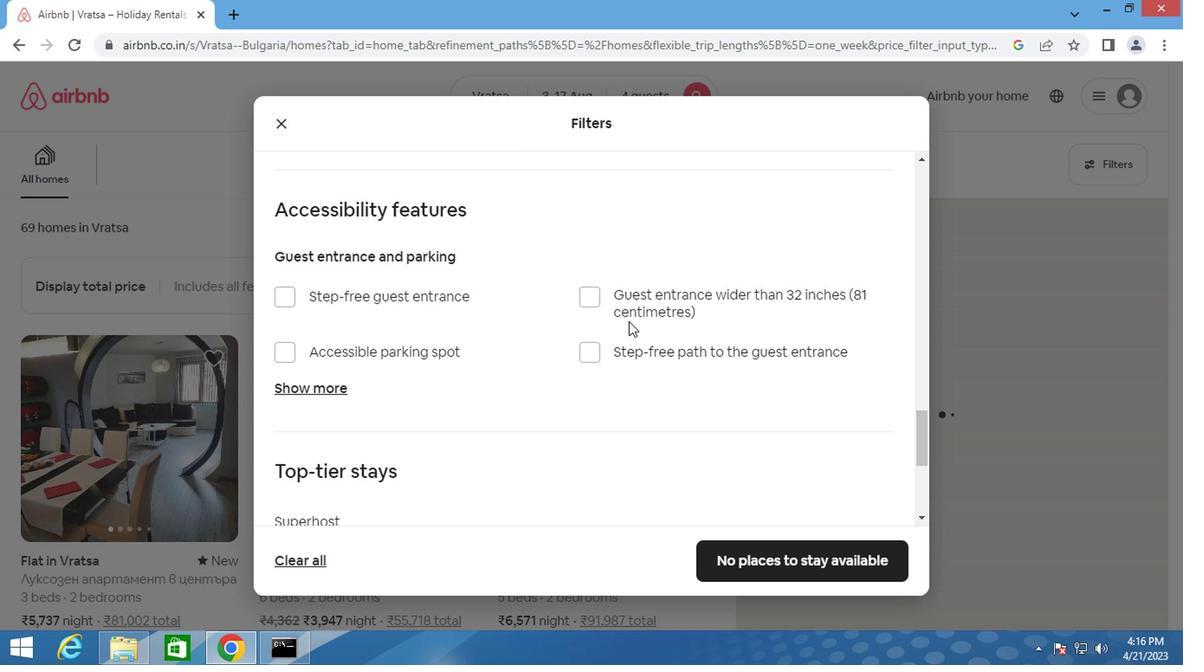 
Action: Mouse scrolled (625, 324) with delta (0, 1)
Screenshot: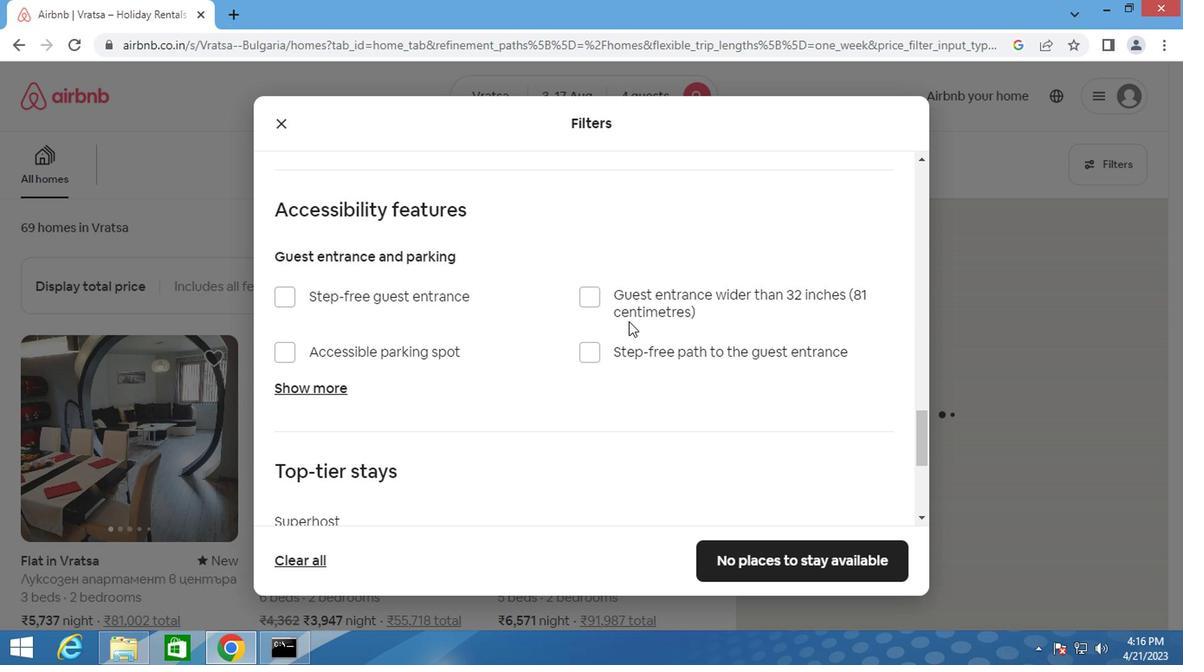 
Action: Mouse moved to (847, 226)
Screenshot: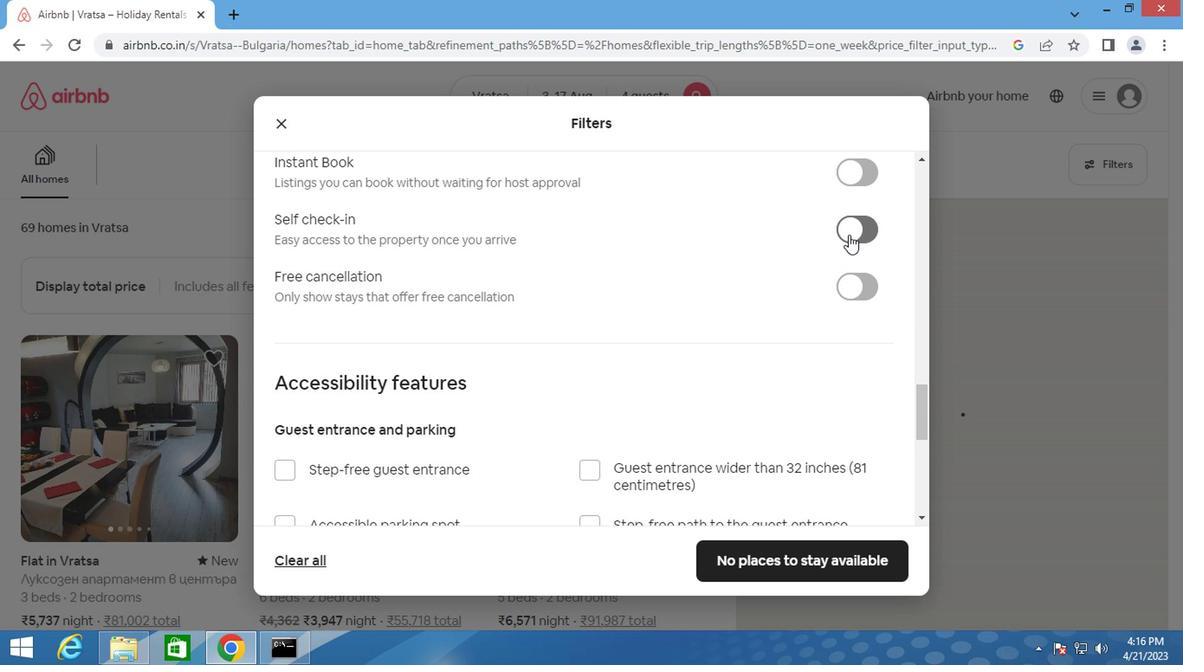 
Action: Mouse pressed left at (847, 226)
Screenshot: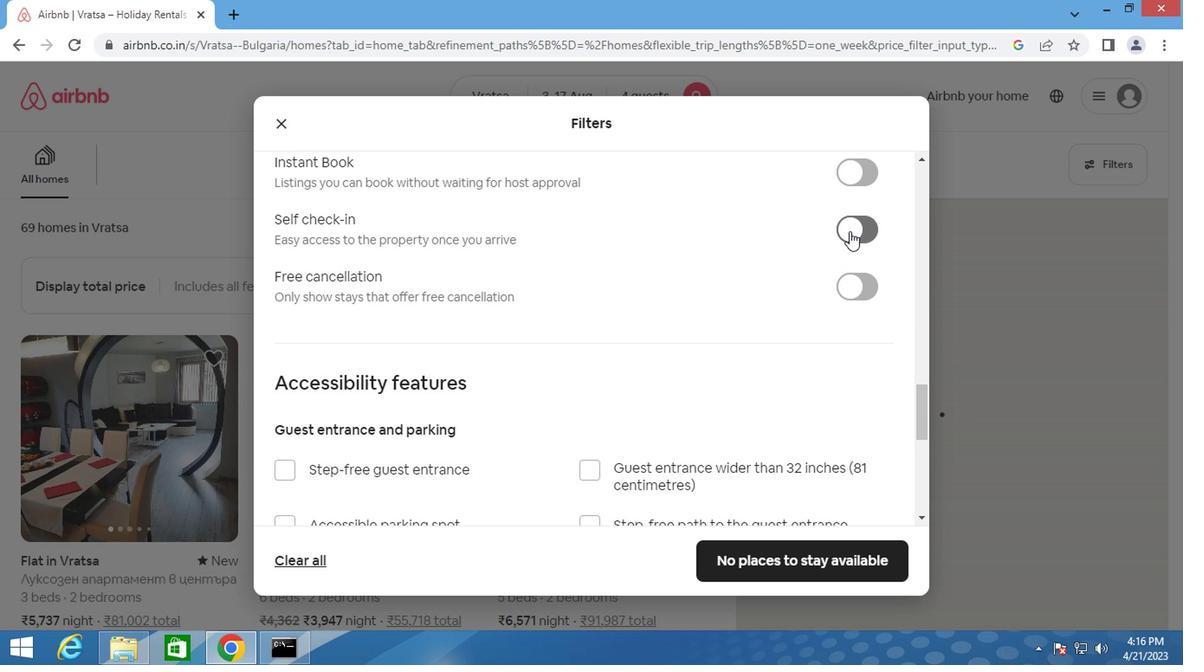 
Action: Mouse moved to (424, 280)
Screenshot: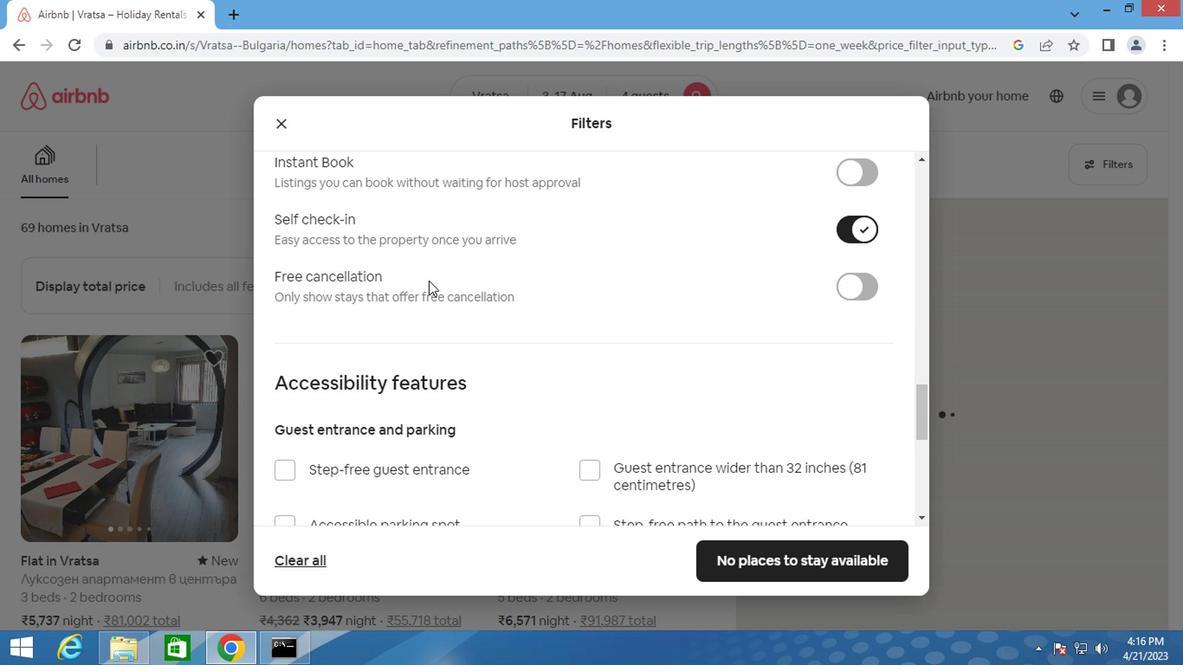 
Action: Mouse scrolled (424, 279) with delta (0, -1)
Screenshot: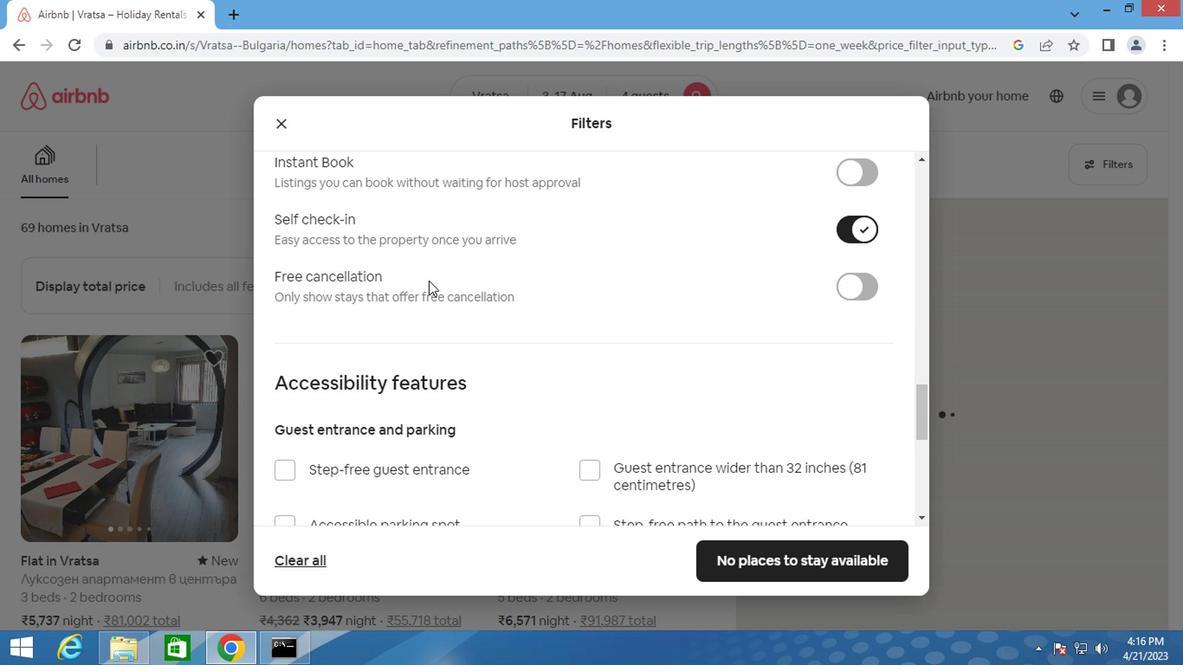 
Action: Mouse moved to (424, 282)
Screenshot: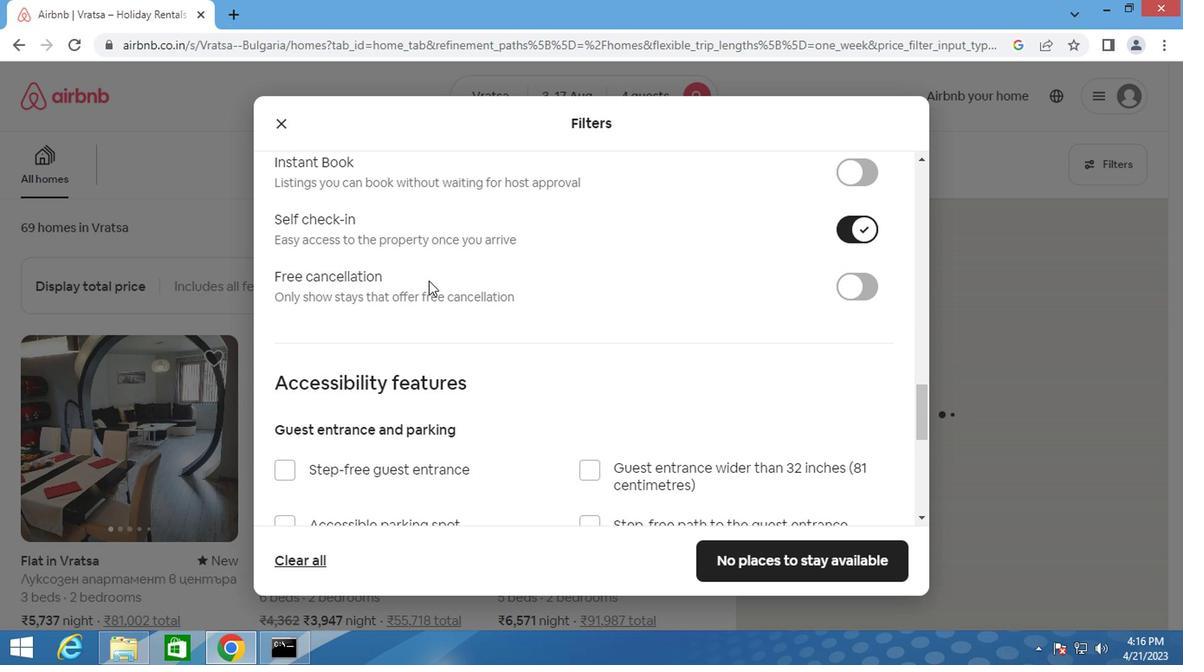 
Action: Mouse scrolled (424, 281) with delta (0, -1)
Screenshot: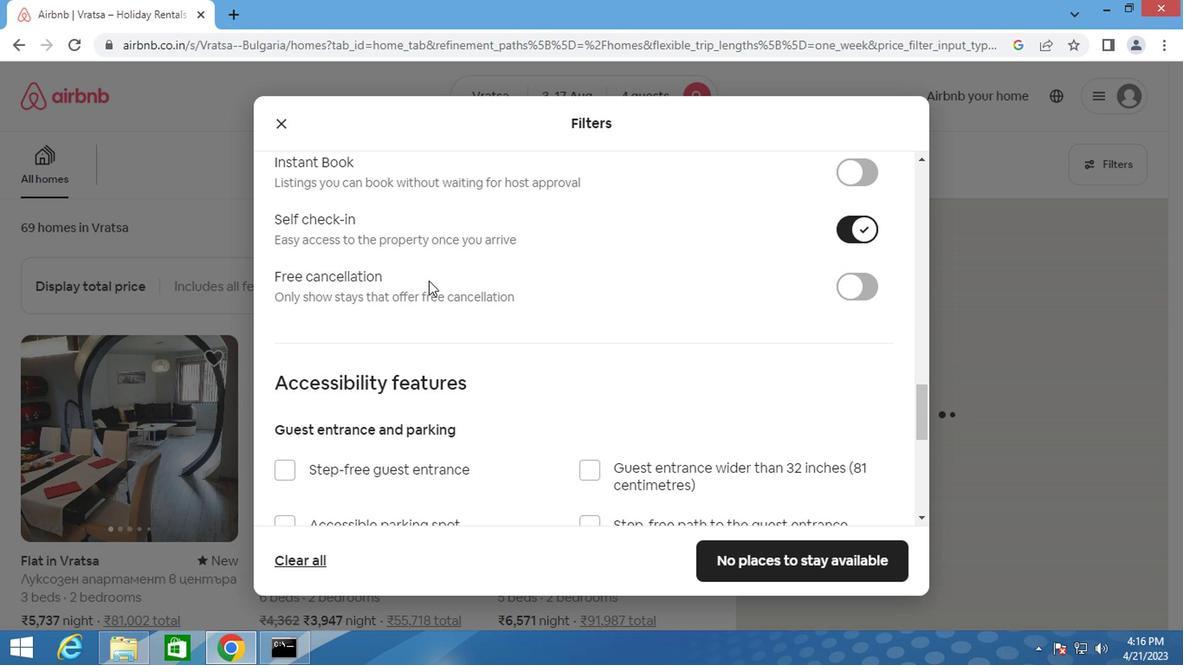
Action: Mouse scrolled (424, 281) with delta (0, -1)
Screenshot: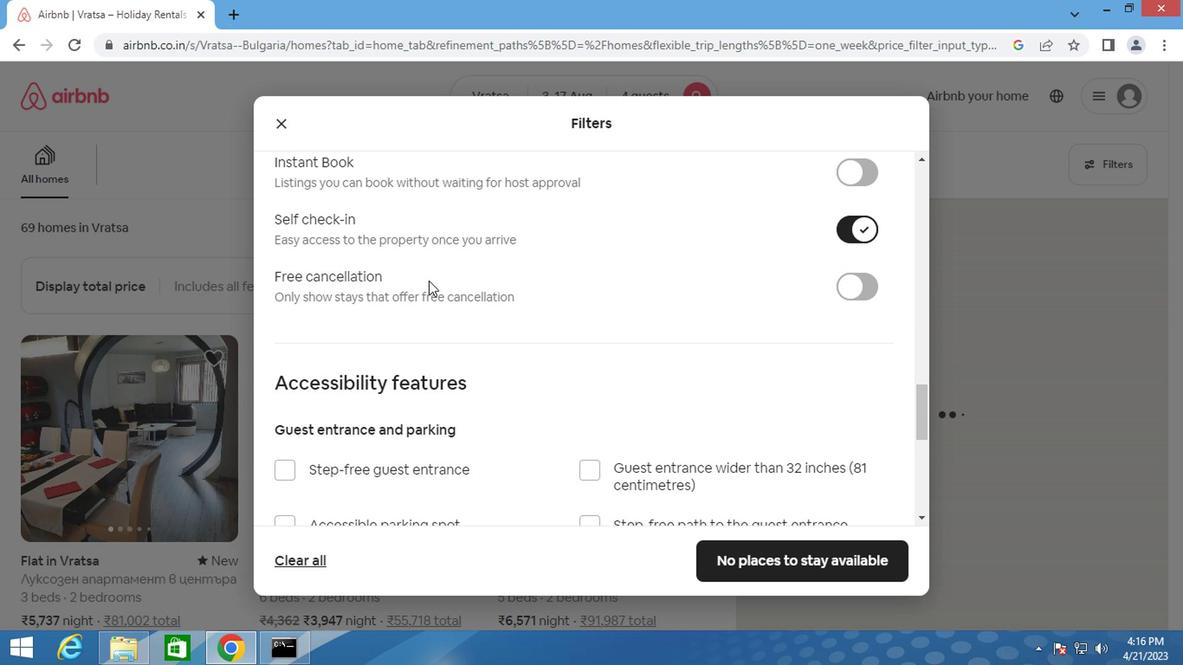 
Action: Mouse scrolled (424, 281) with delta (0, -1)
Screenshot: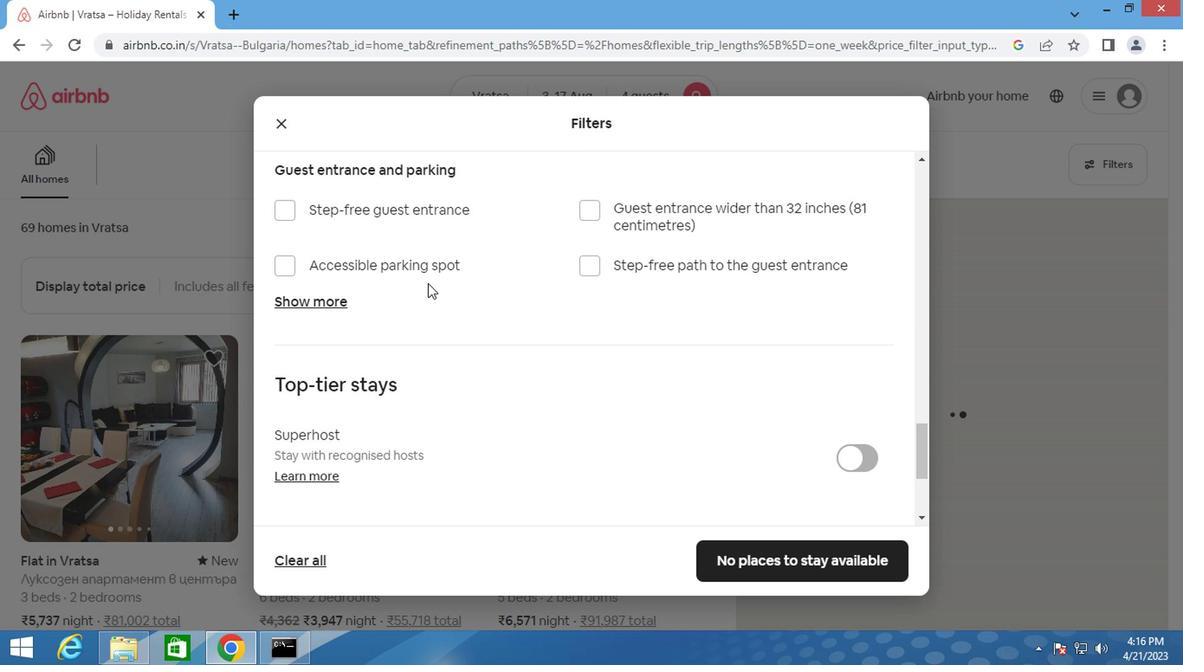 
Action: Mouse moved to (422, 284)
Screenshot: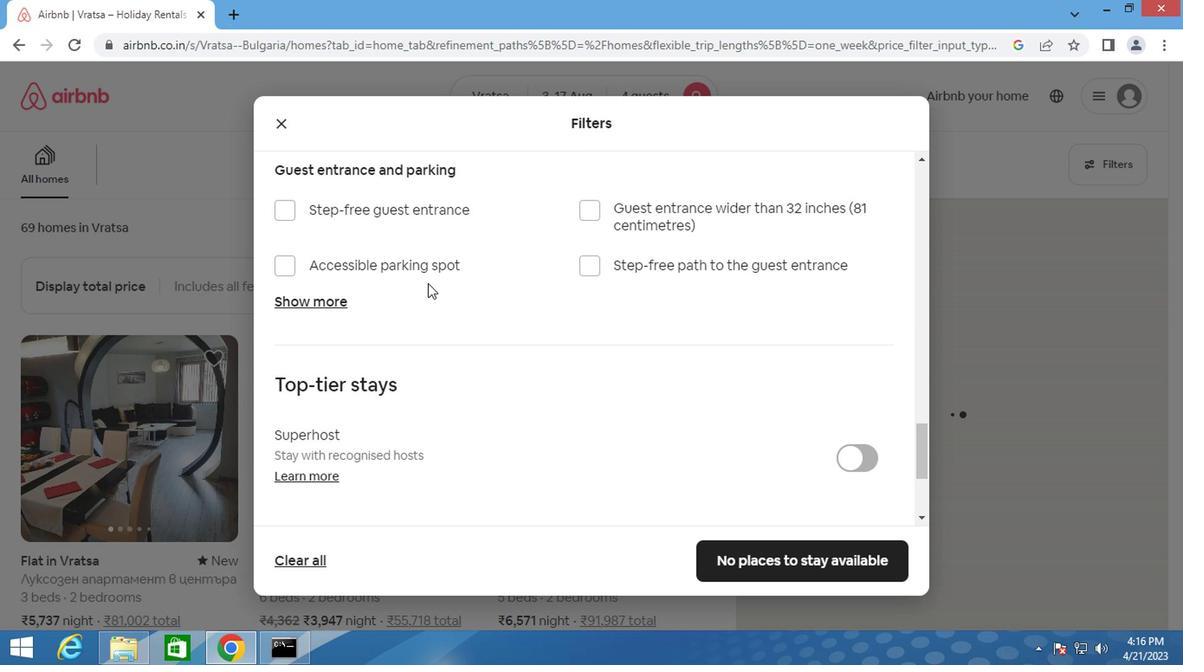 
Action: Mouse scrolled (422, 282) with delta (0, -1)
Screenshot: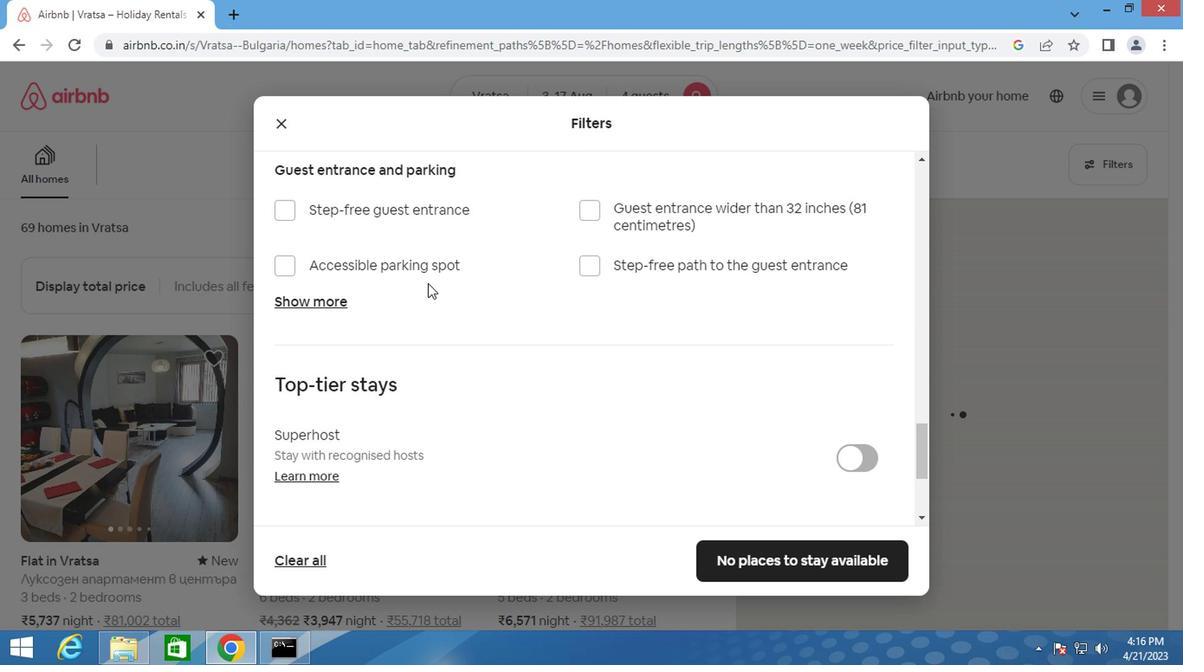 
Action: Mouse scrolled (422, 282) with delta (0, -1)
Screenshot: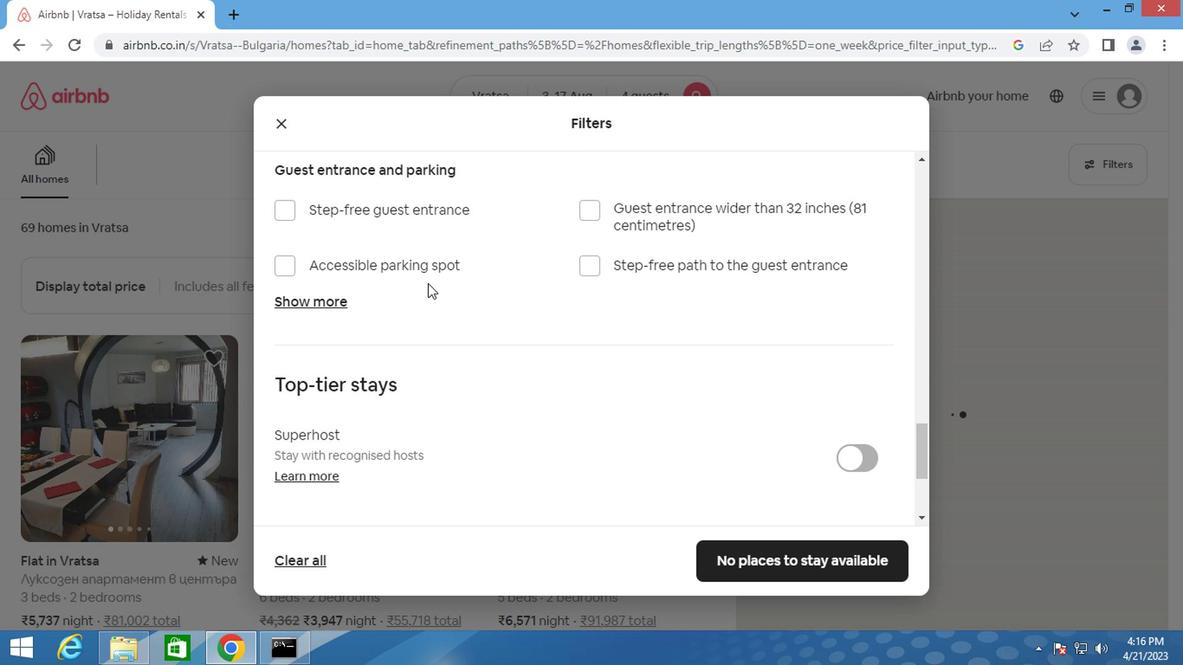 
Action: Mouse moved to (421, 284)
Screenshot: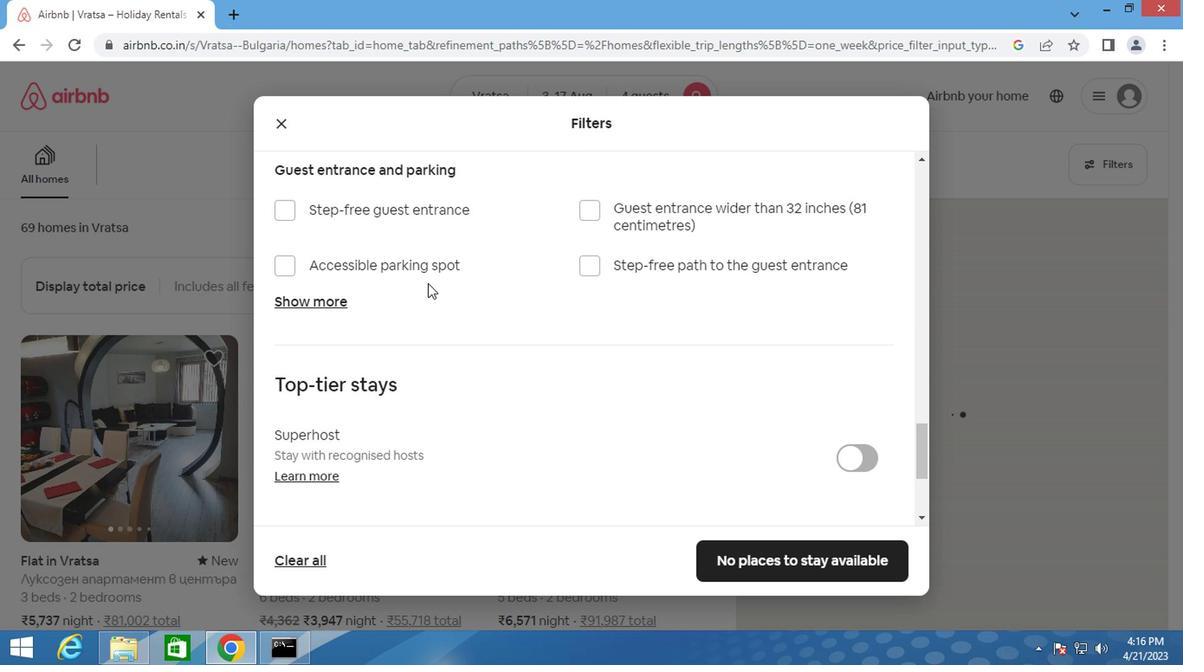 
Action: Mouse scrolled (421, 282) with delta (0, -1)
Screenshot: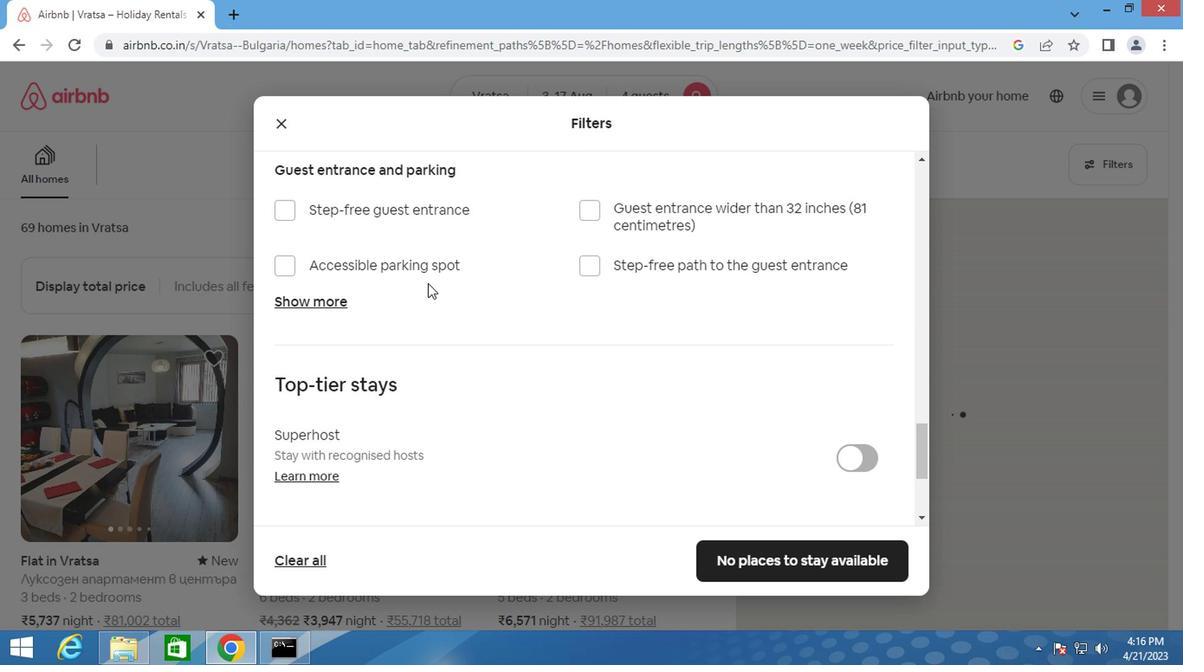 
Action: Mouse moved to (283, 410)
Screenshot: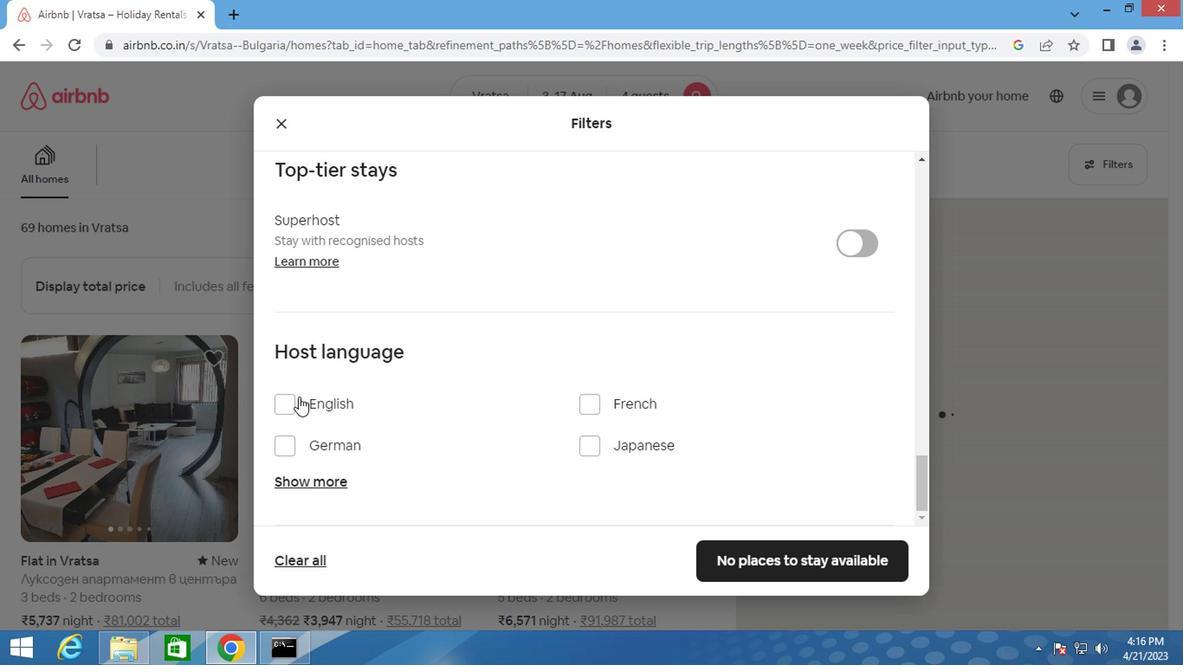 
Action: Mouse pressed left at (283, 410)
Screenshot: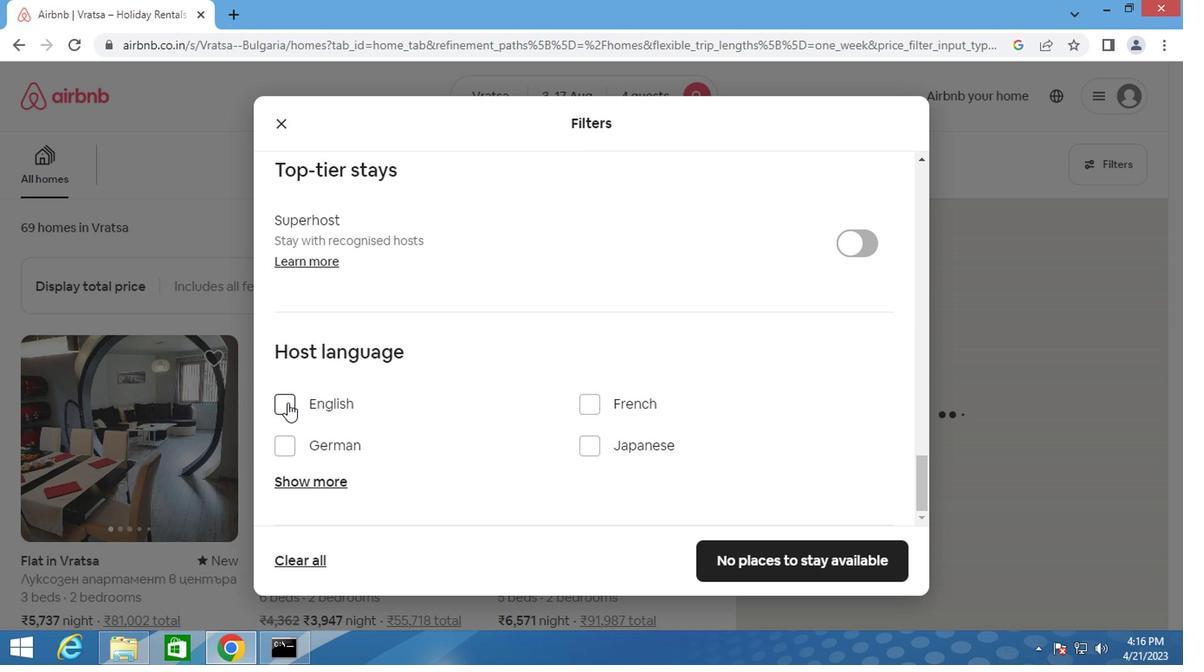
Action: Mouse moved to (771, 573)
Screenshot: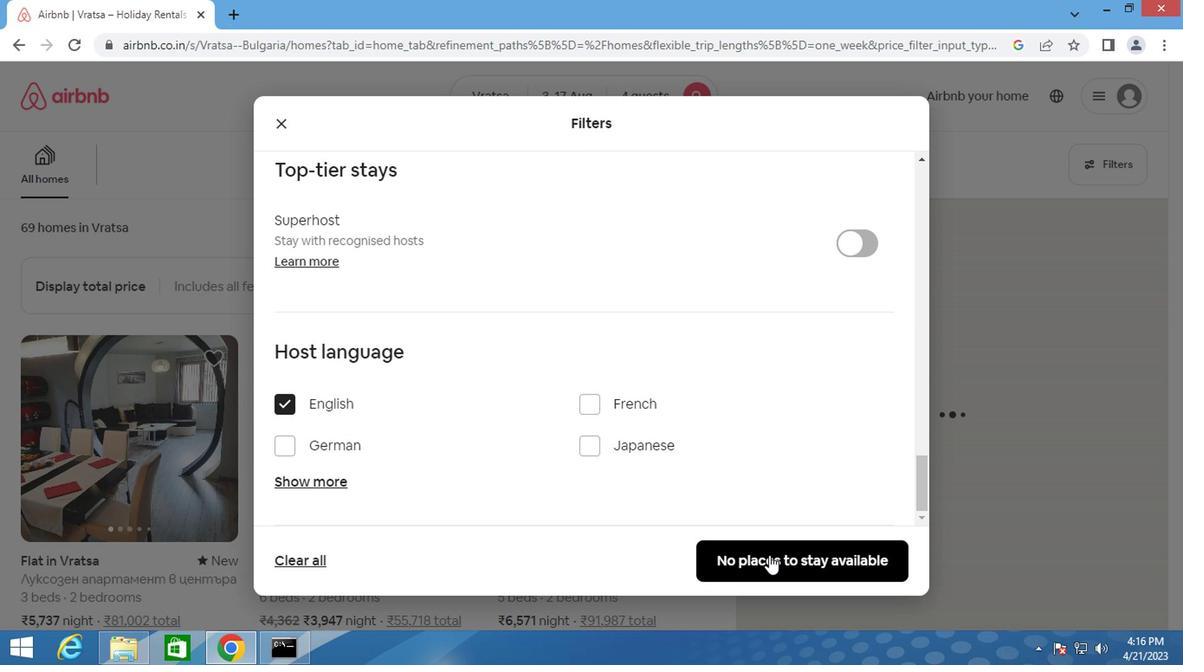 
Action: Mouse pressed left at (771, 573)
Screenshot: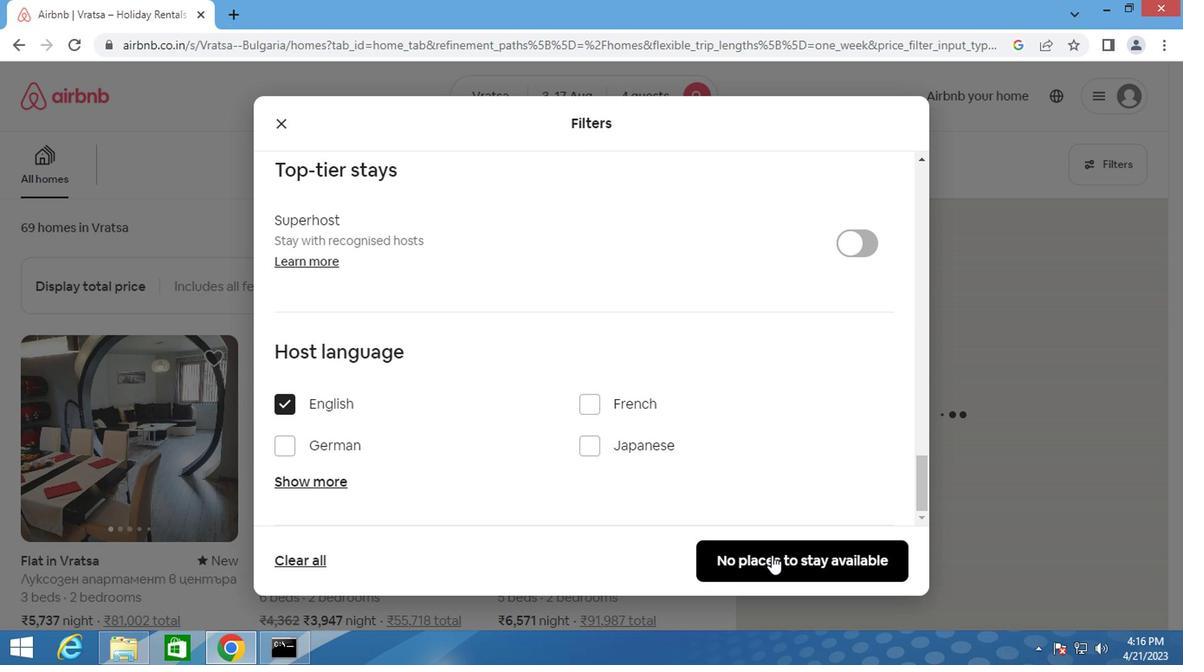 
Action: Mouse moved to (771, 572)
Screenshot: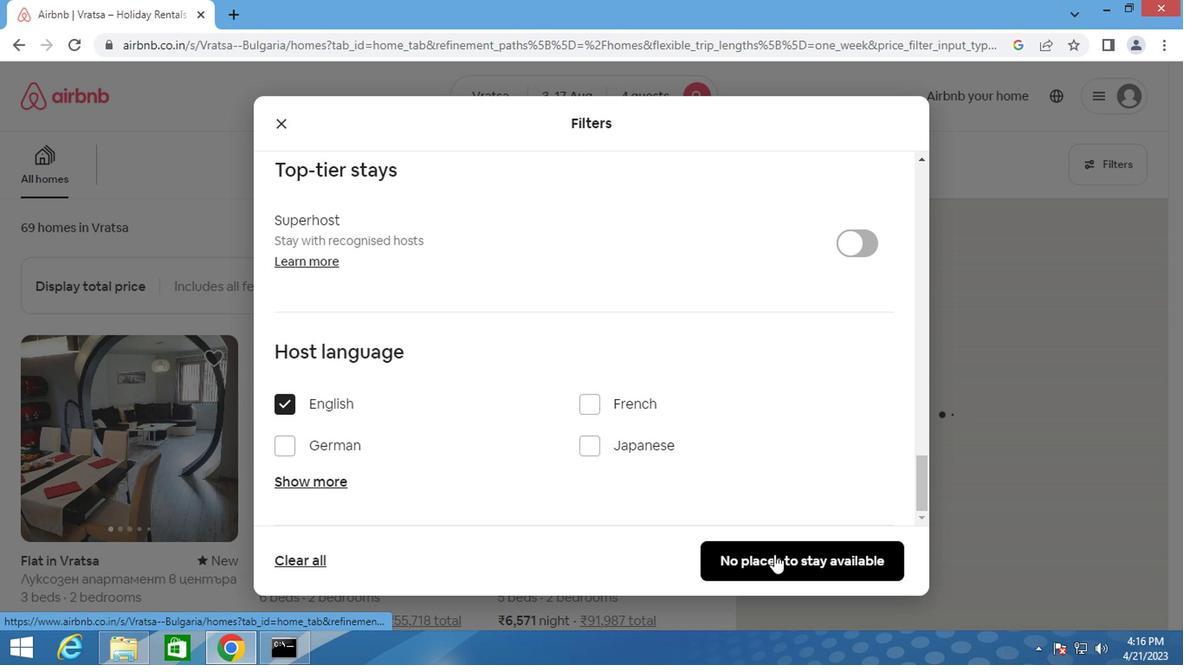 
Action: Key pressed <Key.f8>
Screenshot: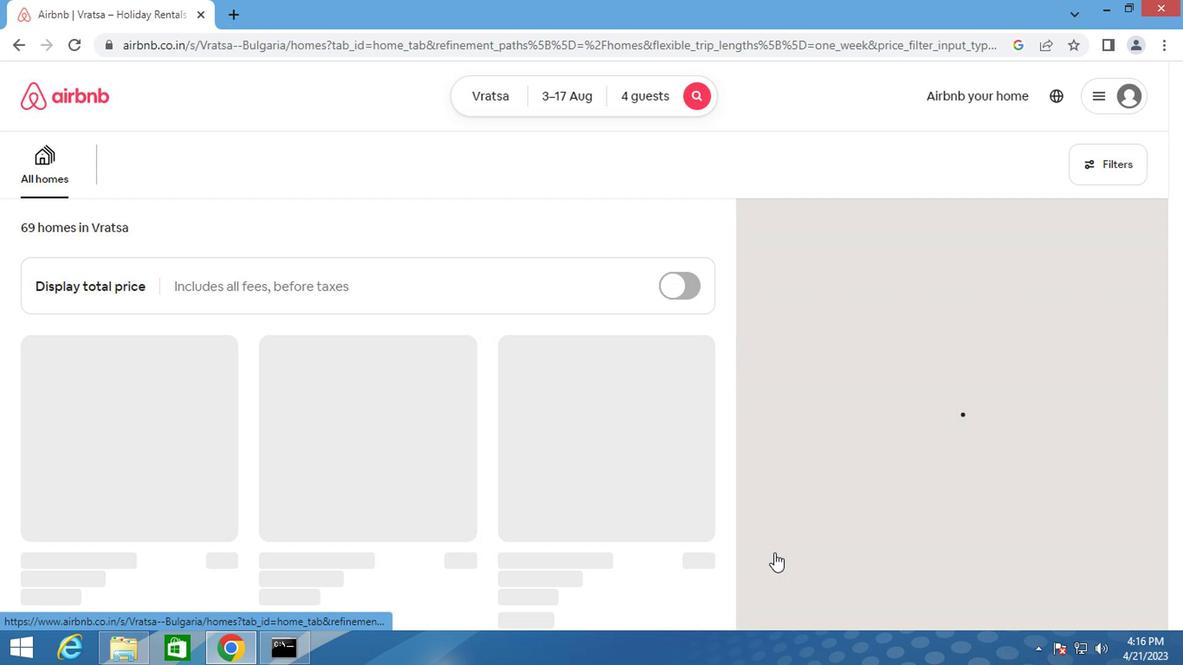 
